 Task: Plan a trip to Federal, Argentina from 6th December, 2023 to 10th December, 2023 for 1 adult.1  bedroom having 1 bed and 1 bathroom. Property type can be hotel. Amenities needed are: heating. Booking option can be shelf check-in. Look for 5 properties as per requirement.
Action: Mouse moved to (442, 126)
Screenshot: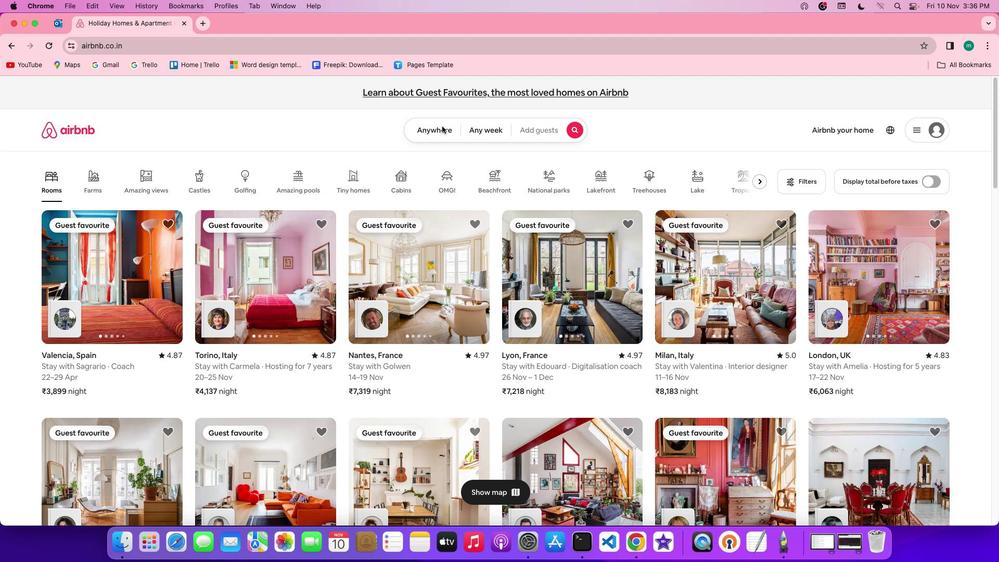 
Action: Mouse pressed left at (442, 126)
Screenshot: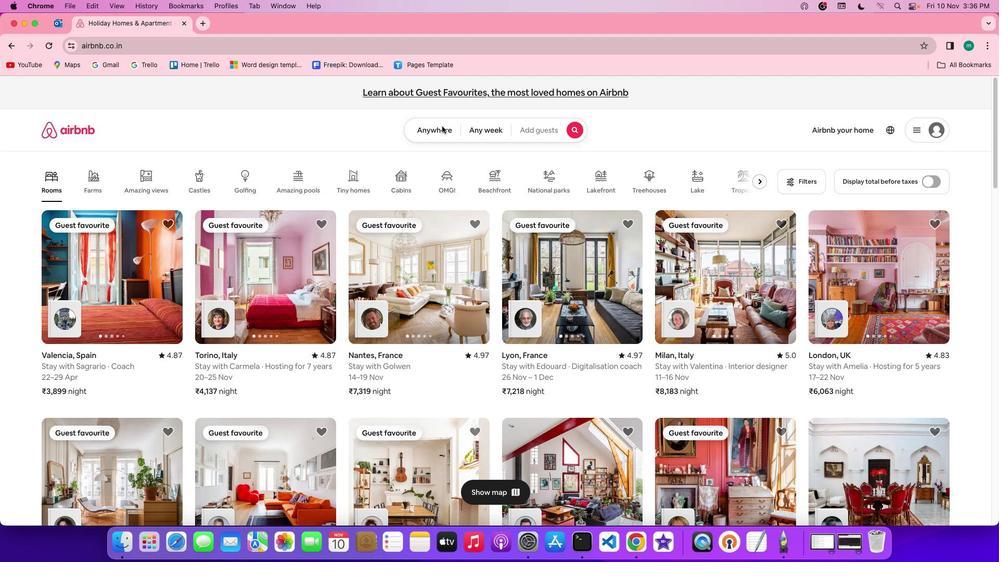 
Action: Mouse pressed left at (442, 126)
Screenshot: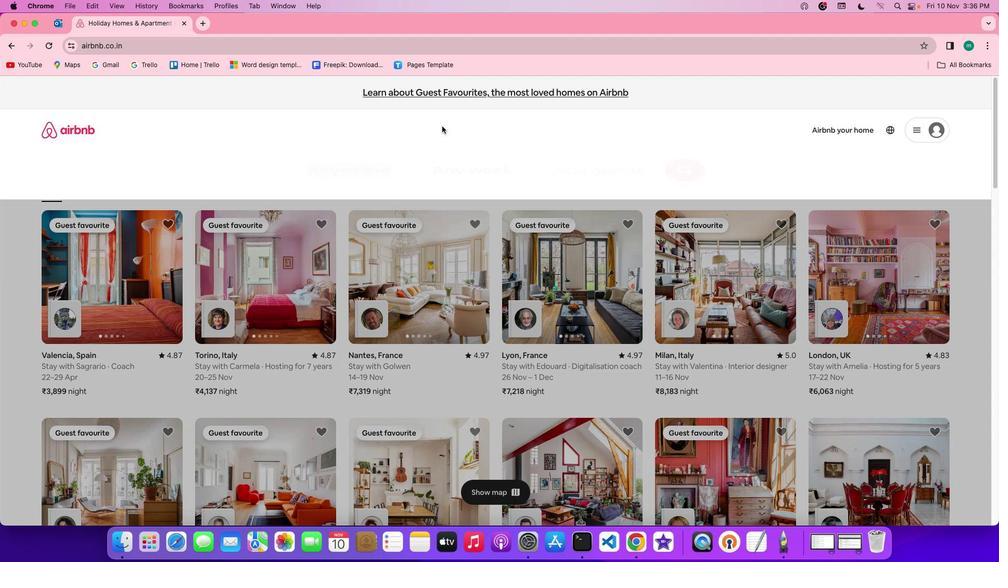 
Action: Mouse moved to (385, 169)
Screenshot: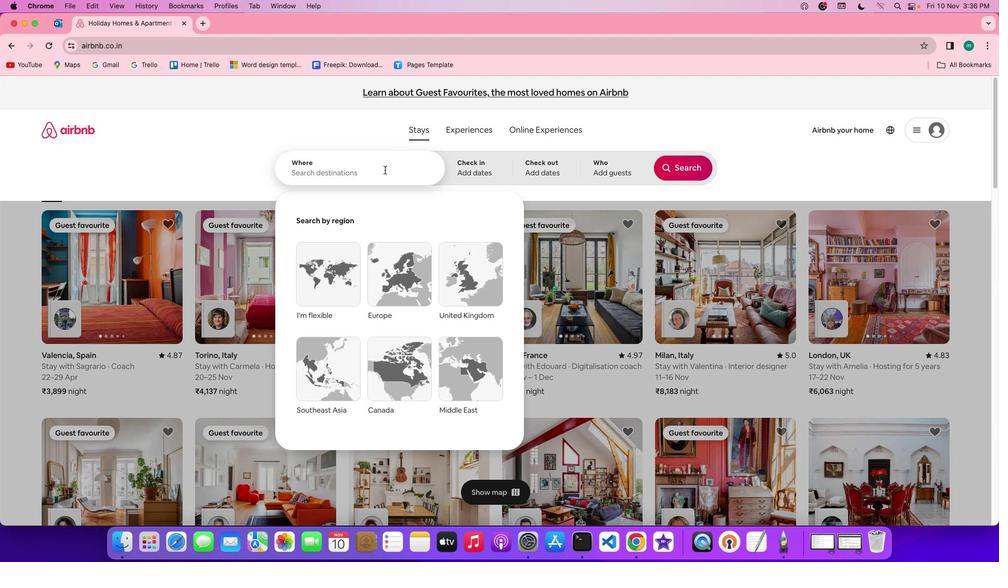 
Action: Mouse pressed left at (385, 169)
Screenshot: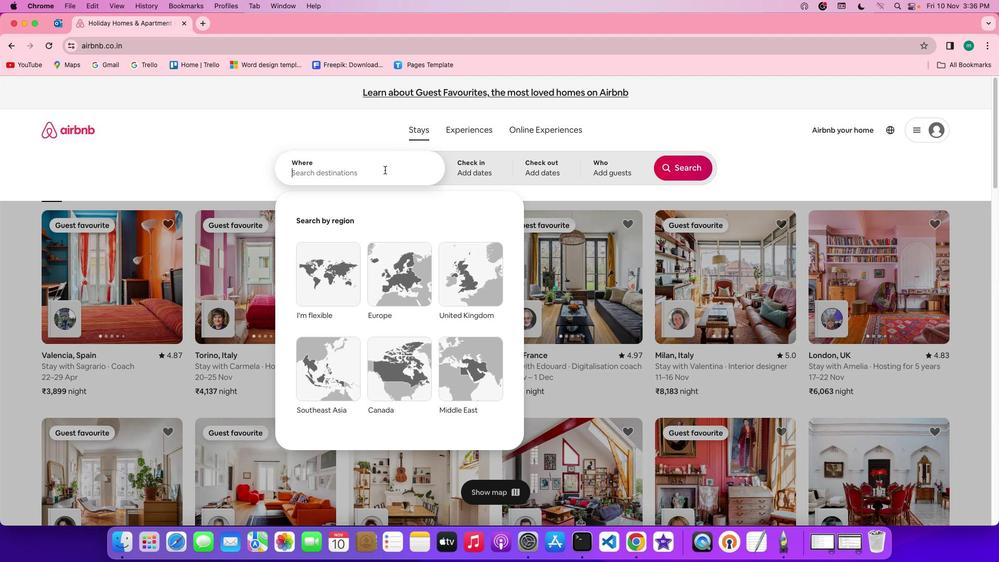 
Action: Mouse moved to (397, 157)
Screenshot: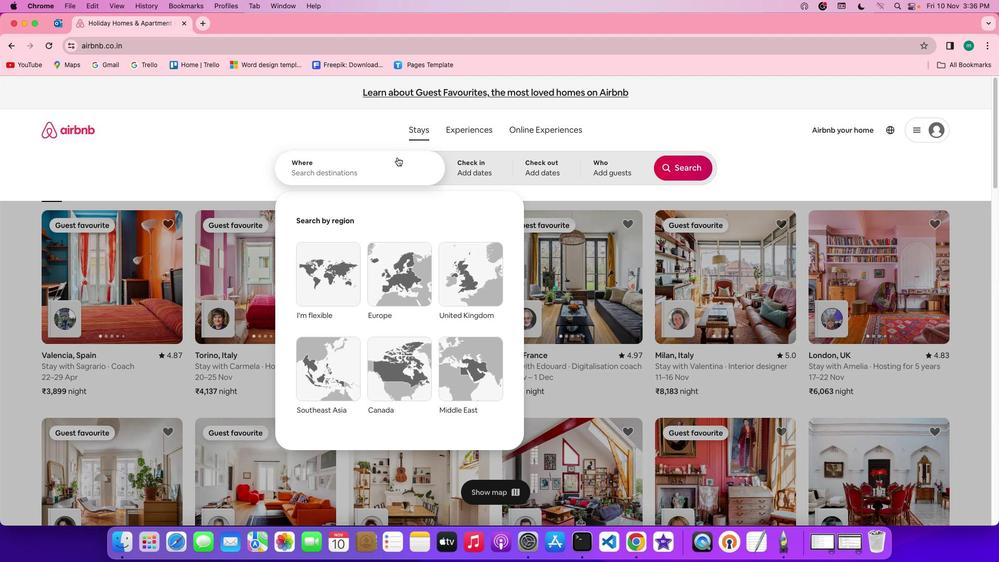 
Action: Key pressed Key.shift'F''e''d''e''r''a''l'','Key.spaceKey.shift'A''r''g''e''n''t''i''n''a'
Screenshot: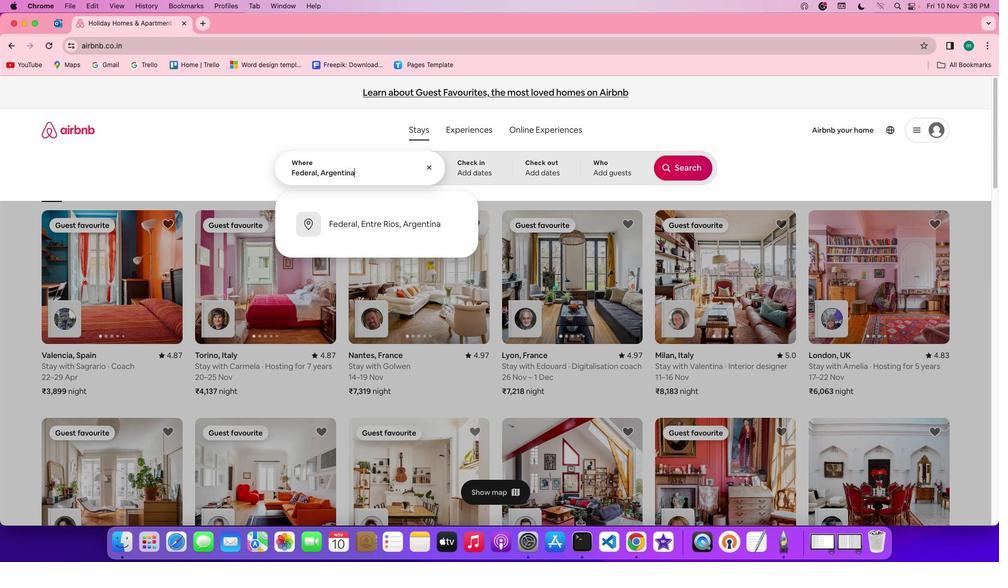 
Action: Mouse moved to (467, 168)
Screenshot: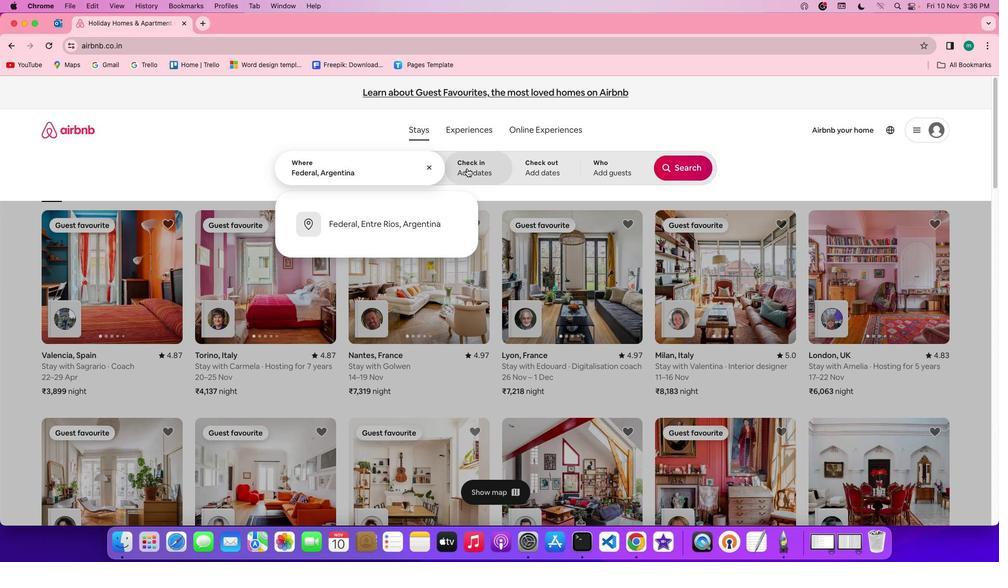 
Action: Mouse pressed left at (467, 168)
Screenshot: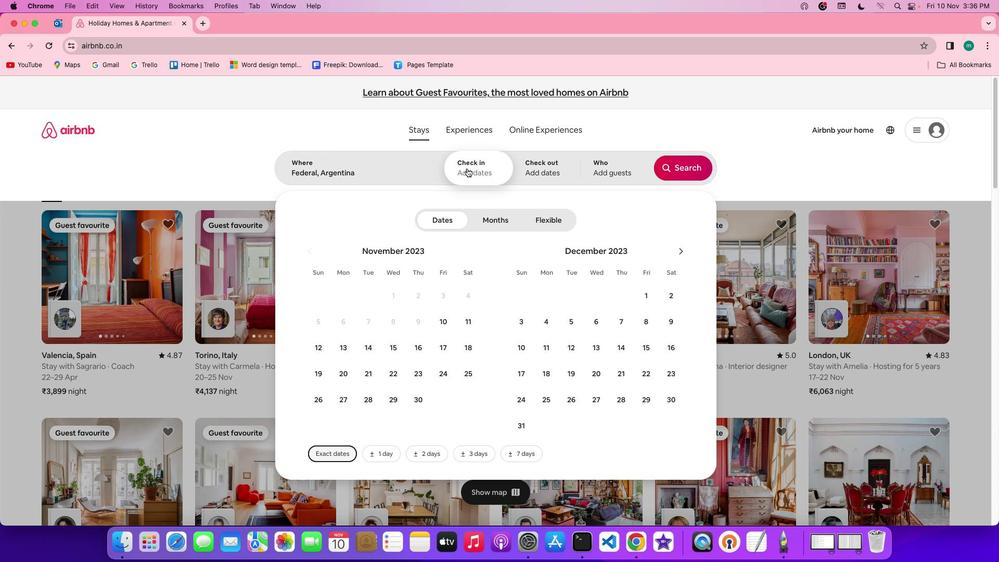 
Action: Mouse moved to (602, 319)
Screenshot: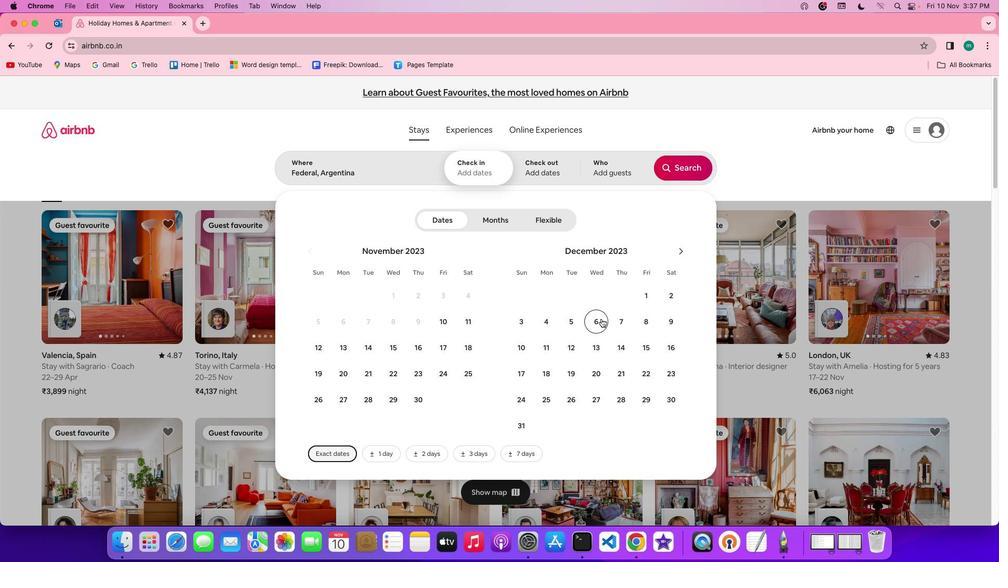 
Action: Mouse pressed left at (602, 319)
Screenshot: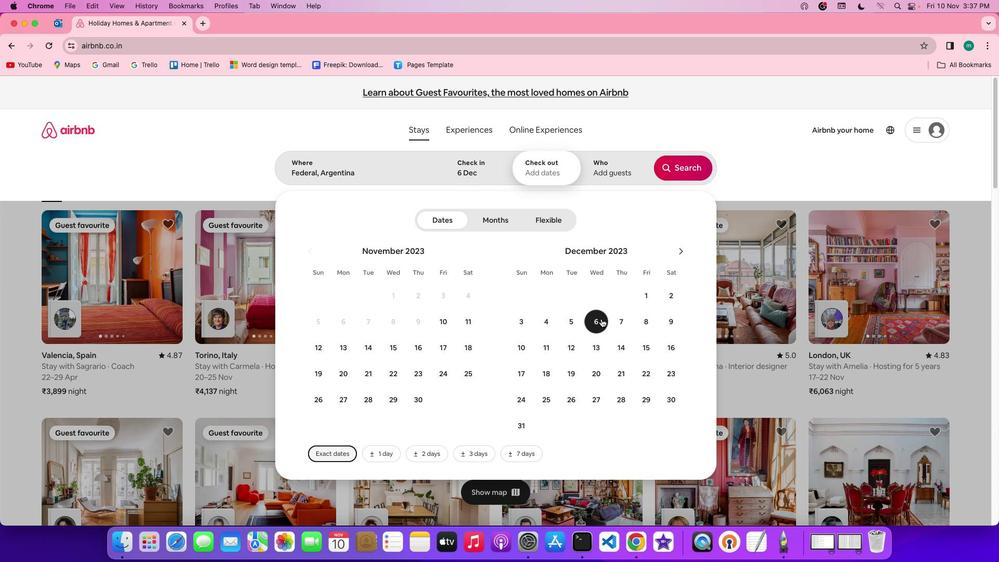 
Action: Mouse moved to (511, 351)
Screenshot: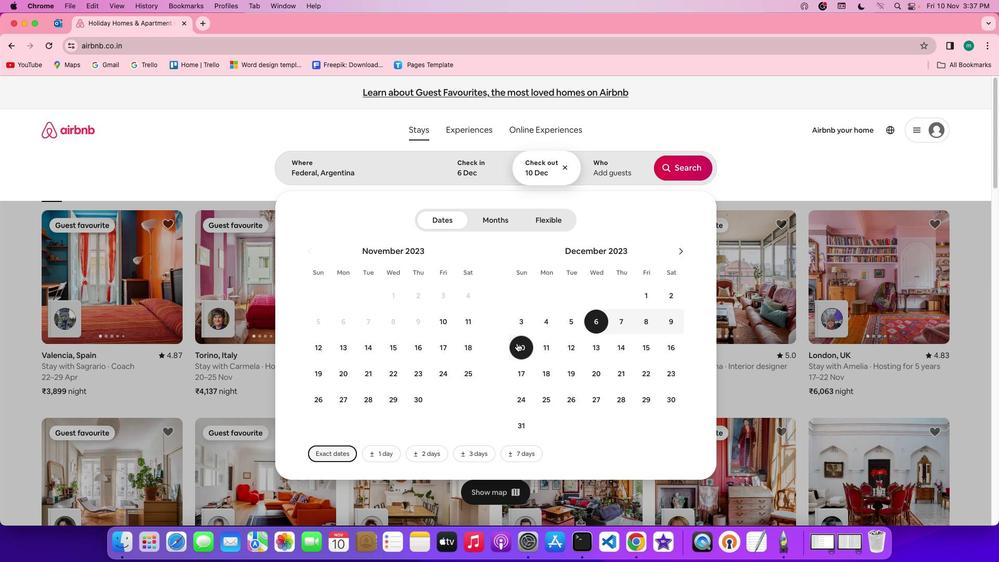 
Action: Mouse pressed left at (511, 351)
Screenshot: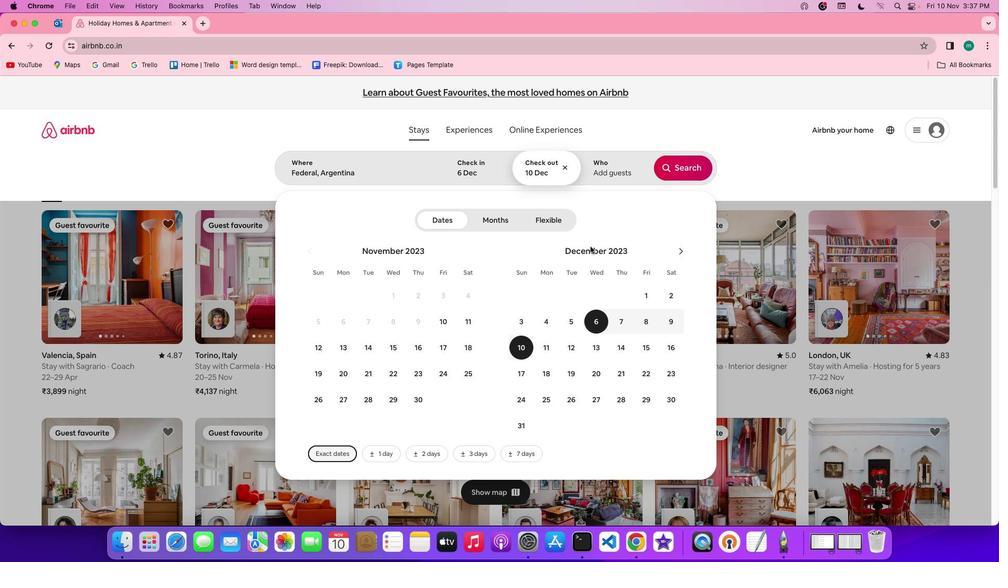 
Action: Mouse moved to (618, 168)
Screenshot: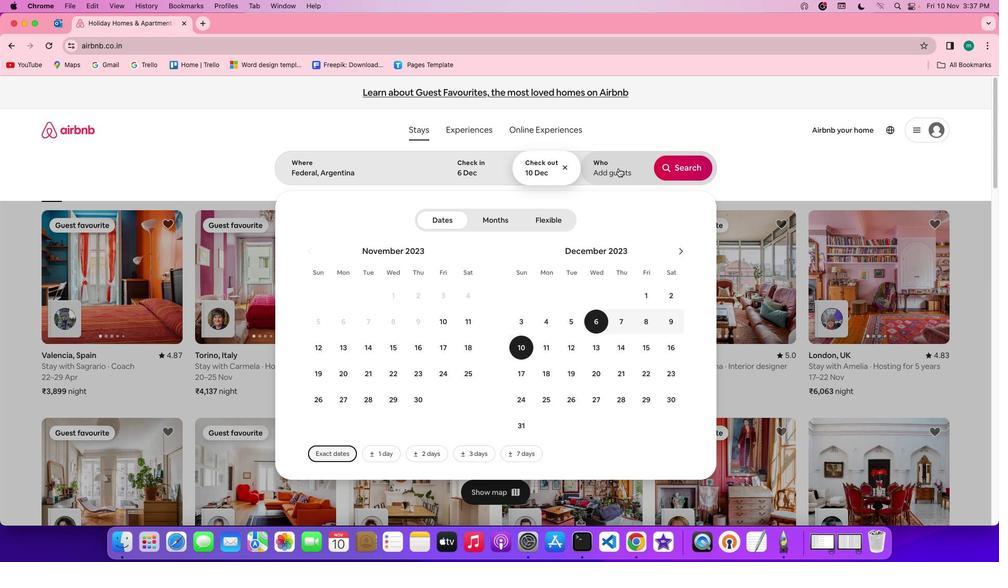 
Action: Mouse pressed left at (618, 168)
Screenshot: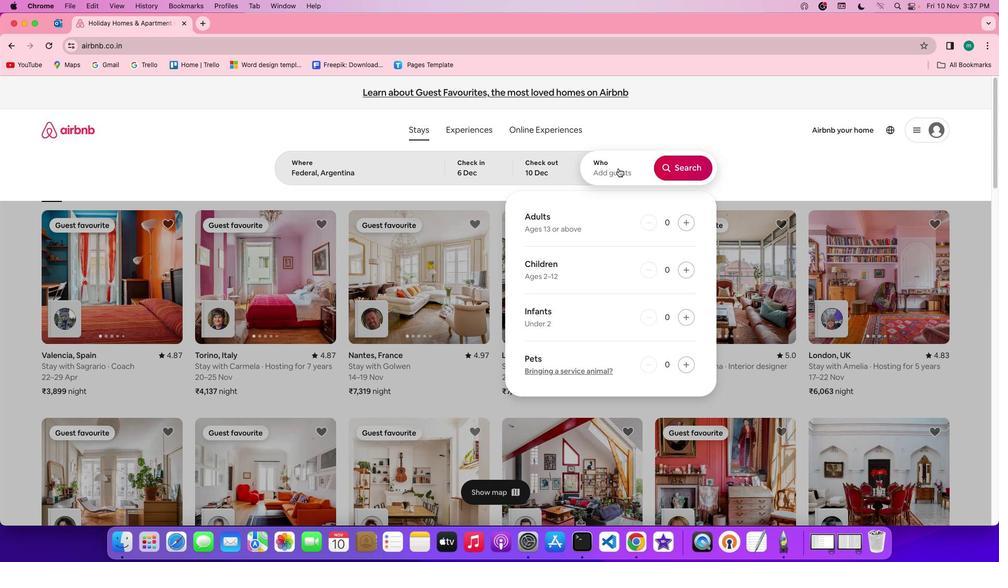 
Action: Mouse moved to (685, 221)
Screenshot: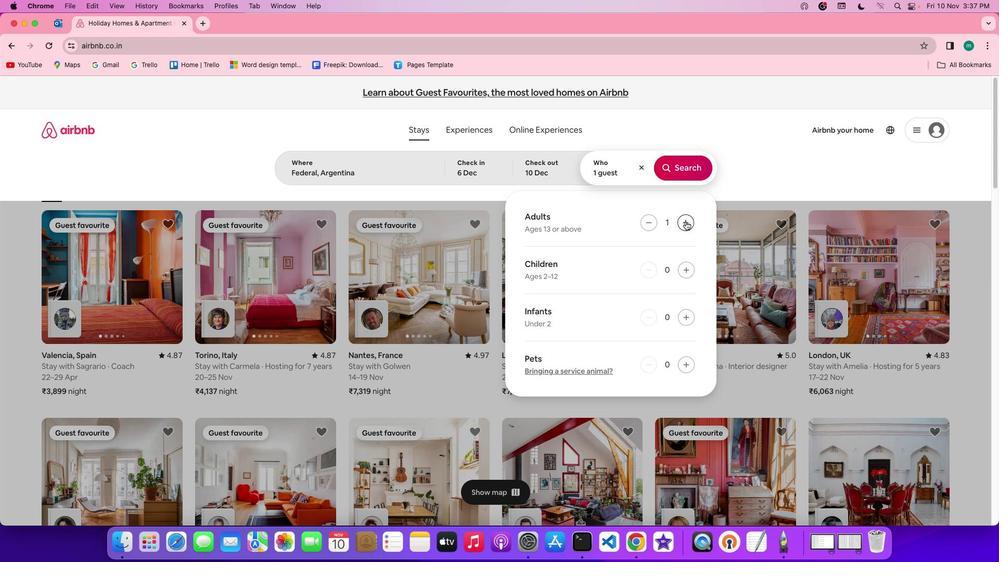 
Action: Mouse pressed left at (685, 221)
Screenshot: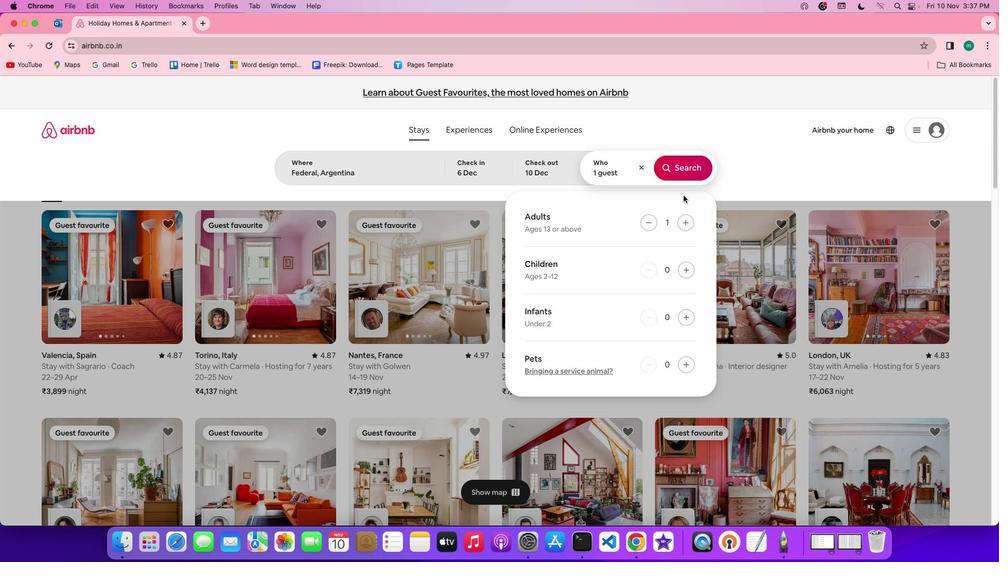 
Action: Mouse moved to (685, 170)
Screenshot: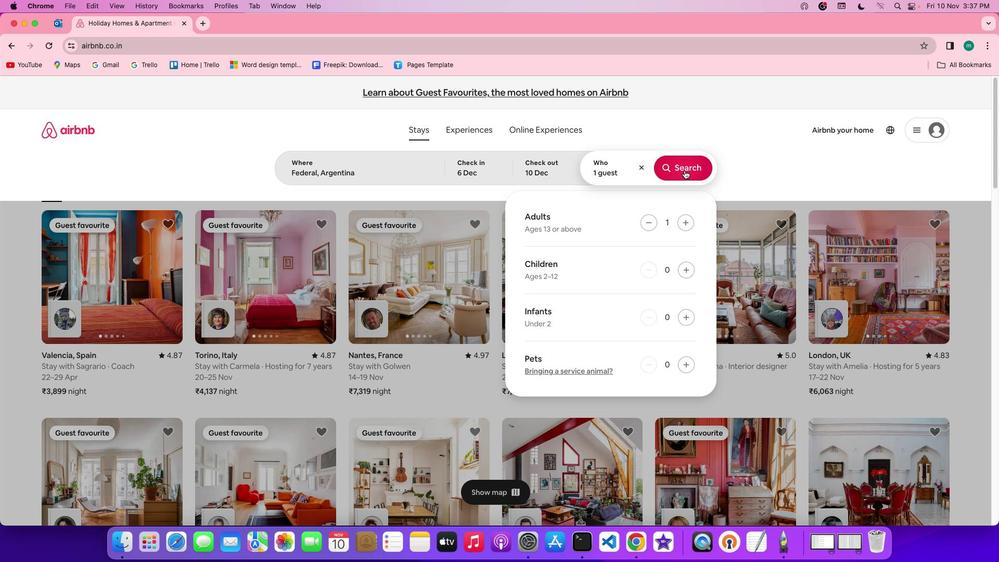 
Action: Mouse pressed left at (685, 170)
Screenshot: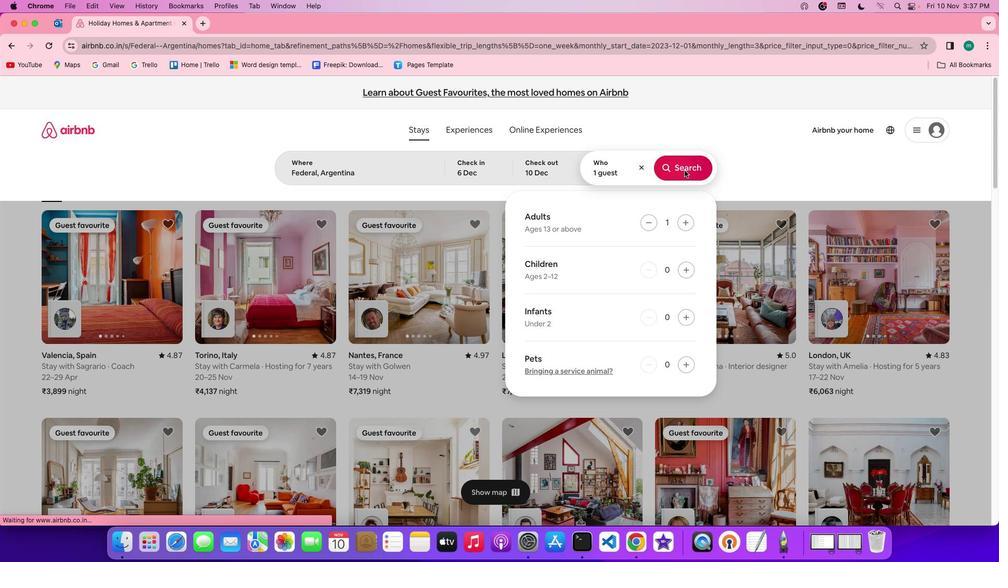 
Action: Mouse moved to (834, 143)
Screenshot: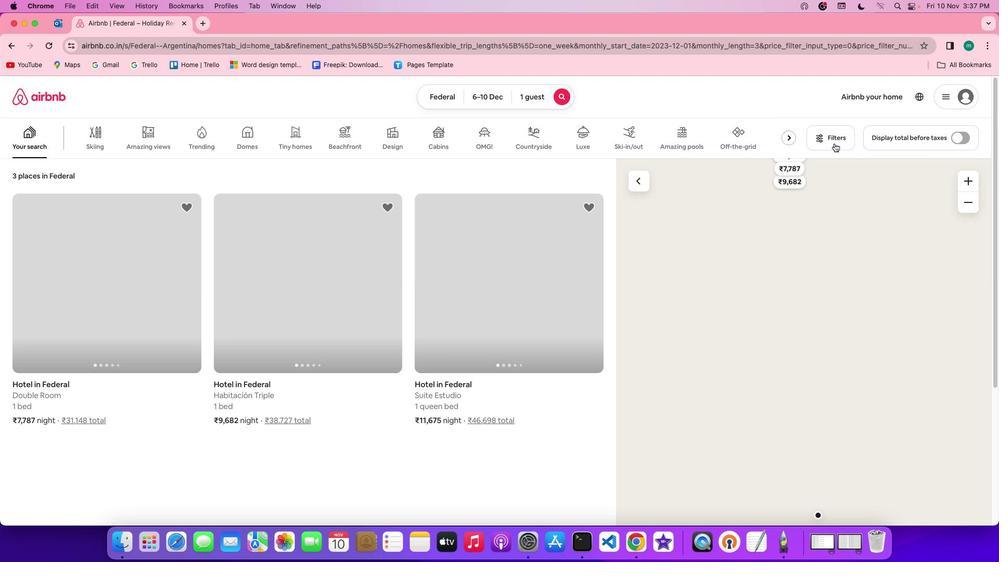 
Action: Mouse pressed left at (834, 143)
Screenshot: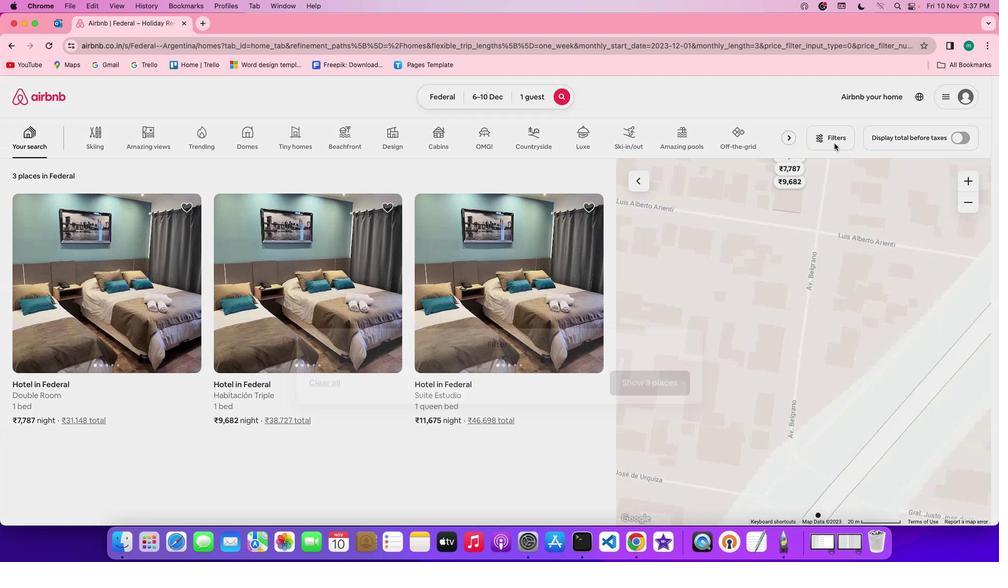 
Action: Mouse moved to (569, 293)
Screenshot: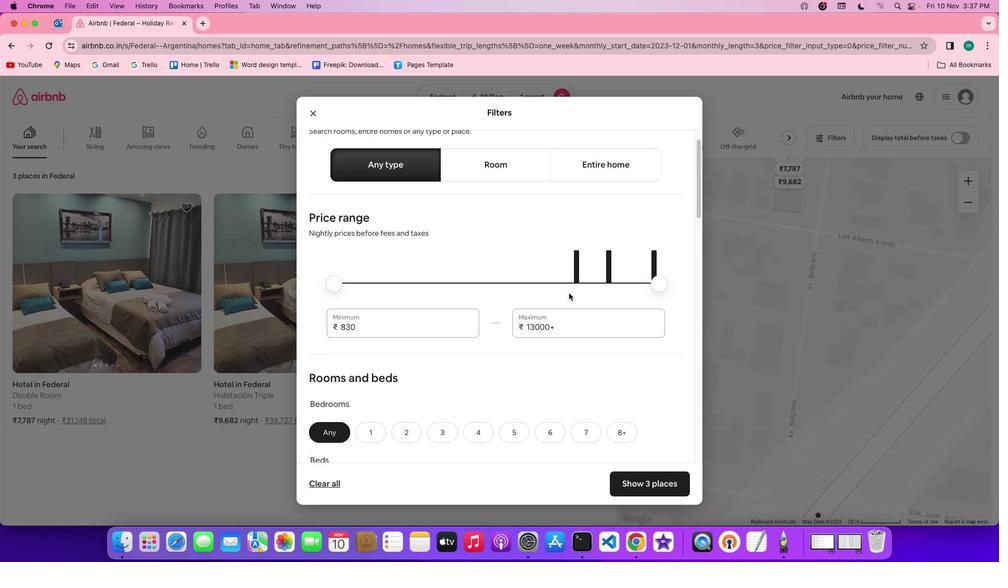 
Action: Mouse scrolled (569, 293) with delta (0, 0)
Screenshot: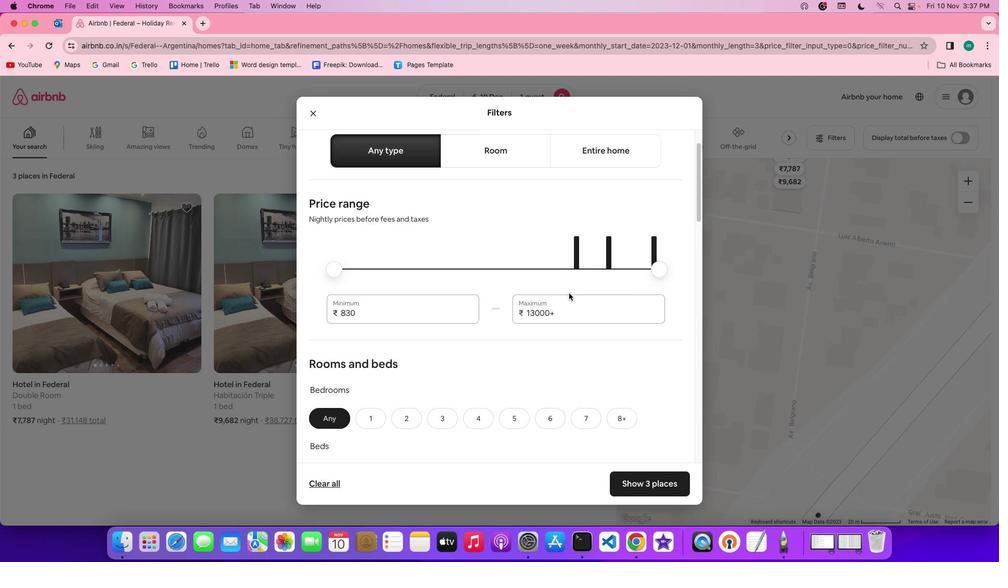 
Action: Mouse scrolled (569, 293) with delta (0, 0)
Screenshot: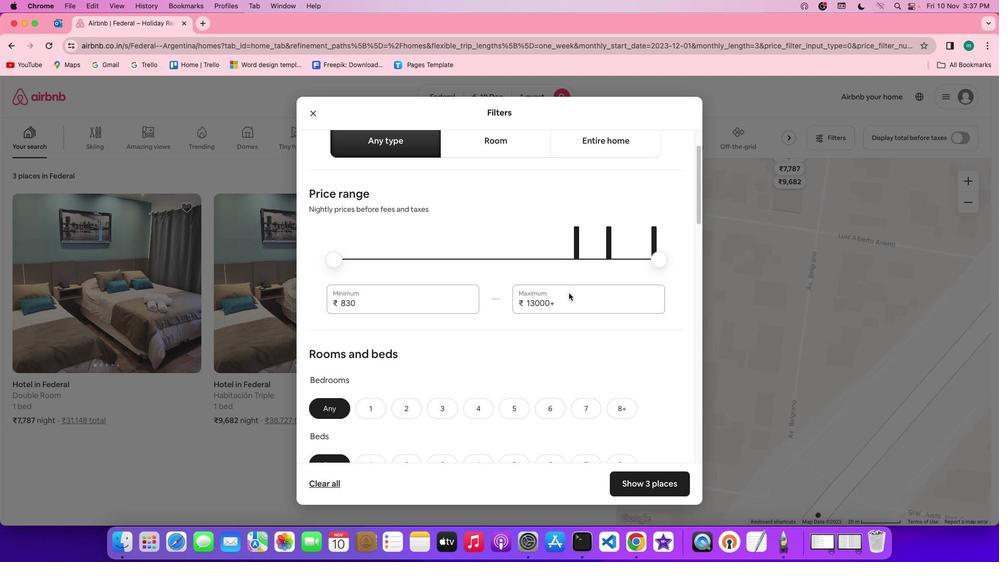 
Action: Mouse scrolled (569, 293) with delta (0, -1)
Screenshot: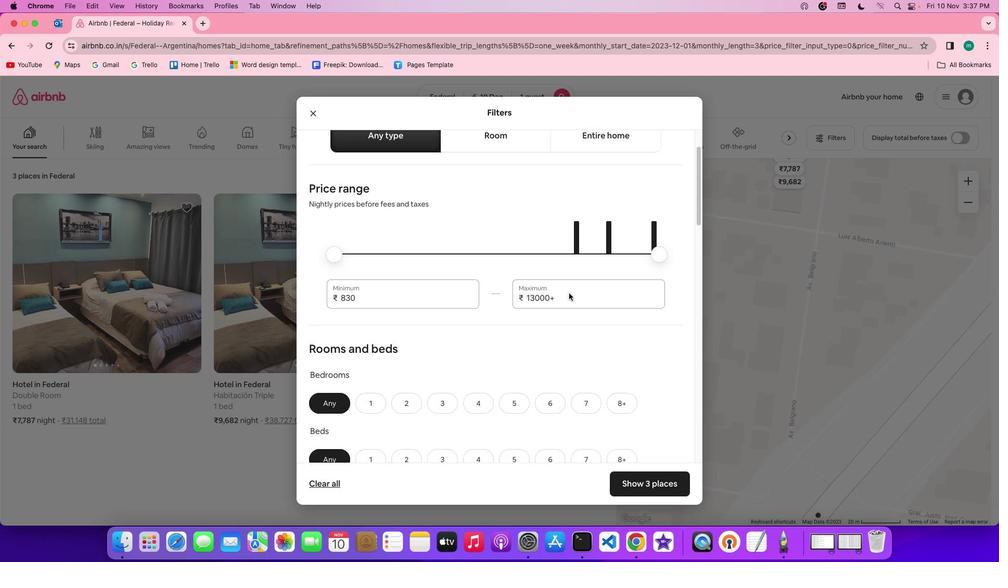 
Action: Mouse moved to (570, 292)
Screenshot: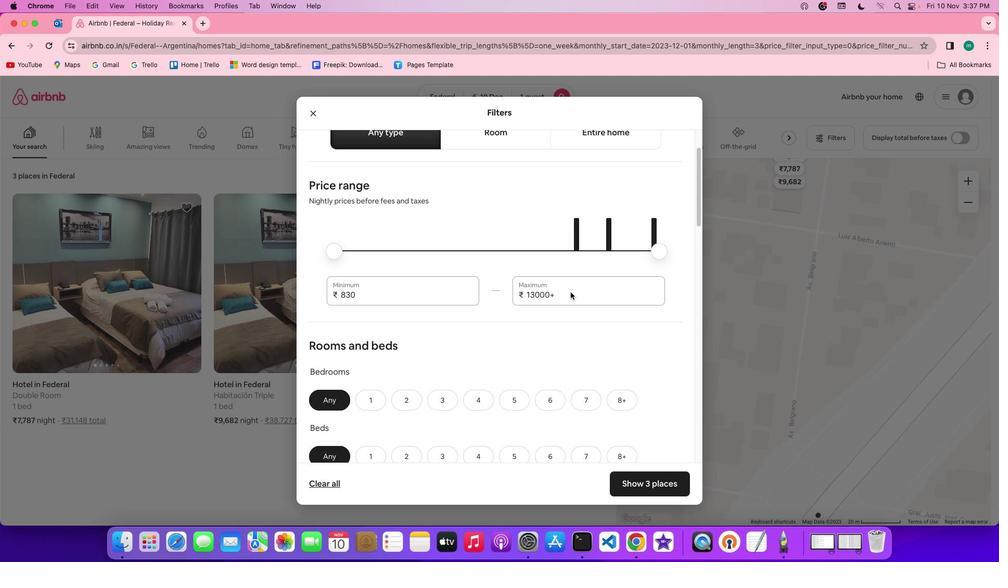 
Action: Mouse scrolled (570, 292) with delta (0, 0)
Screenshot: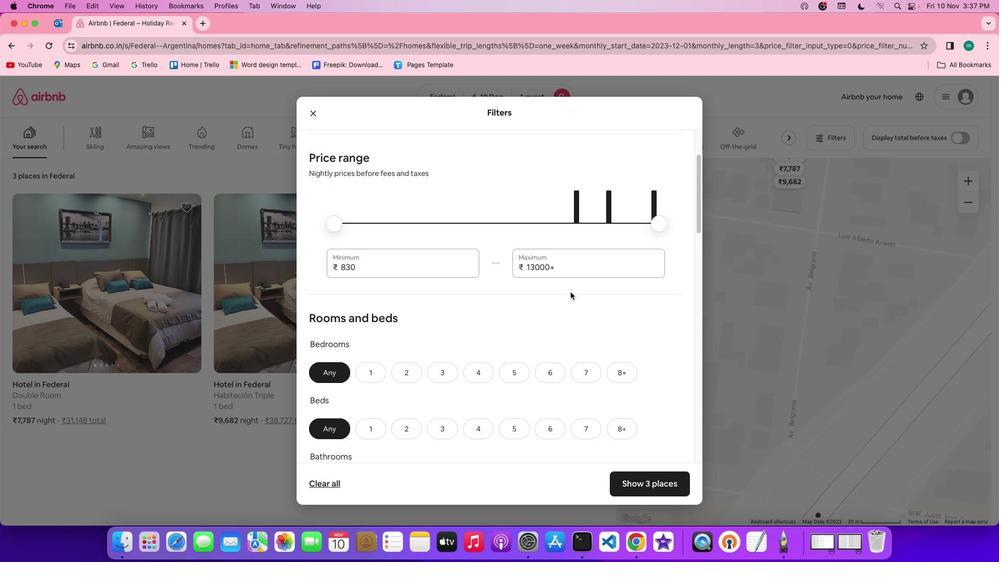
Action: Mouse scrolled (570, 292) with delta (0, 0)
Screenshot: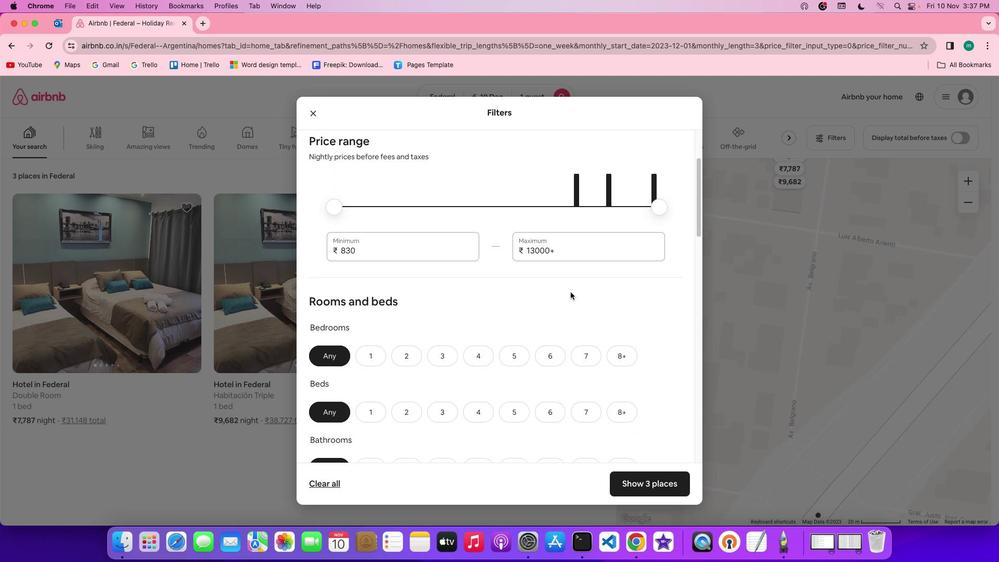 
Action: Mouse scrolled (570, 292) with delta (0, 0)
Screenshot: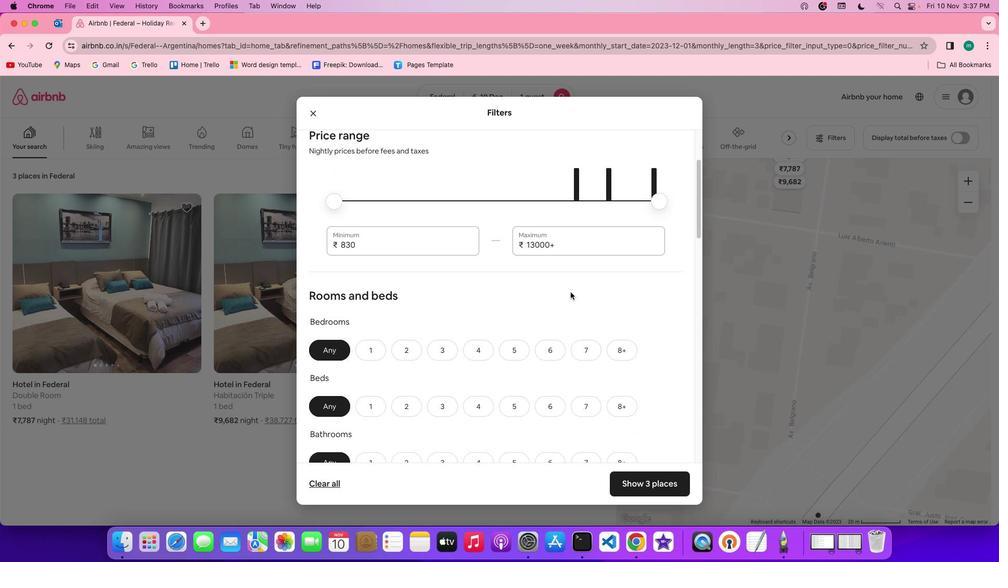 
Action: Mouse scrolled (570, 292) with delta (0, 0)
Screenshot: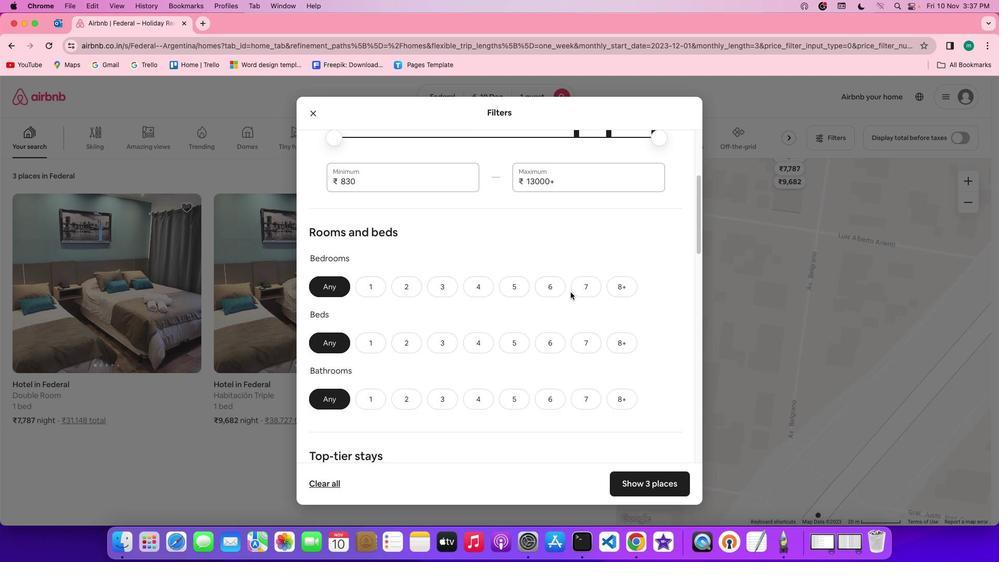 
Action: Mouse scrolled (570, 292) with delta (0, 0)
Screenshot: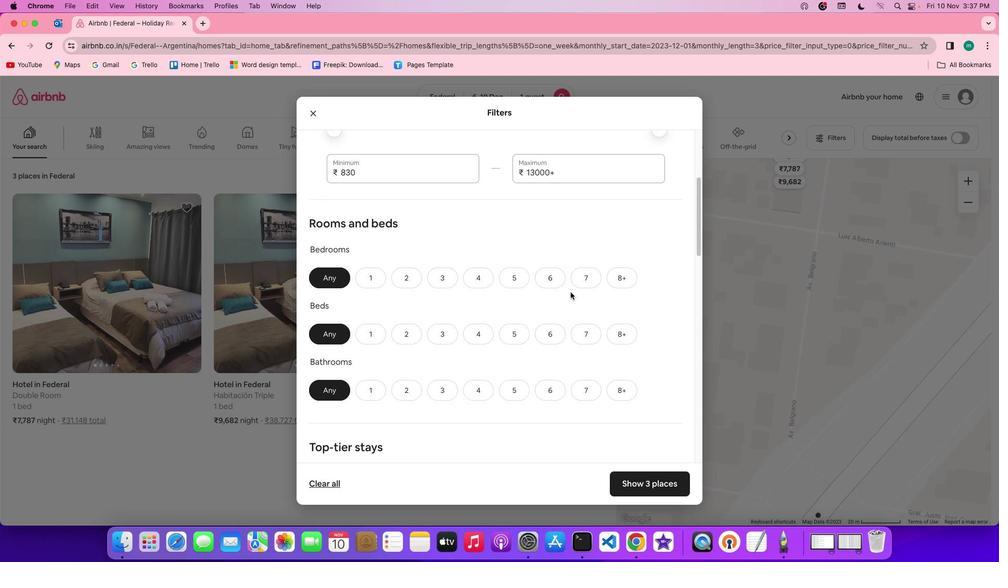 
Action: Mouse scrolled (570, 292) with delta (0, -1)
Screenshot: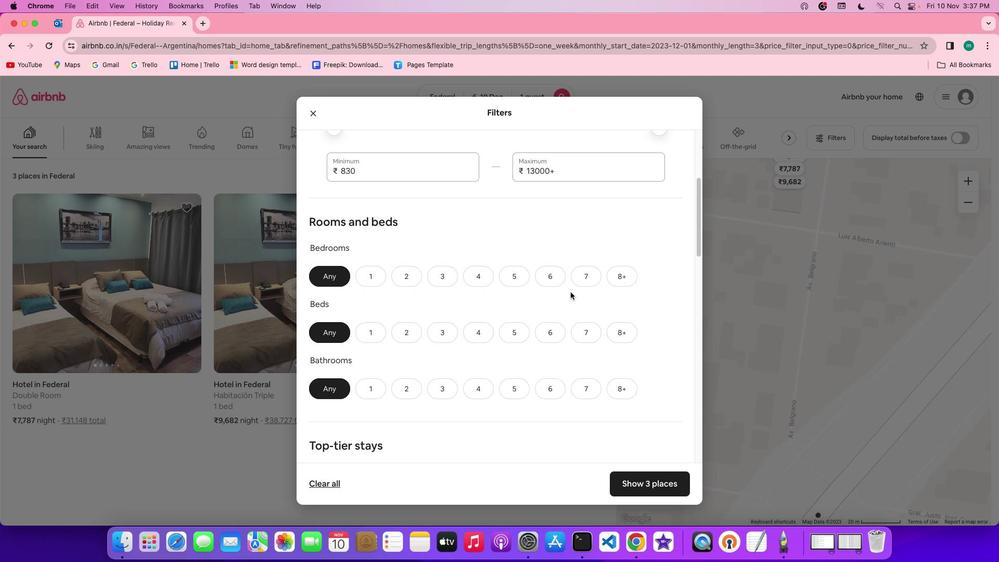 
Action: Mouse scrolled (570, 292) with delta (0, 0)
Screenshot: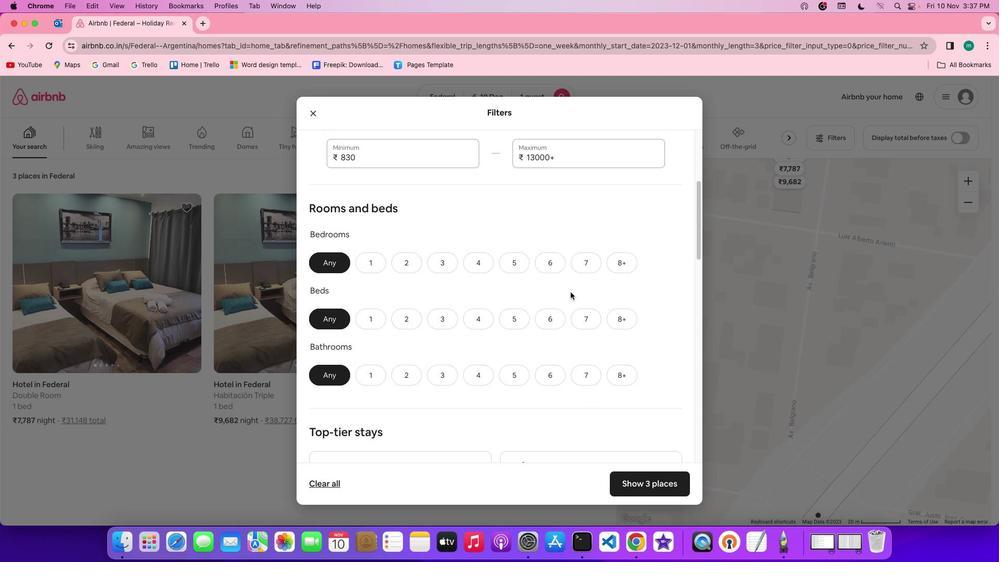 
Action: Mouse scrolled (570, 292) with delta (0, 0)
Screenshot: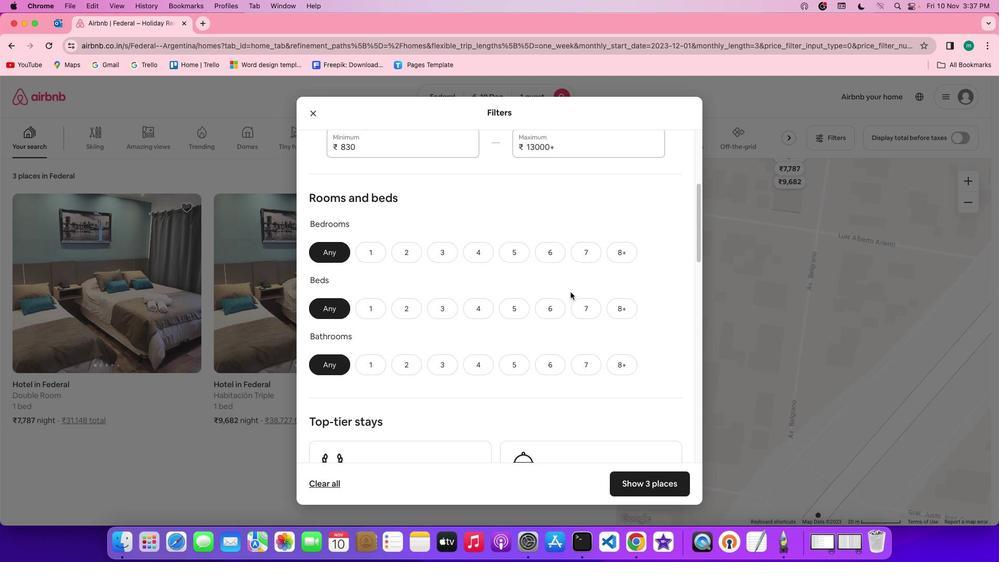 
Action: Mouse scrolled (570, 292) with delta (0, 0)
Screenshot: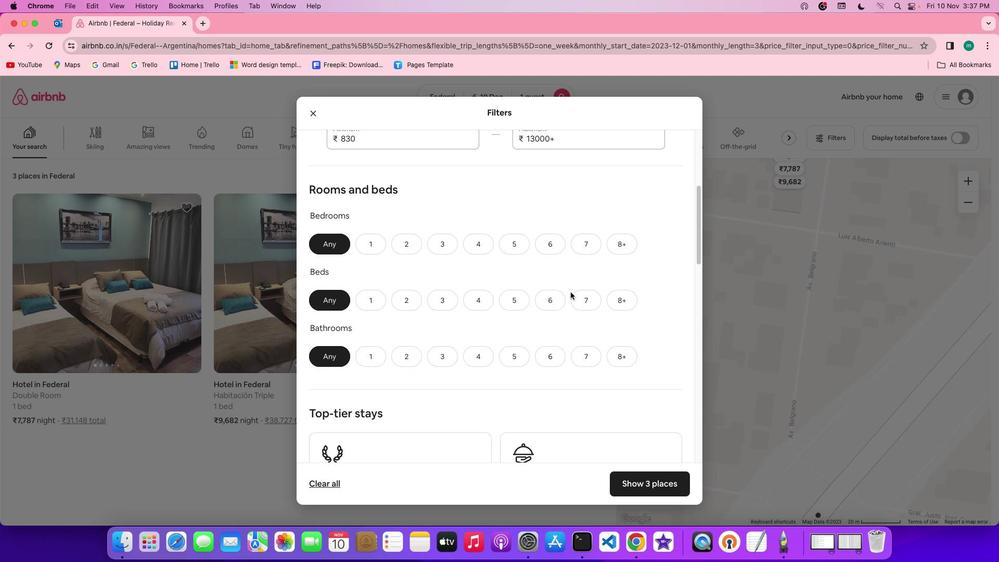 
Action: Mouse scrolled (570, 292) with delta (0, 0)
Screenshot: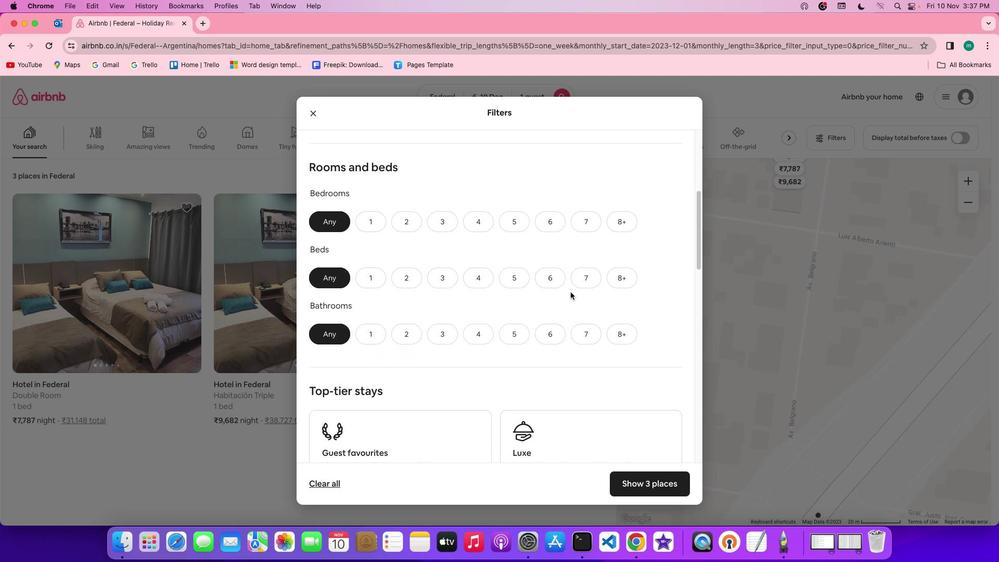 
Action: Mouse scrolled (570, 292) with delta (0, 0)
Screenshot: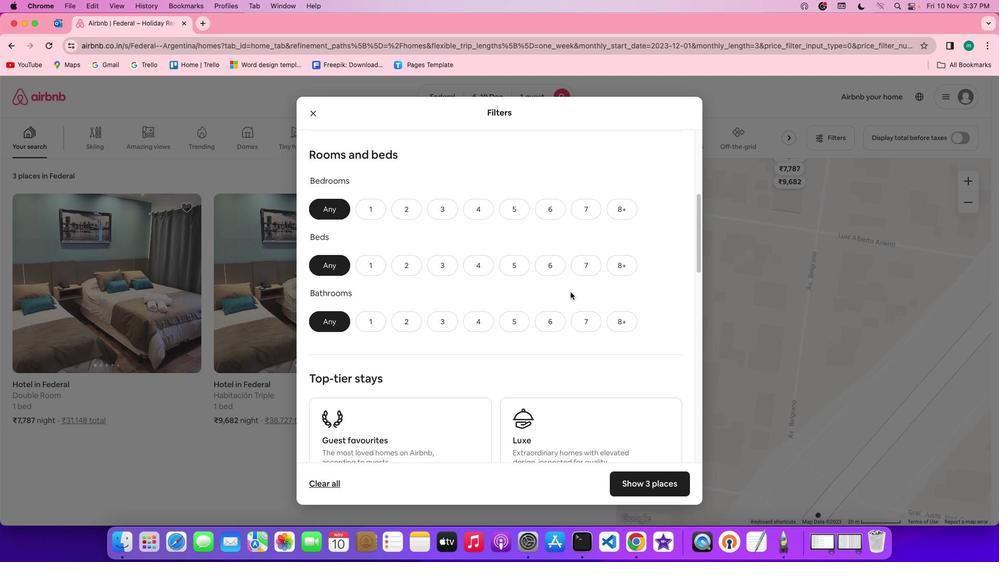
Action: Mouse scrolled (570, 292) with delta (0, 0)
Screenshot: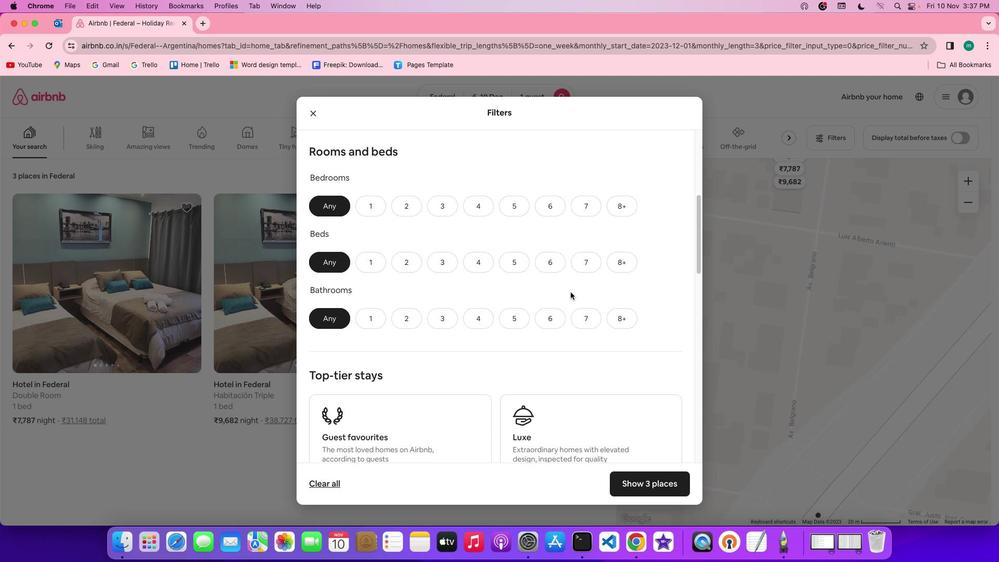 
Action: Mouse scrolled (570, 292) with delta (0, 0)
Screenshot: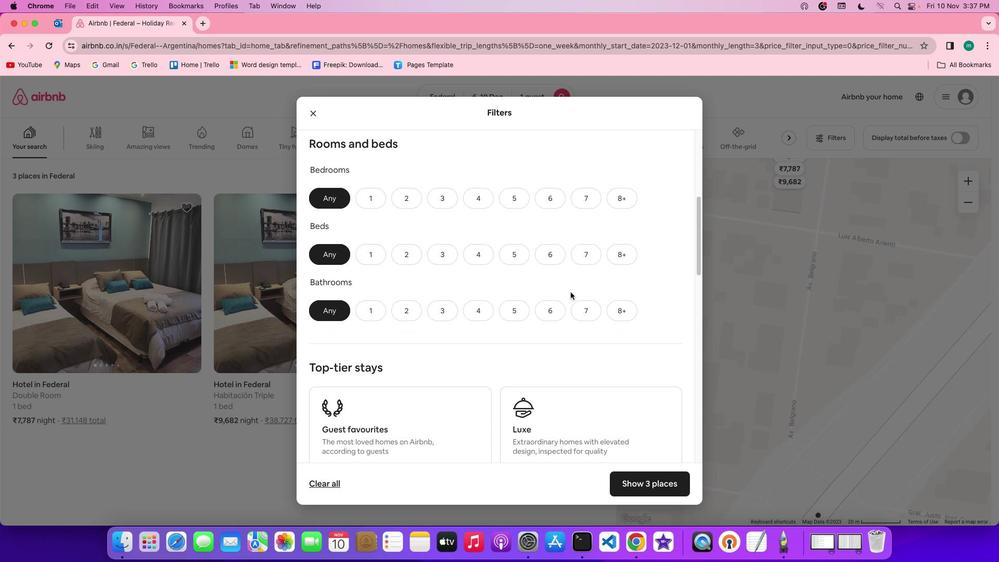 
Action: Mouse scrolled (570, 292) with delta (0, 0)
Screenshot: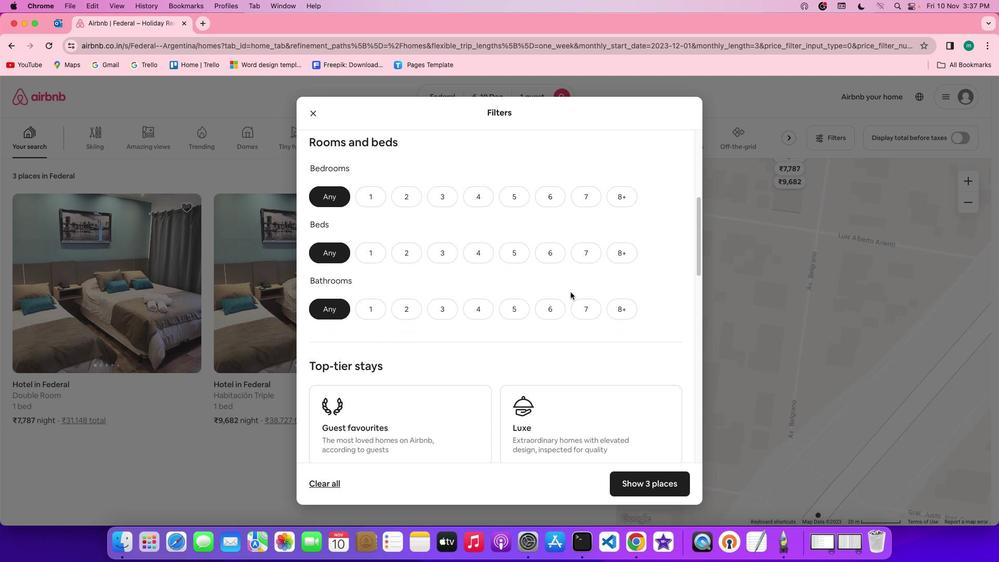 
Action: Mouse scrolled (570, 292) with delta (0, 0)
Screenshot: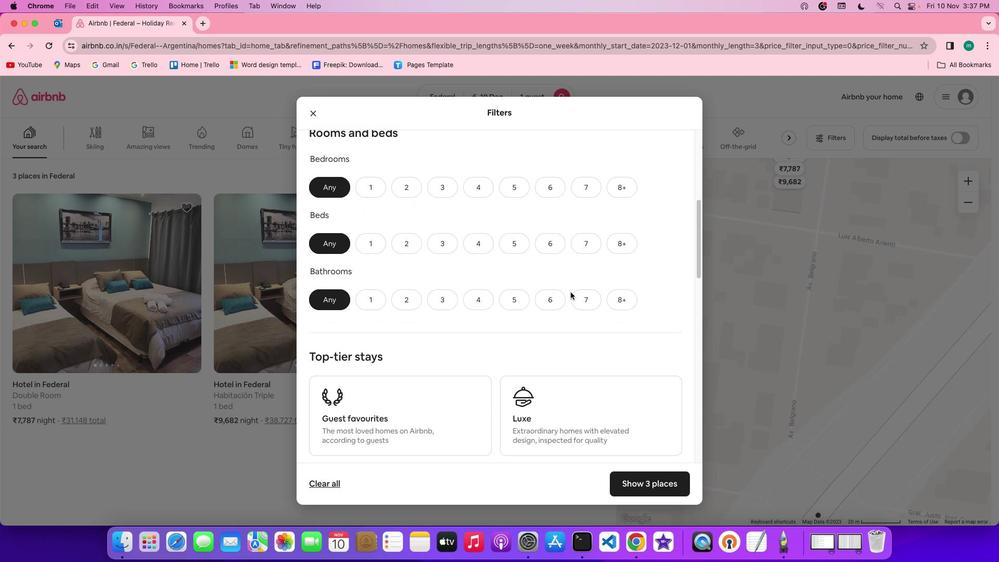 
Action: Mouse scrolled (570, 292) with delta (0, 0)
Screenshot: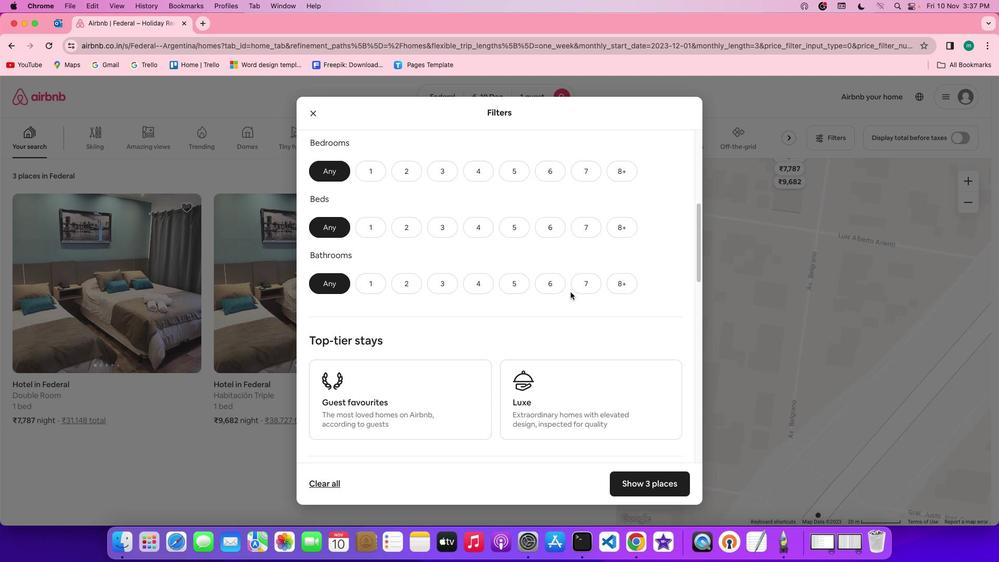 
Action: Mouse scrolled (570, 292) with delta (0, 0)
Screenshot: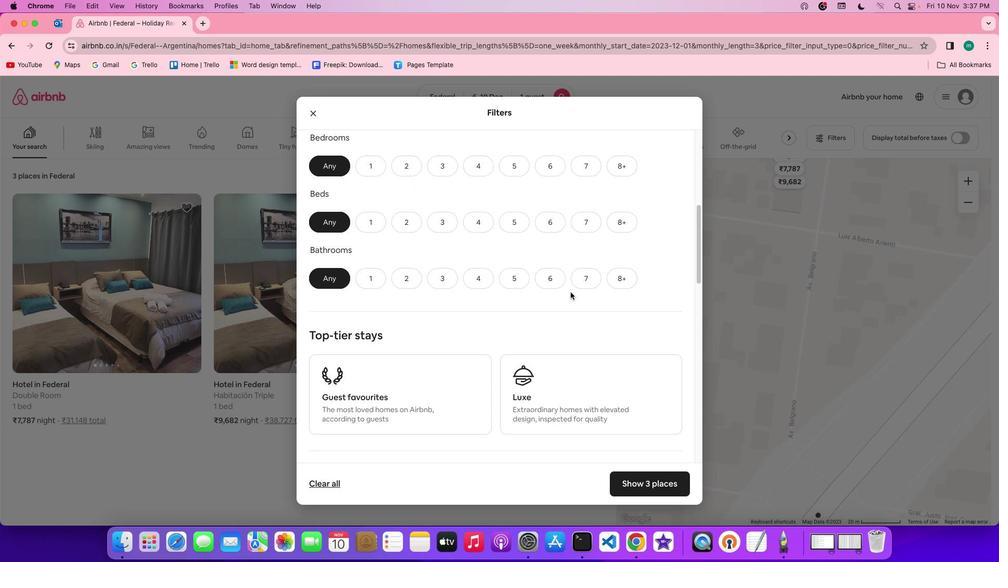 
Action: Mouse moved to (492, 248)
Screenshot: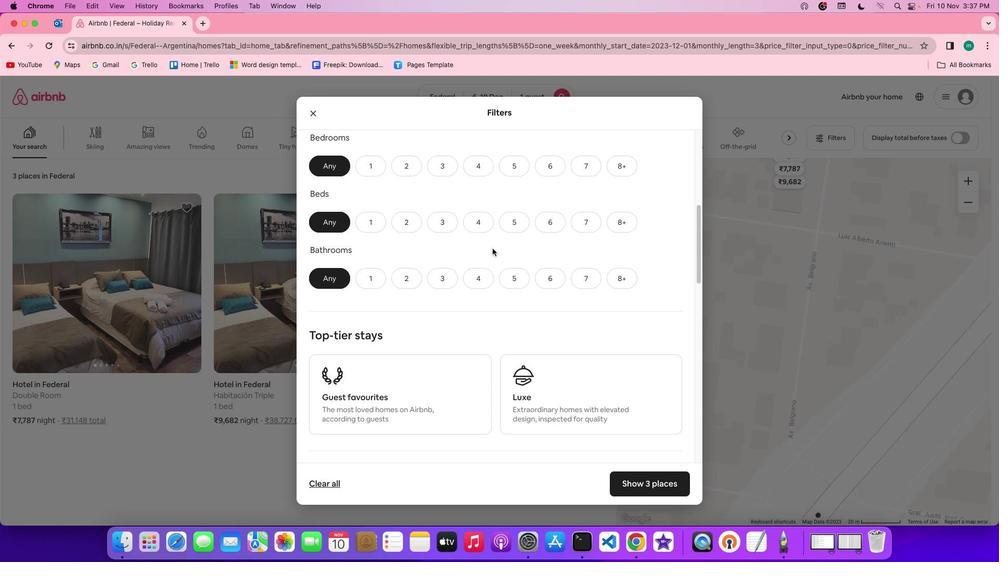 
Action: Mouse scrolled (492, 248) with delta (0, 0)
Screenshot: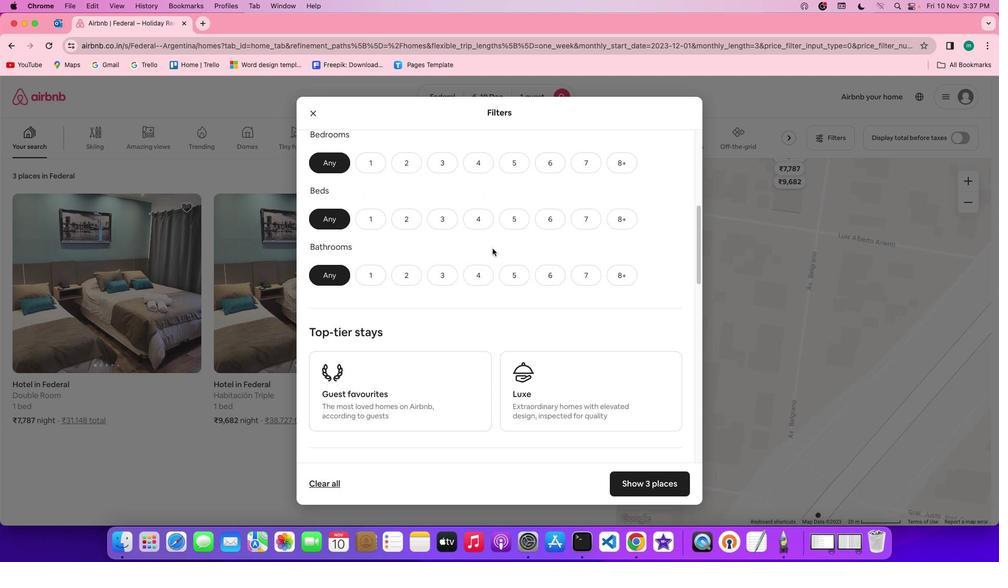 
Action: Mouse scrolled (492, 248) with delta (0, 0)
Screenshot: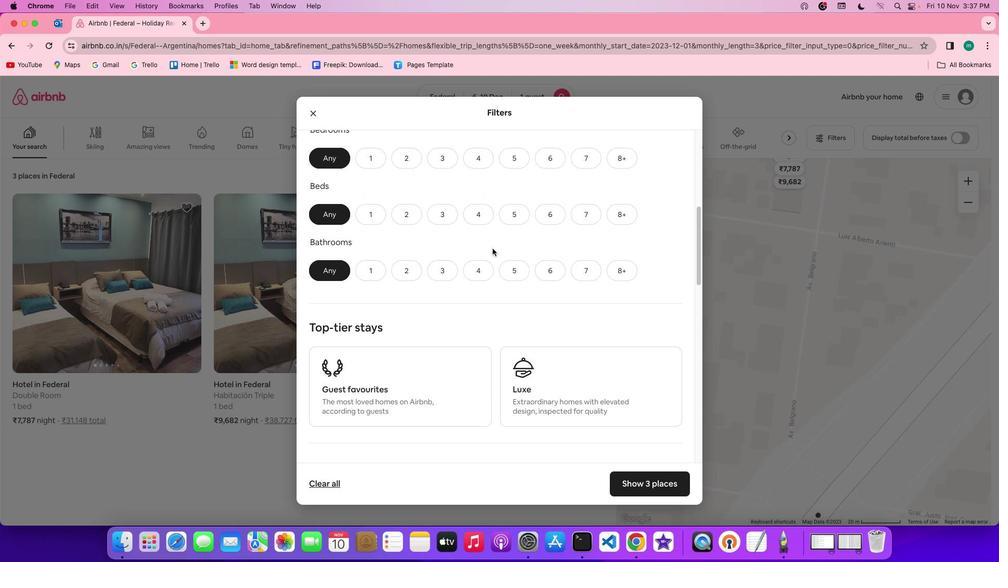 
Action: Mouse scrolled (492, 248) with delta (0, 0)
Screenshot: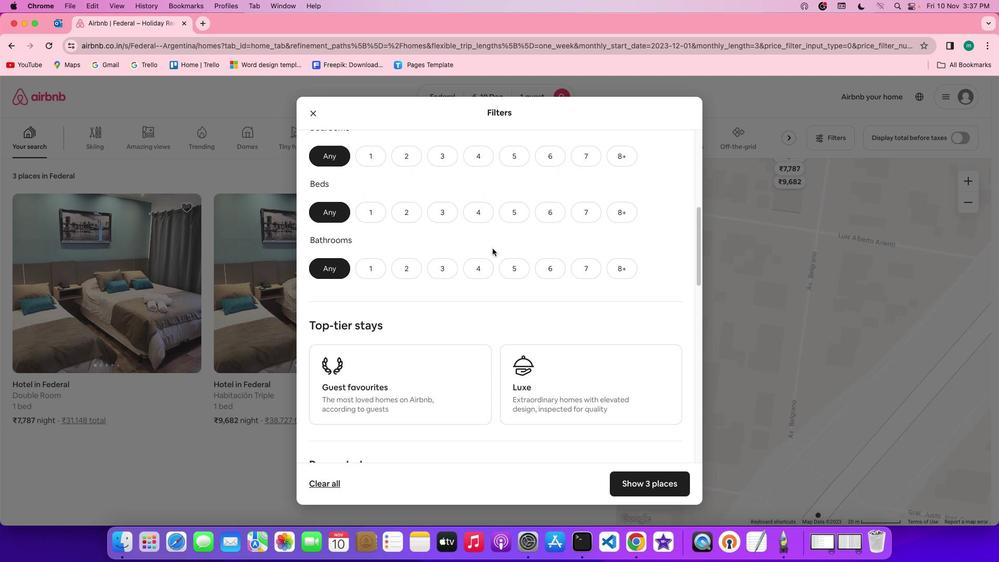 
Action: Mouse scrolled (492, 248) with delta (0, 0)
Screenshot: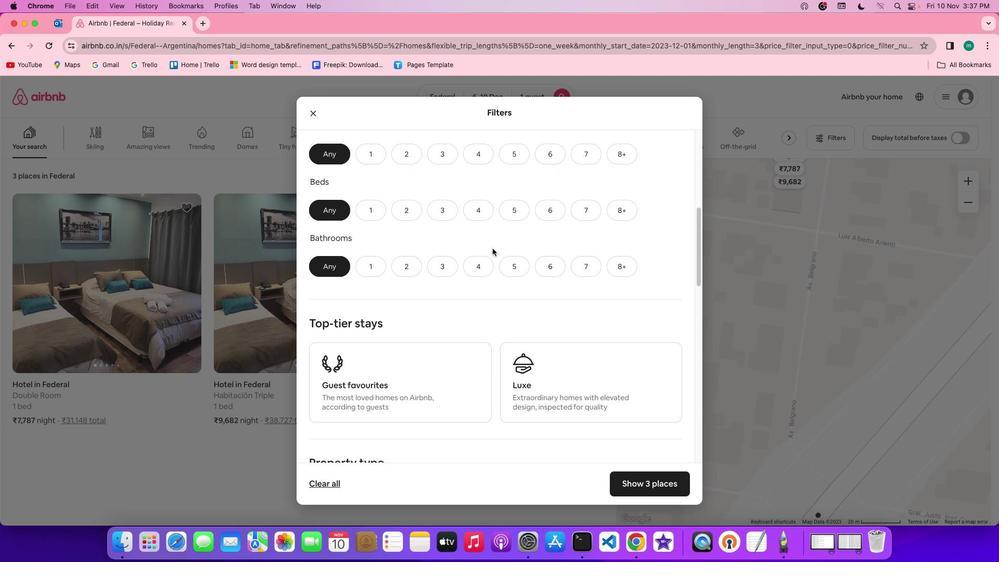 
Action: Mouse moved to (367, 160)
Screenshot: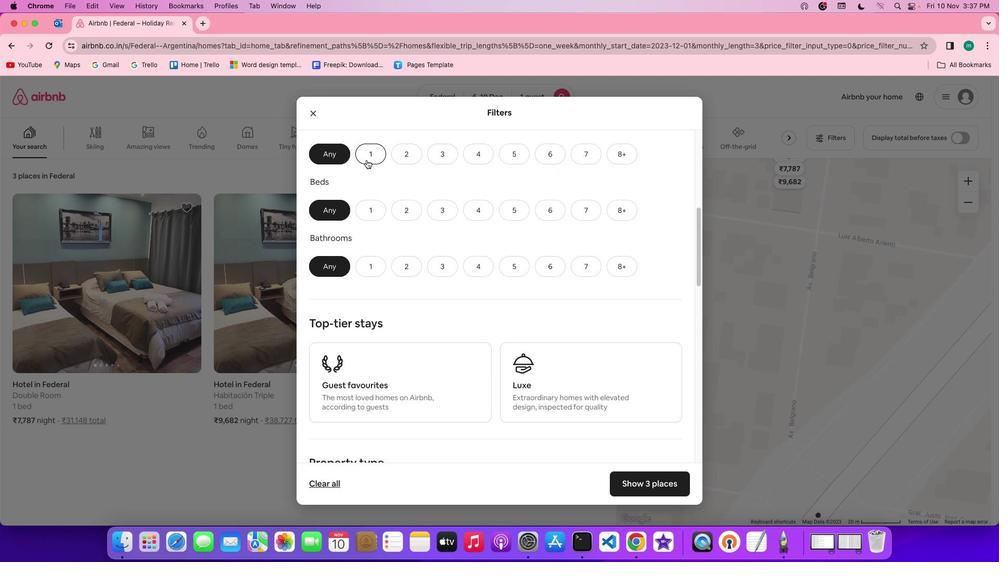 
Action: Mouse pressed left at (367, 160)
Screenshot: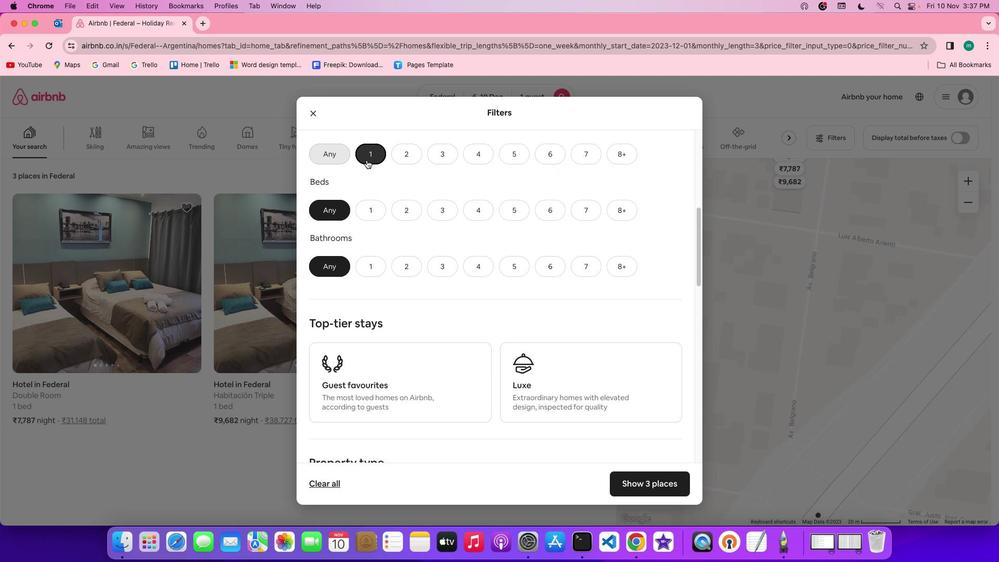 
Action: Mouse moved to (381, 217)
Screenshot: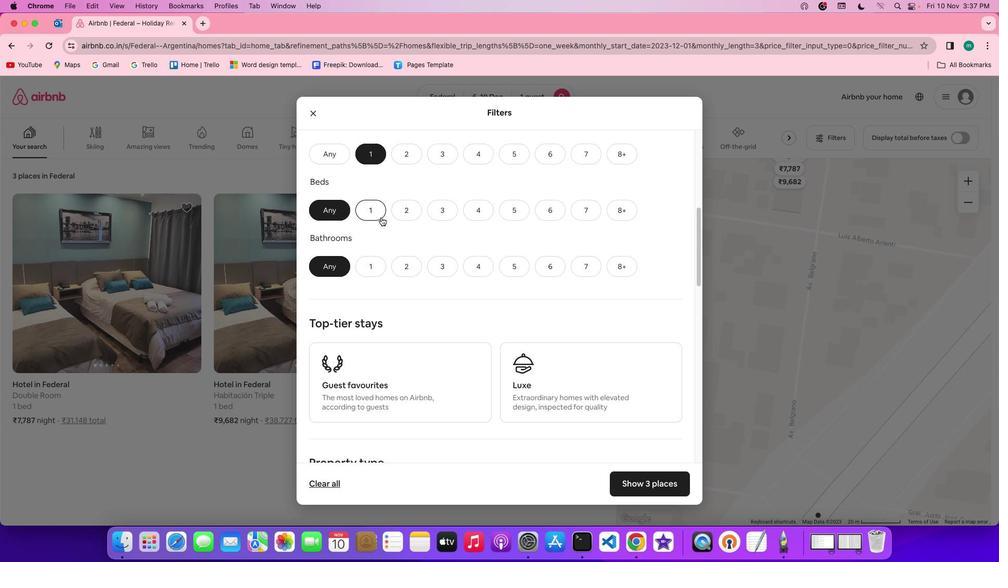 
Action: Mouse pressed left at (381, 217)
Screenshot: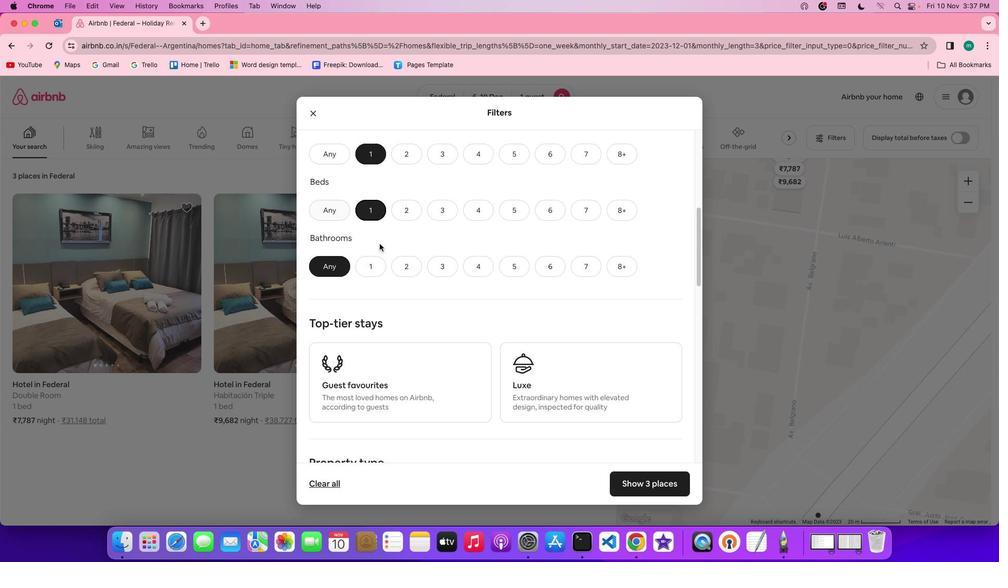 
Action: Mouse moved to (379, 261)
Screenshot: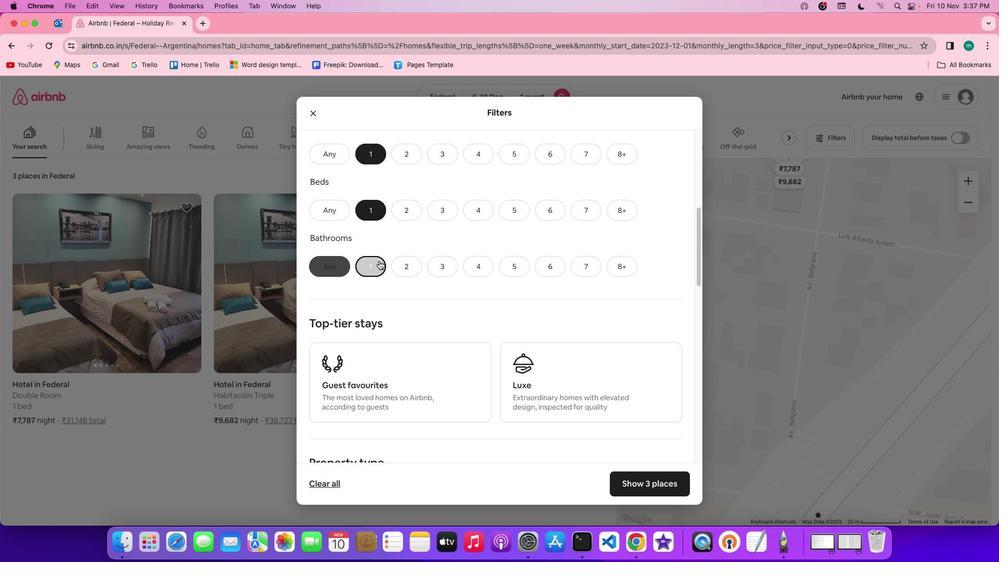 
Action: Mouse pressed left at (379, 261)
Screenshot: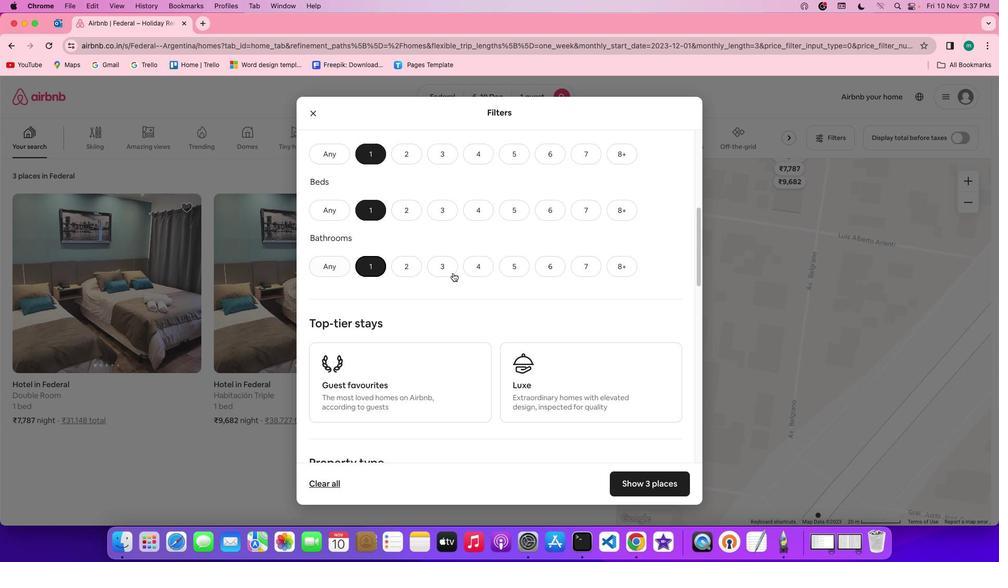 
Action: Mouse moved to (520, 278)
Screenshot: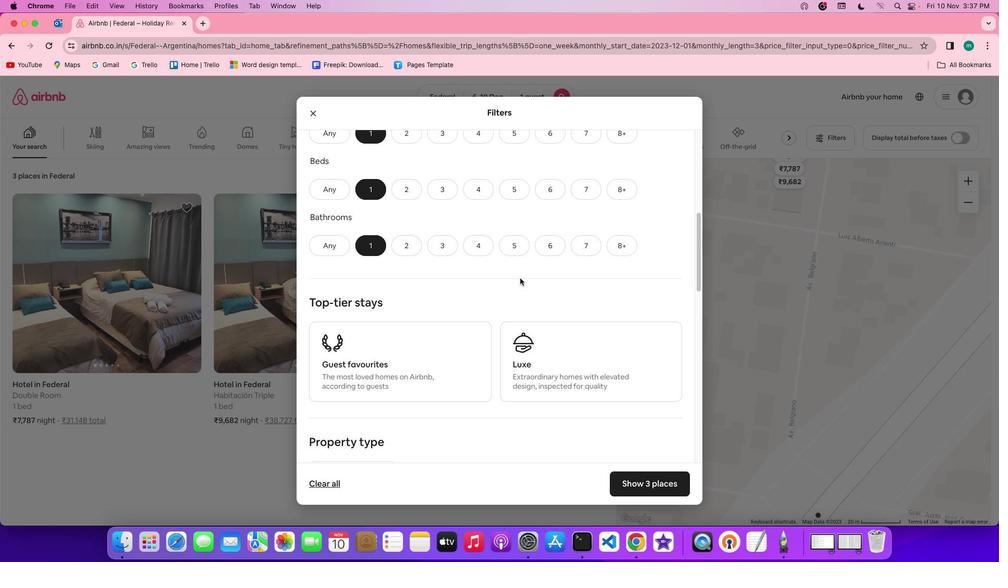 
Action: Mouse scrolled (520, 278) with delta (0, 0)
Screenshot: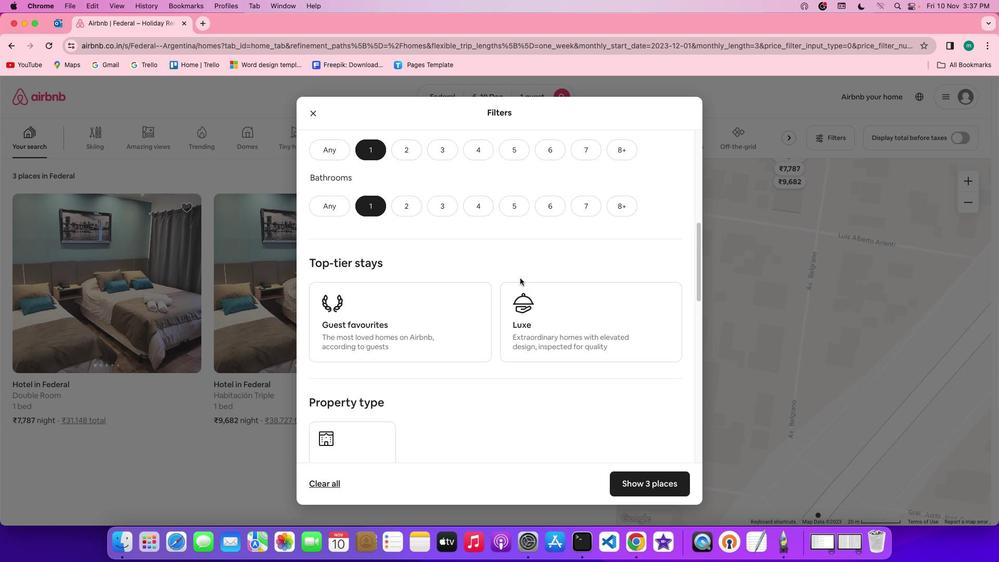 
Action: Mouse scrolled (520, 278) with delta (0, 0)
Screenshot: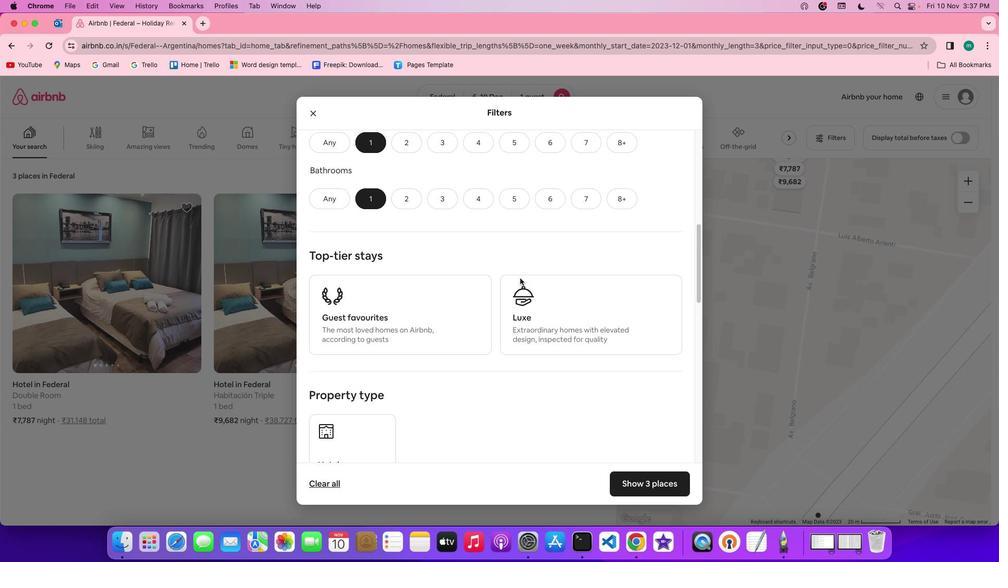 
Action: Mouse scrolled (520, 278) with delta (0, -1)
Screenshot: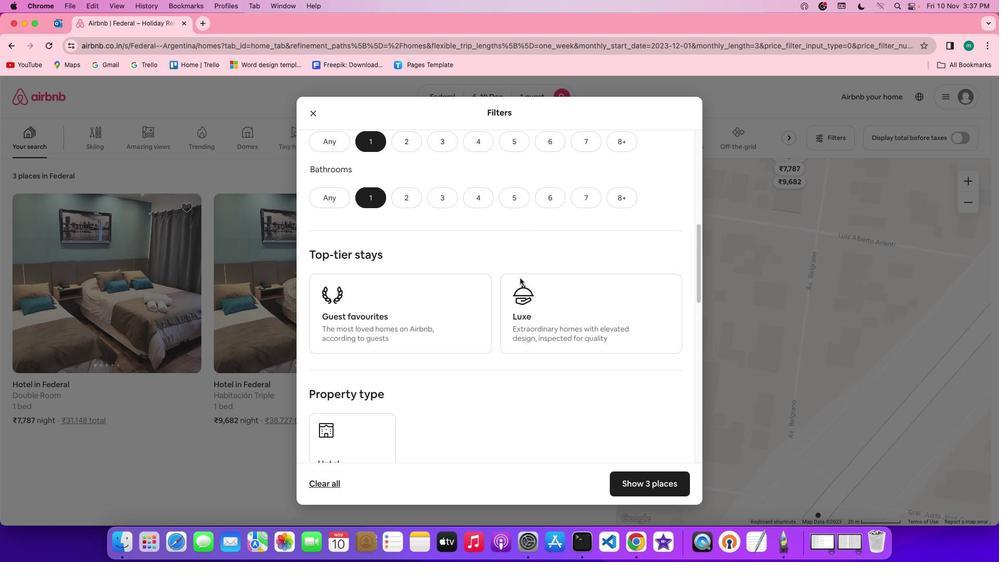 
Action: Mouse scrolled (520, 278) with delta (0, 0)
Screenshot: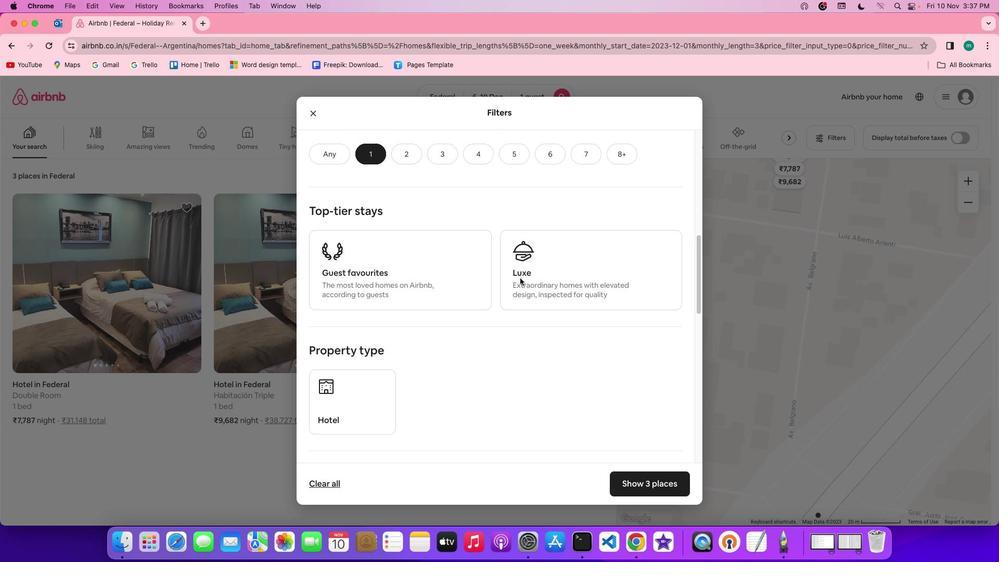 
Action: Mouse scrolled (520, 278) with delta (0, 0)
Screenshot: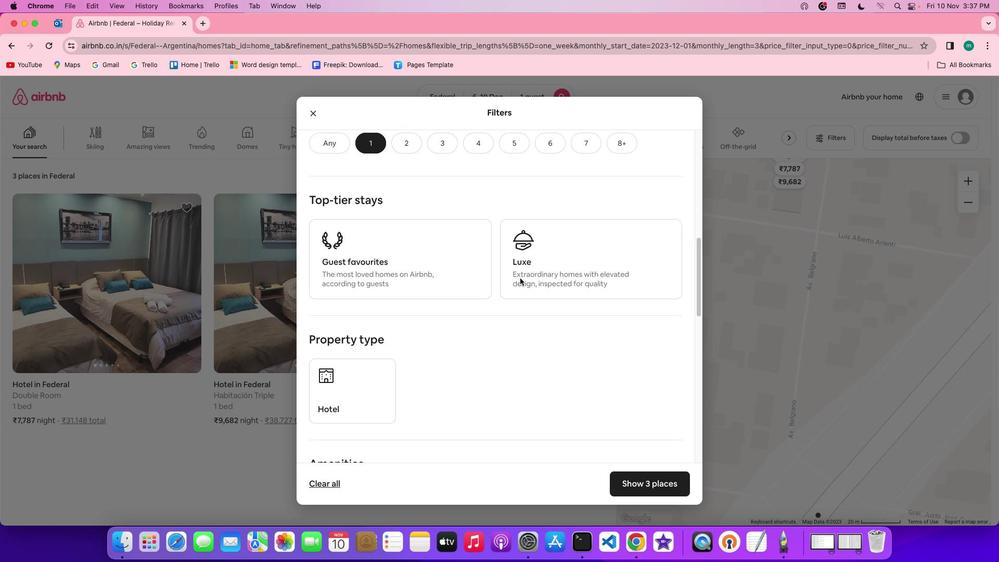 
Action: Mouse scrolled (520, 278) with delta (0, -1)
Screenshot: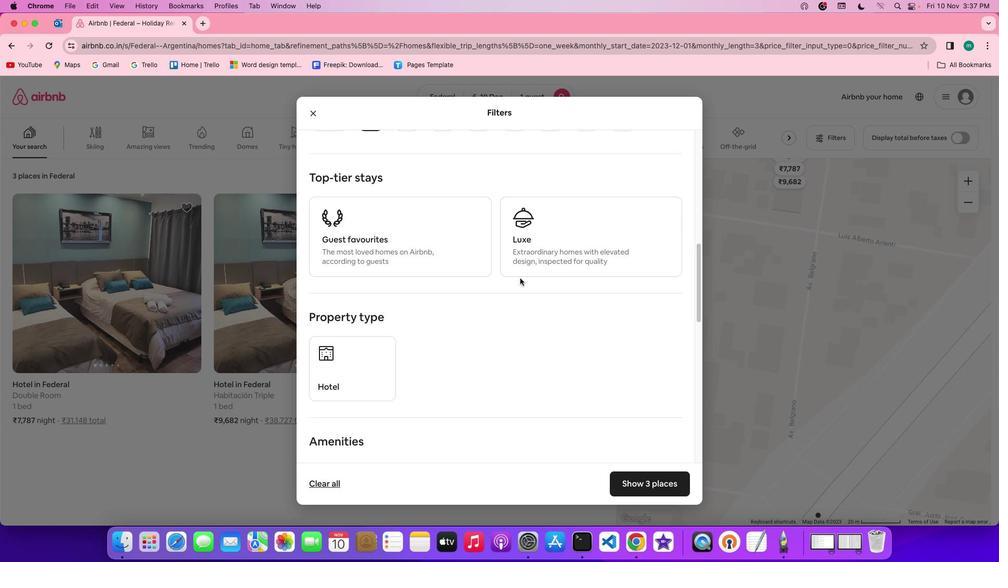 
Action: Mouse scrolled (520, 278) with delta (0, 0)
Screenshot: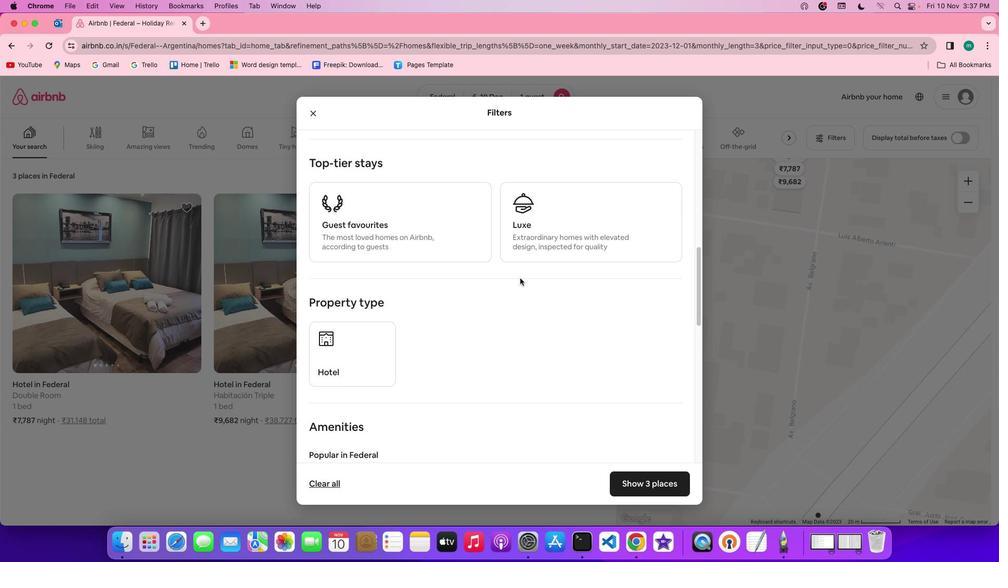 
Action: Mouse scrolled (520, 278) with delta (0, 0)
Screenshot: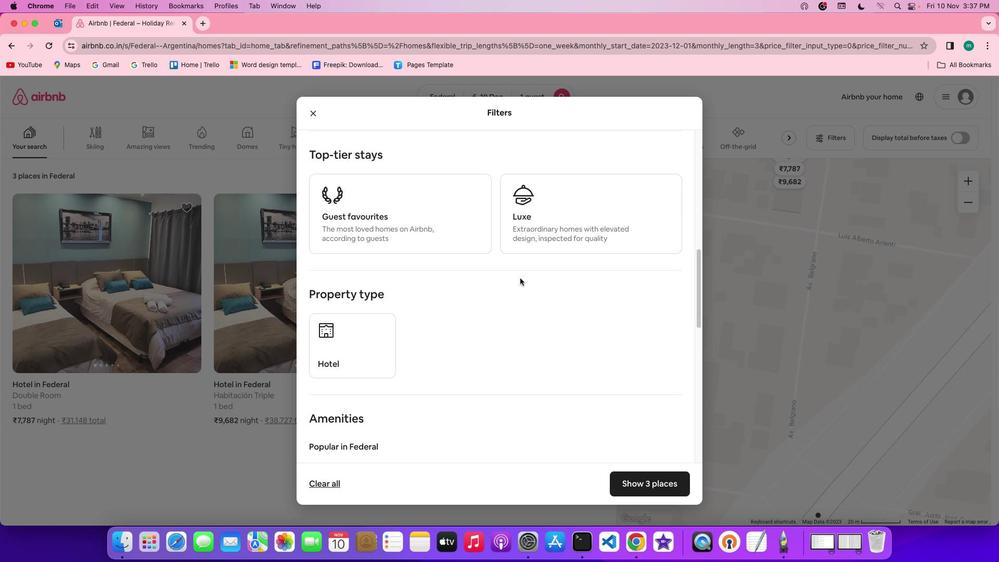 
Action: Mouse scrolled (520, 278) with delta (0, 0)
Screenshot: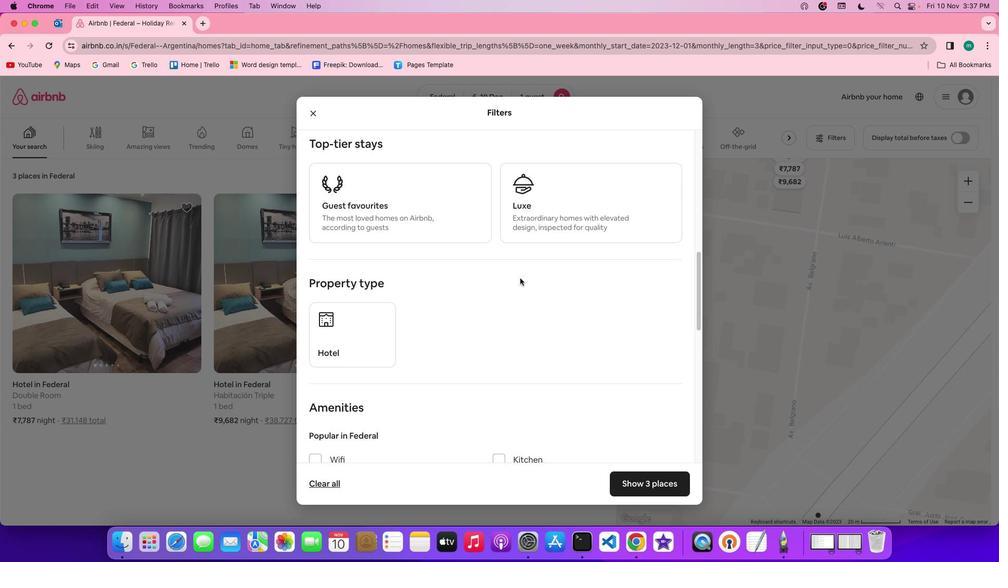 
Action: Mouse scrolled (520, 278) with delta (0, 0)
Screenshot: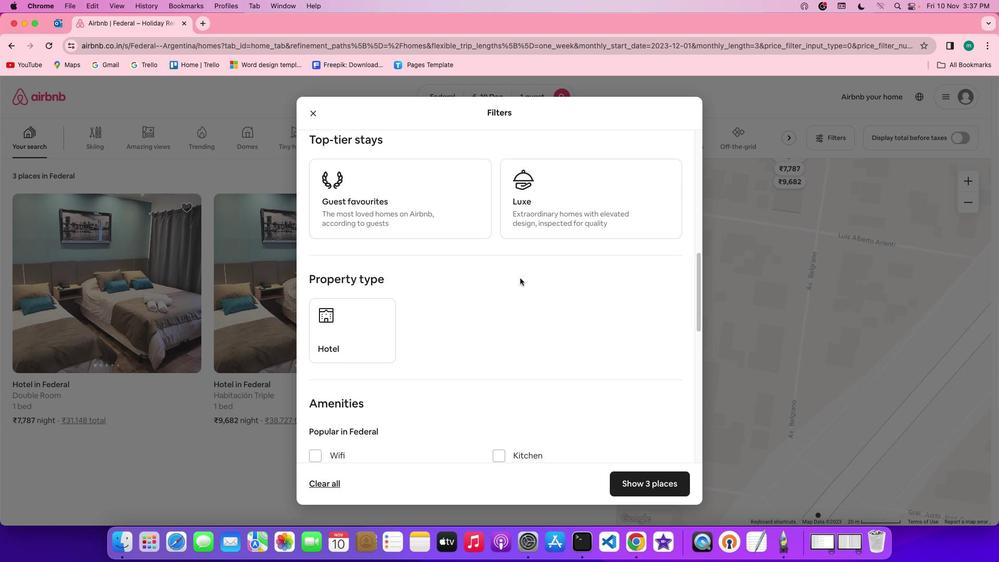 
Action: Mouse scrolled (520, 278) with delta (0, 0)
Screenshot: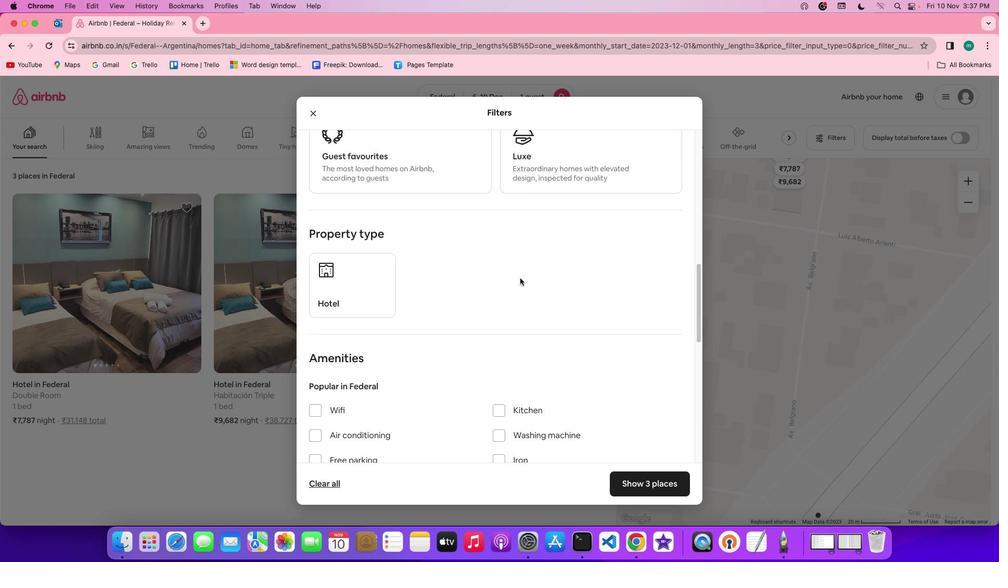 
Action: Mouse scrolled (520, 278) with delta (0, 0)
Screenshot: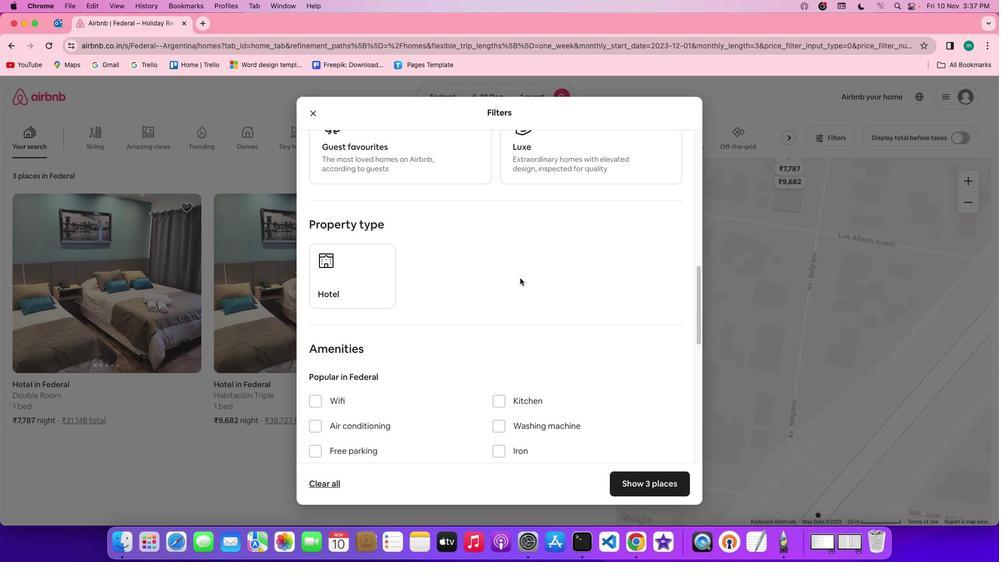 
Action: Mouse scrolled (520, 278) with delta (0, -1)
Screenshot: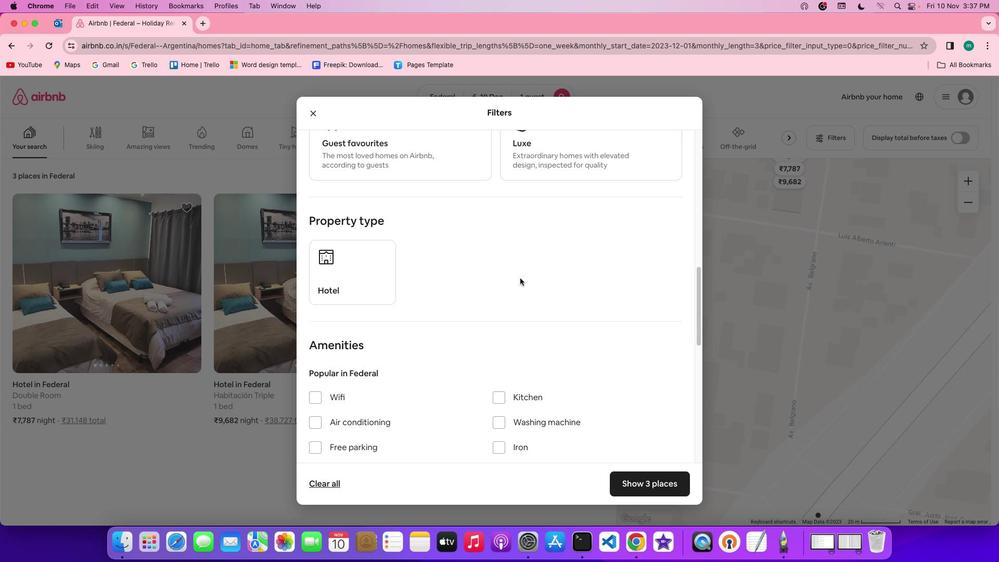 
Action: Mouse scrolled (520, 278) with delta (0, 0)
Screenshot: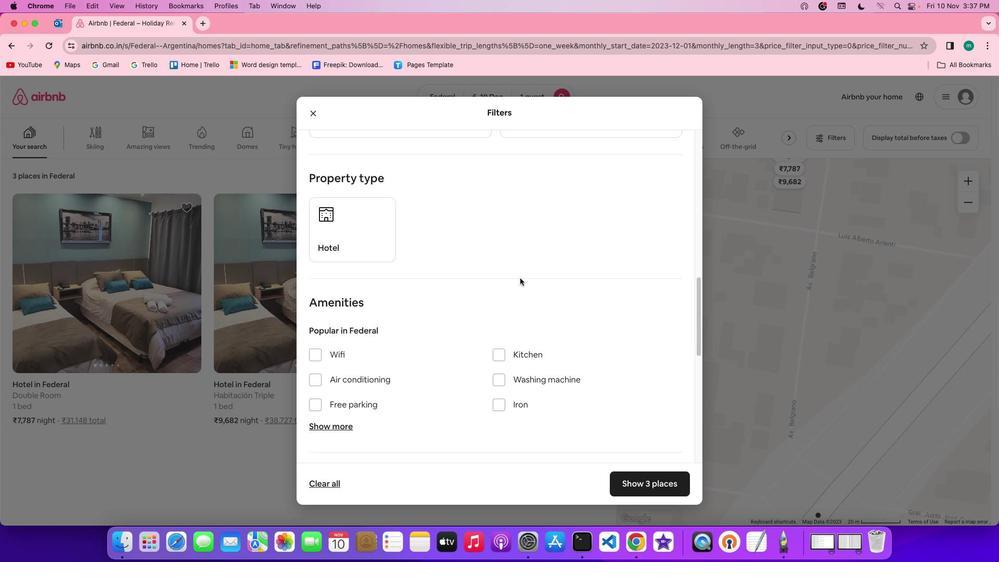 
Action: Mouse scrolled (520, 278) with delta (0, 0)
Screenshot: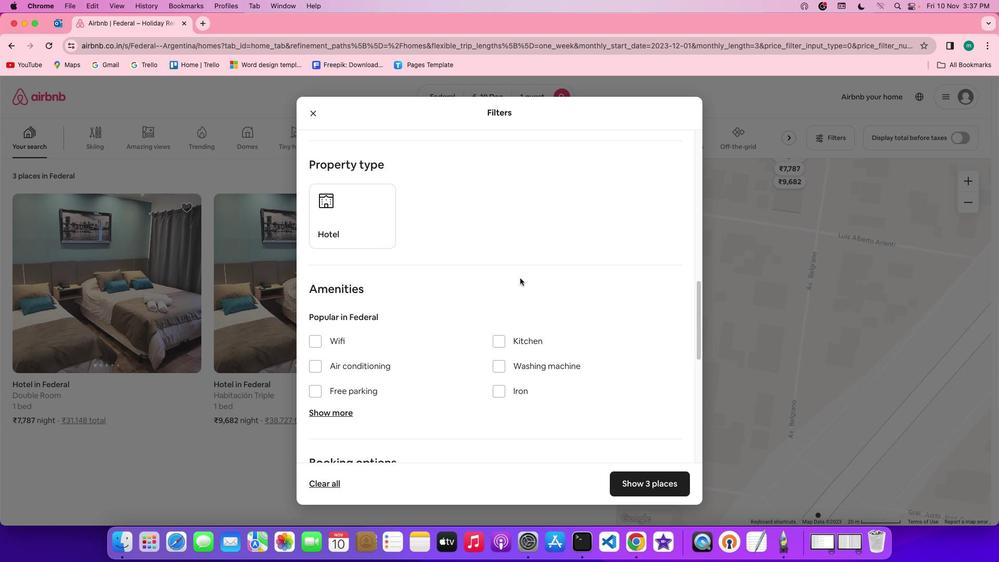 
Action: Mouse scrolled (520, 278) with delta (0, -1)
Screenshot: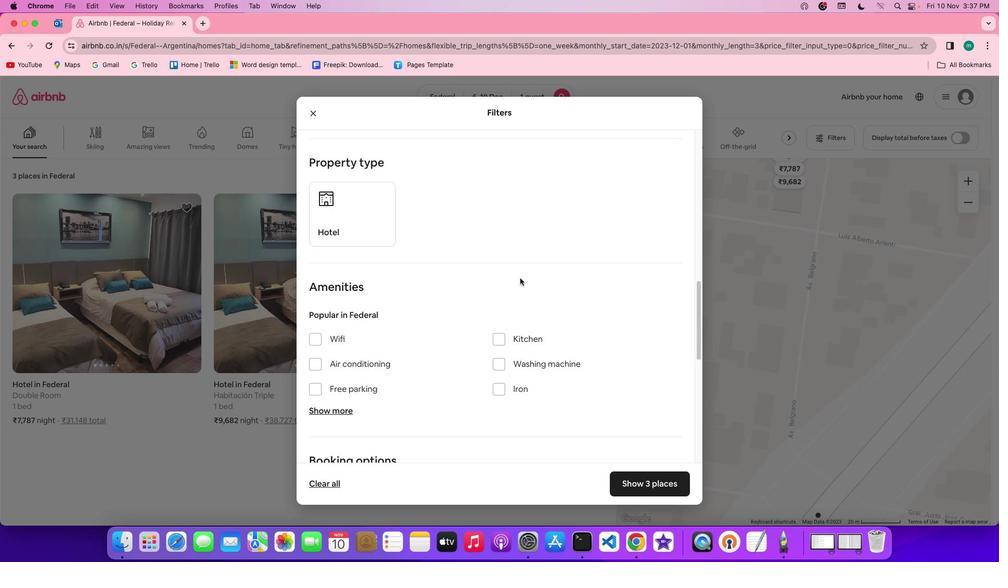
Action: Mouse scrolled (520, 278) with delta (0, 0)
Screenshot: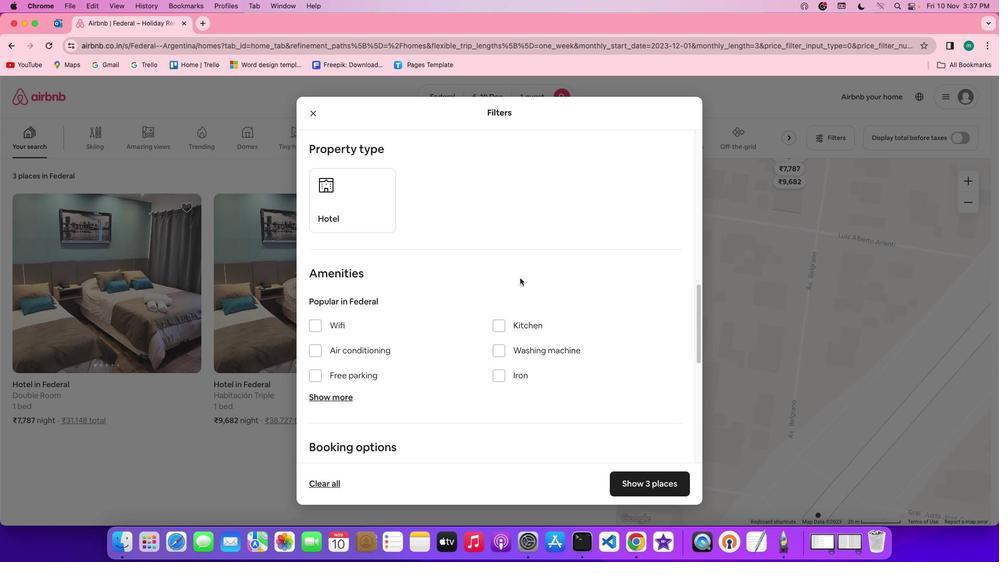 
Action: Mouse scrolled (520, 278) with delta (0, 0)
Screenshot: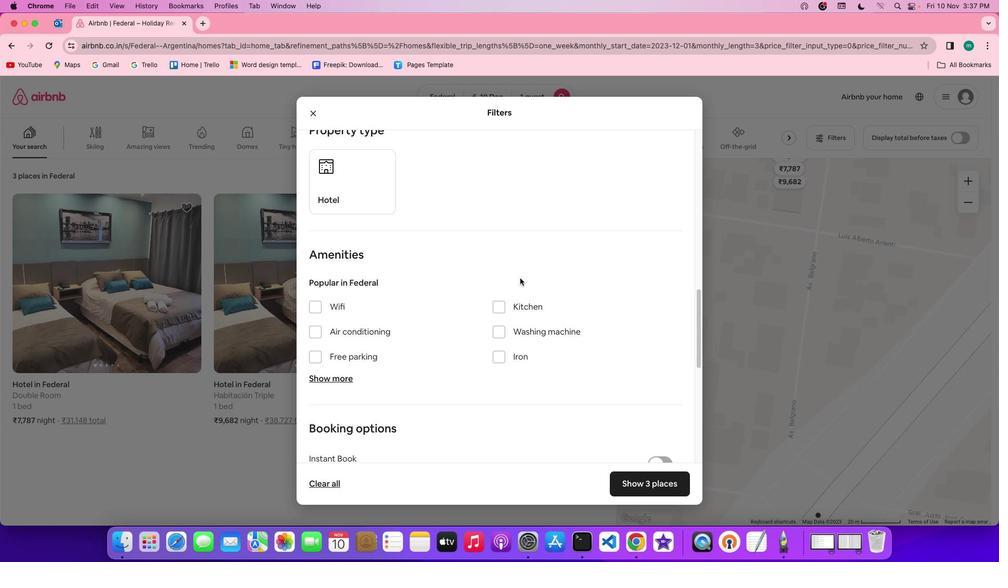 
Action: Mouse scrolled (520, 278) with delta (0, 0)
Screenshot: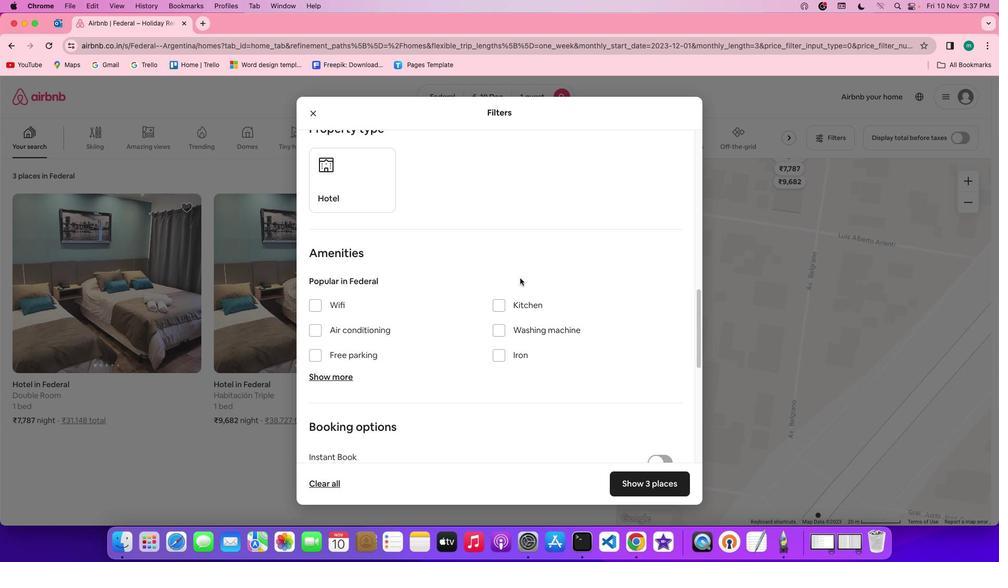 
Action: Mouse scrolled (520, 278) with delta (0, 0)
Screenshot: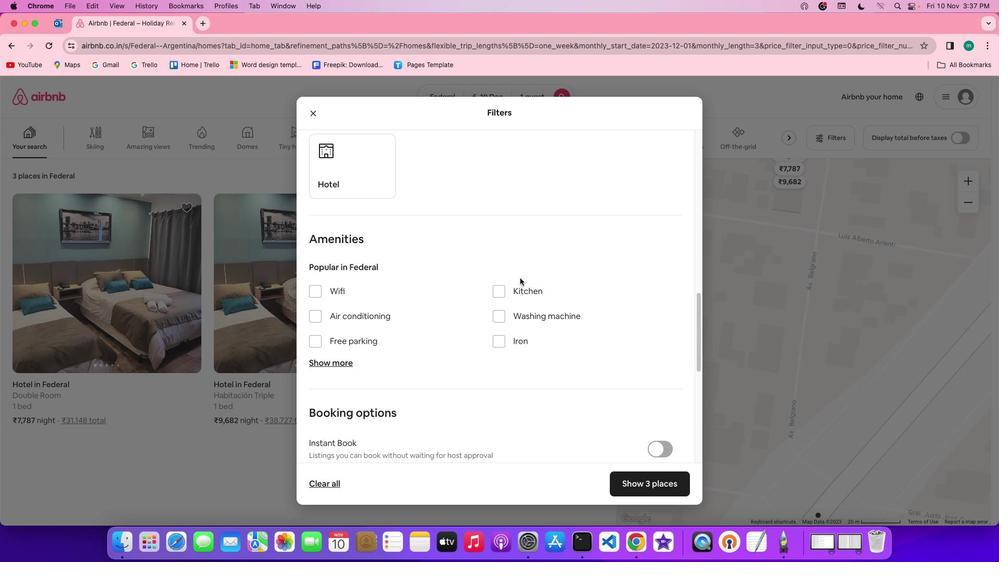 
Action: Mouse scrolled (520, 278) with delta (0, 0)
Screenshot: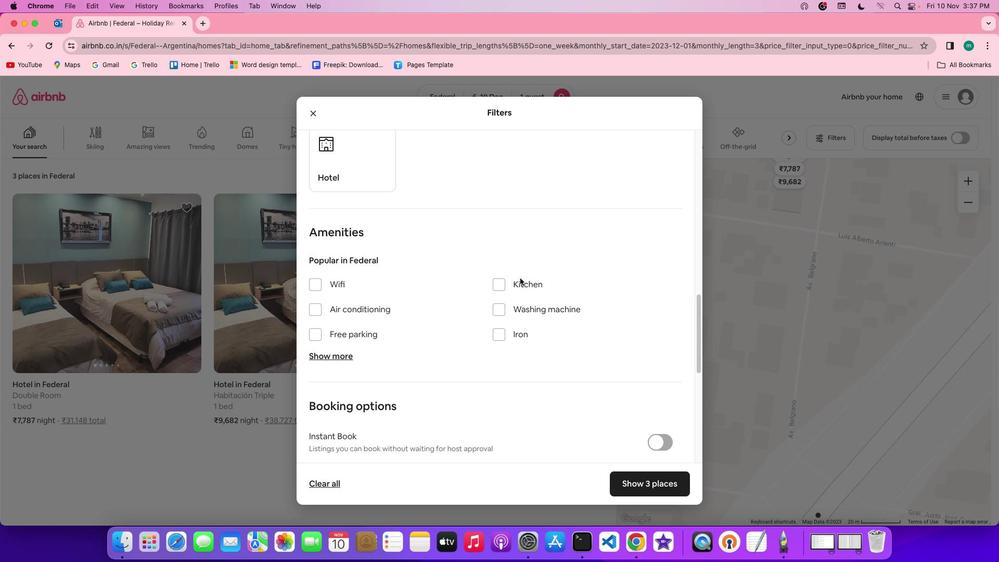 
Action: Mouse scrolled (520, 278) with delta (0, 0)
Screenshot: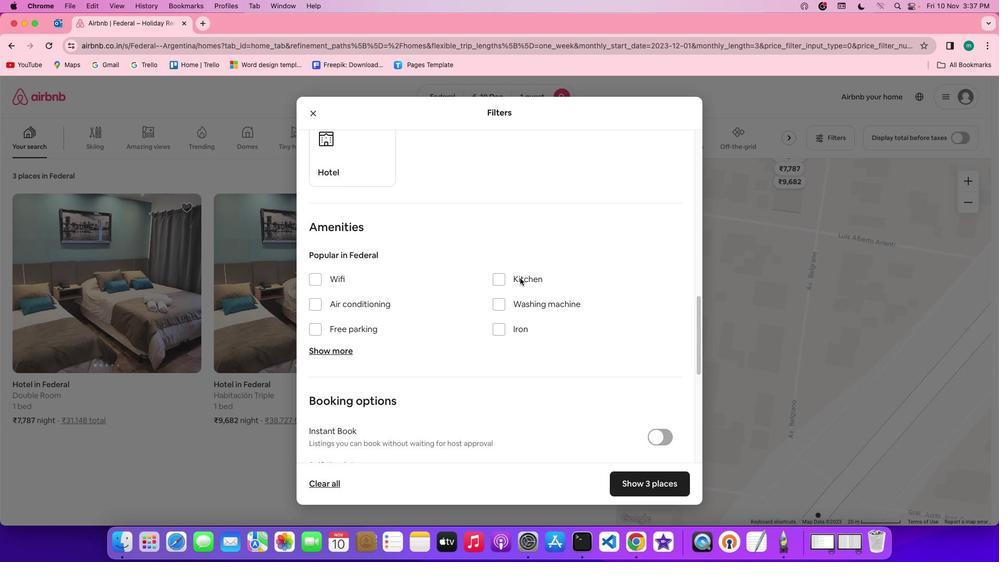 
Action: Mouse moved to (343, 137)
Screenshot: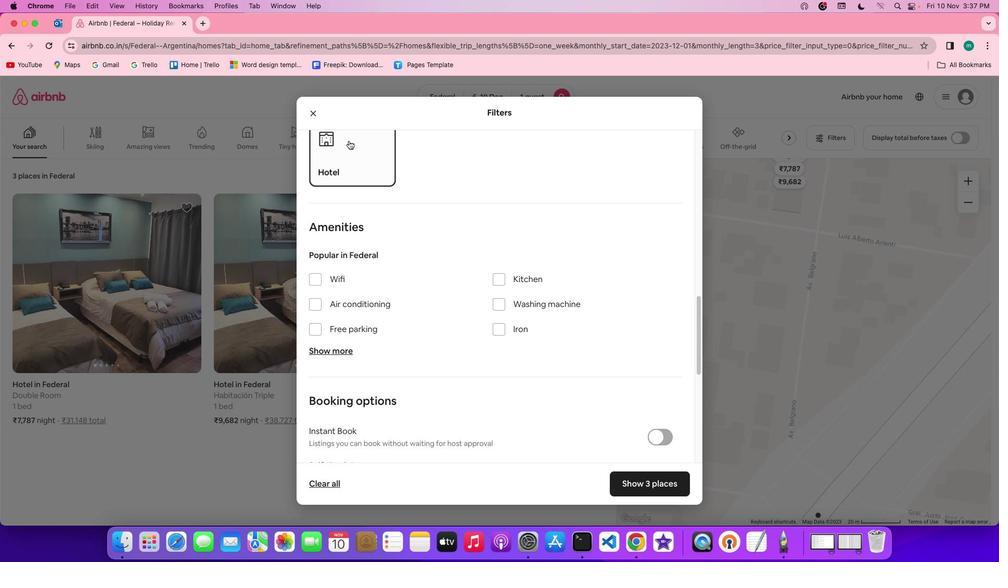 
Action: Mouse pressed left at (343, 137)
Screenshot: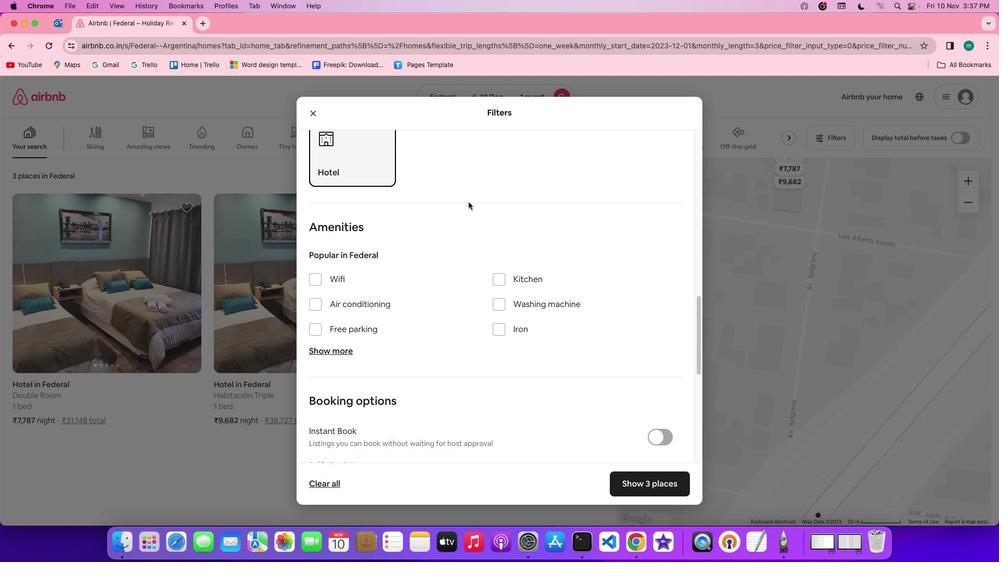 
Action: Mouse moved to (510, 224)
Screenshot: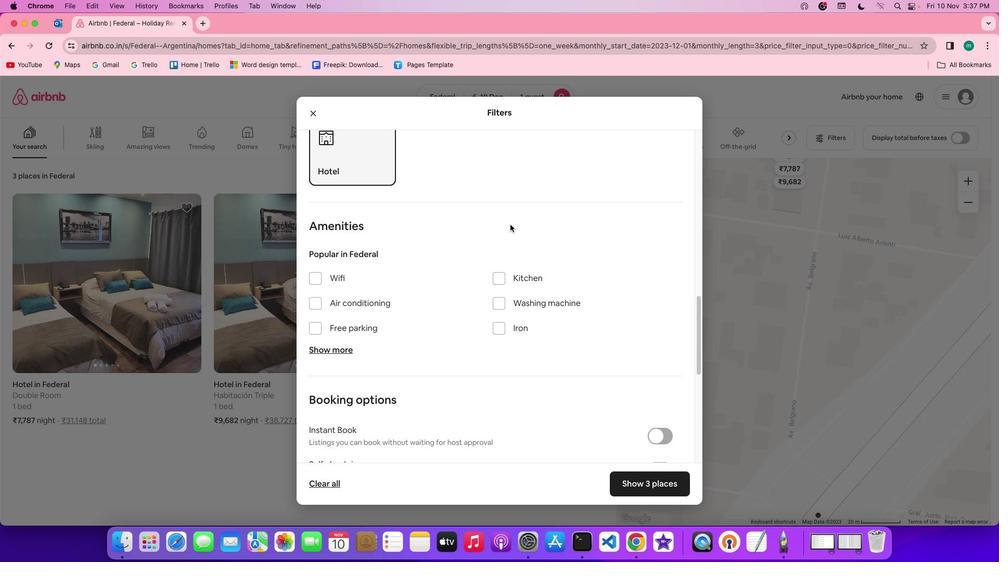 
Action: Mouse scrolled (510, 224) with delta (0, 0)
Screenshot: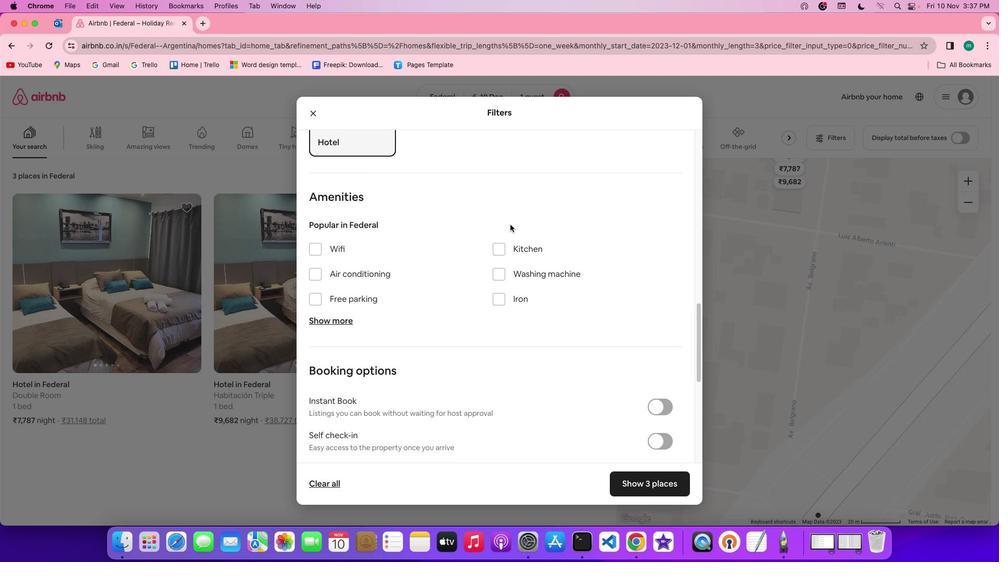 
Action: Mouse scrolled (510, 224) with delta (0, 0)
Screenshot: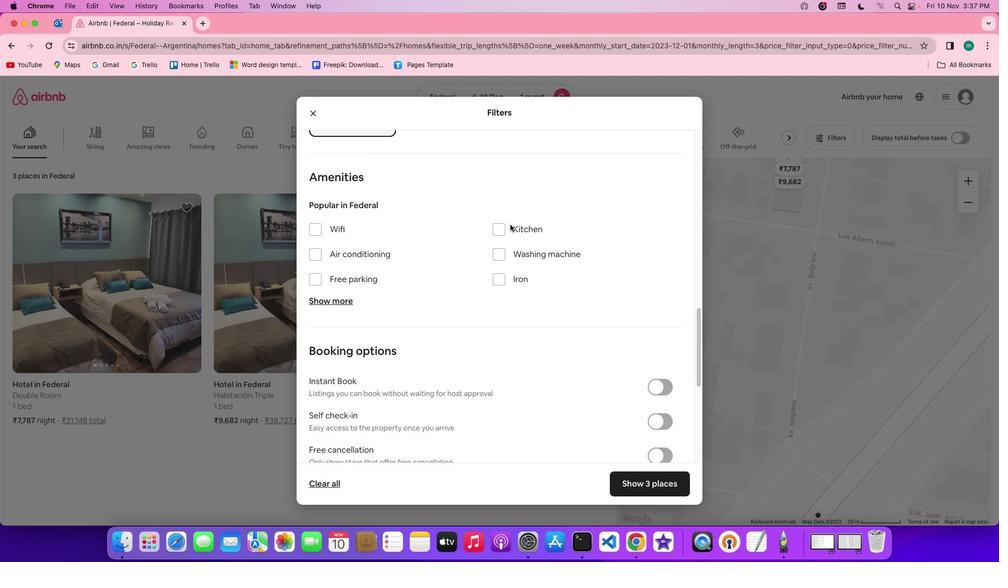 
Action: Mouse scrolled (510, 224) with delta (0, 0)
Screenshot: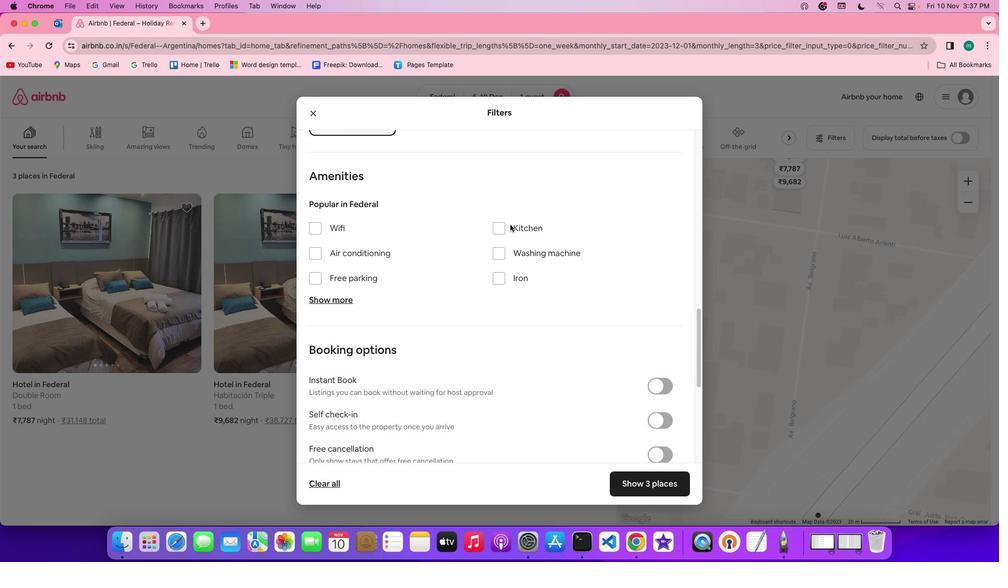 
Action: Mouse scrolled (510, 224) with delta (0, 0)
Screenshot: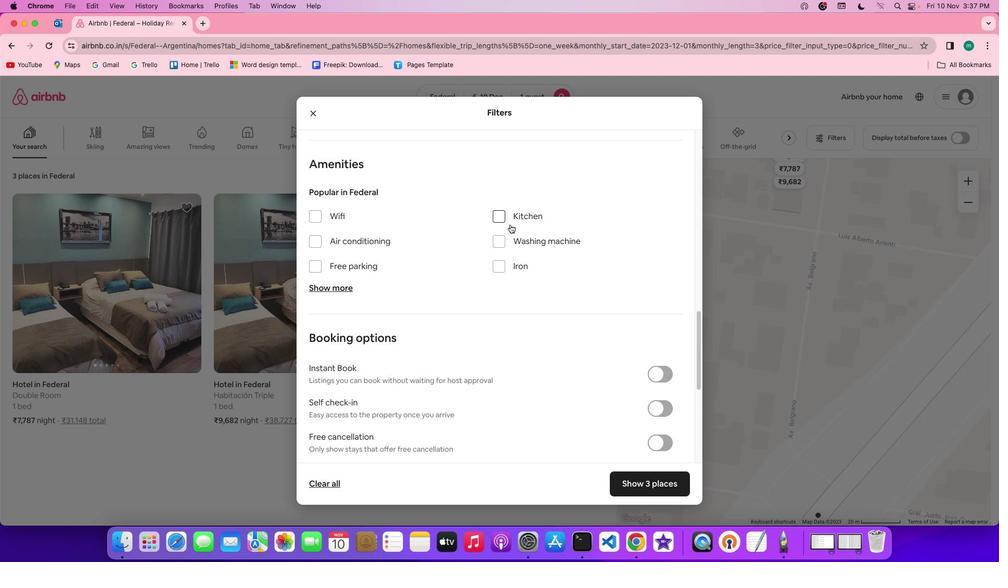 
Action: Mouse scrolled (510, 224) with delta (0, 0)
Screenshot: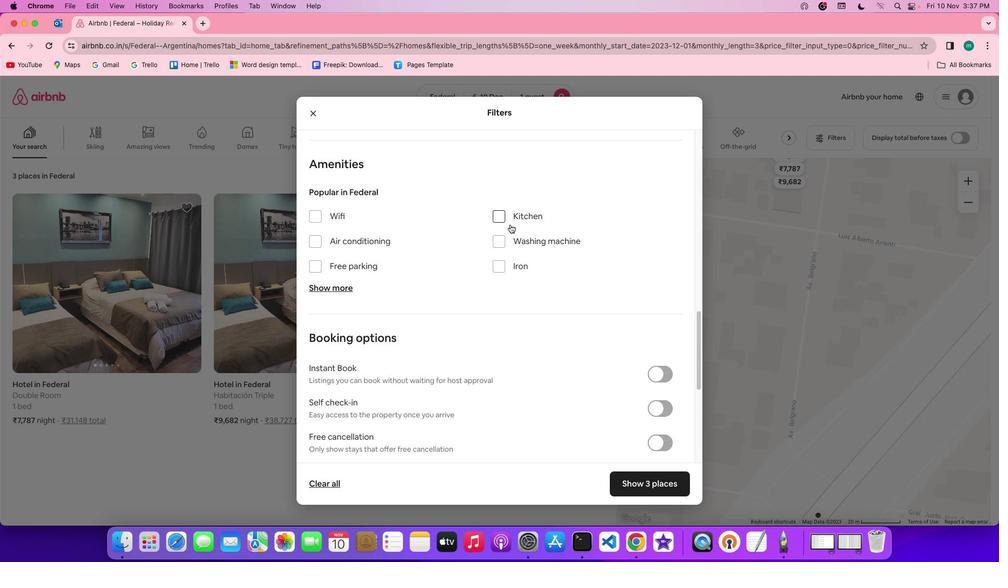 
Action: Mouse scrolled (510, 224) with delta (0, 0)
Screenshot: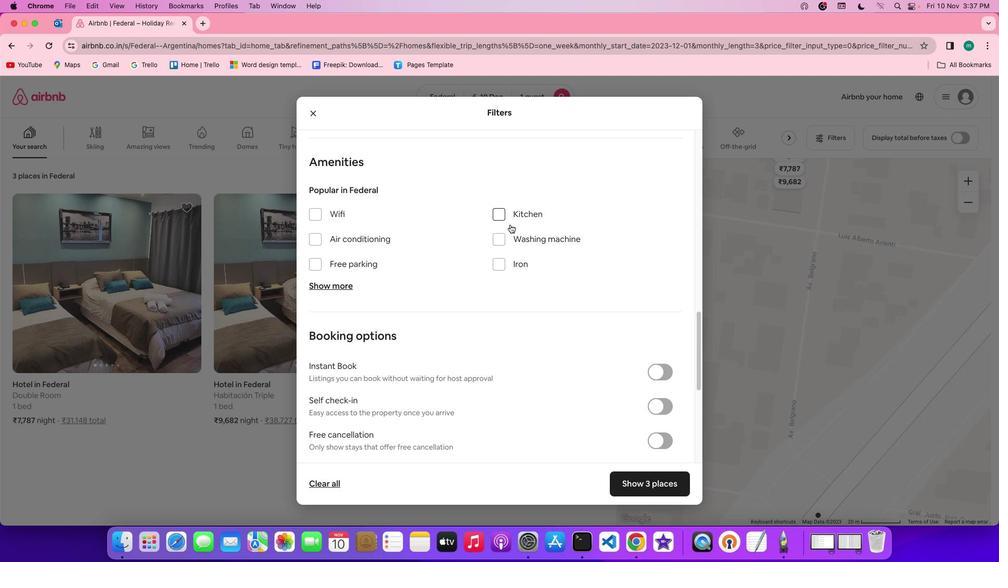 
Action: Mouse scrolled (510, 224) with delta (0, 0)
Screenshot: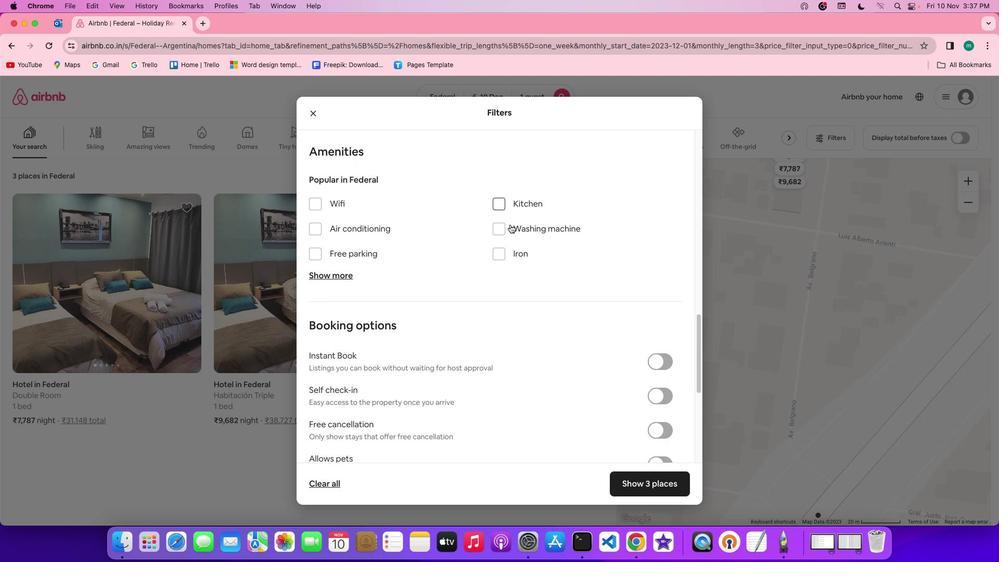 
Action: Mouse scrolled (510, 224) with delta (0, 0)
Screenshot: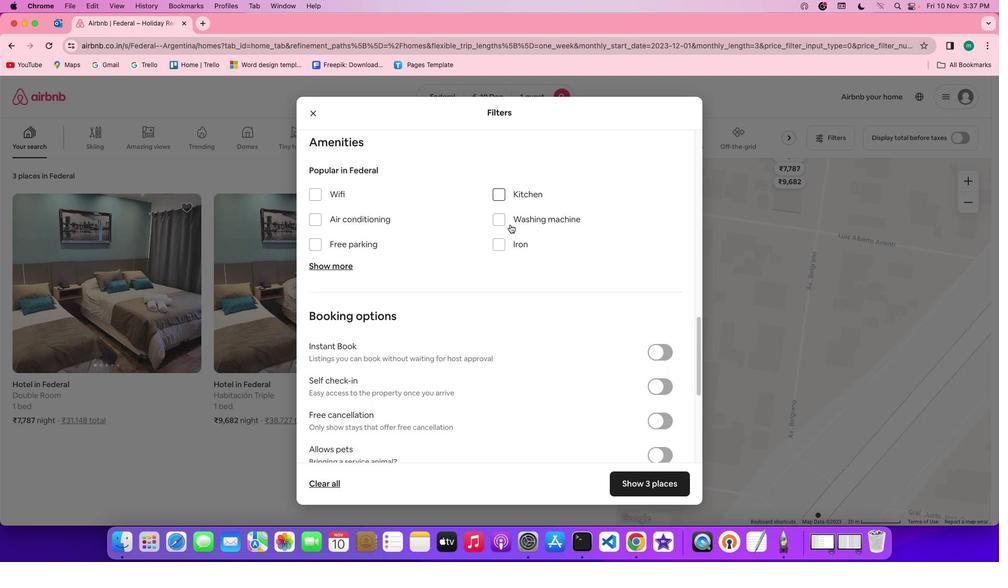 
Action: Mouse scrolled (510, 224) with delta (0, 0)
Screenshot: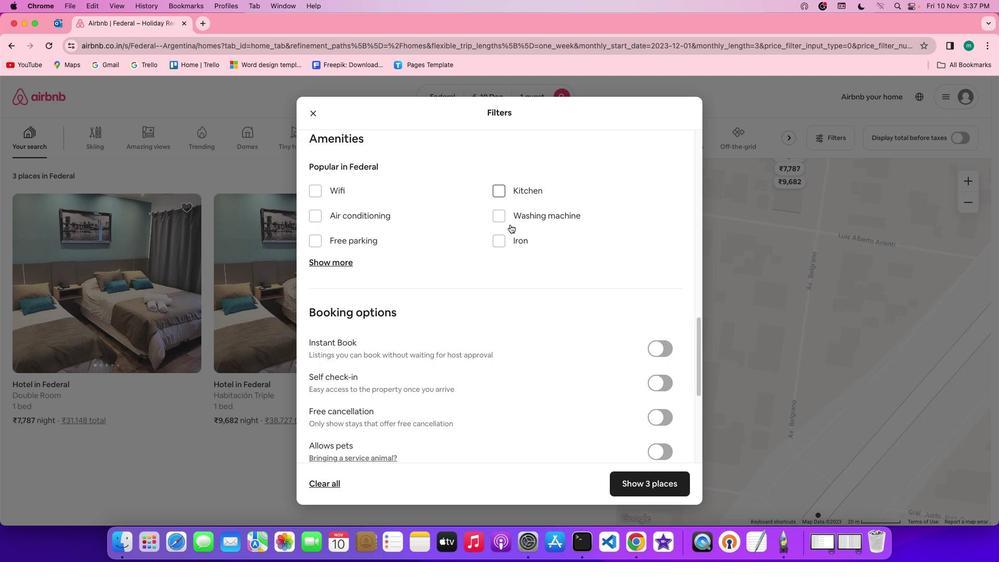 
Action: Mouse scrolled (510, 224) with delta (0, 0)
Screenshot: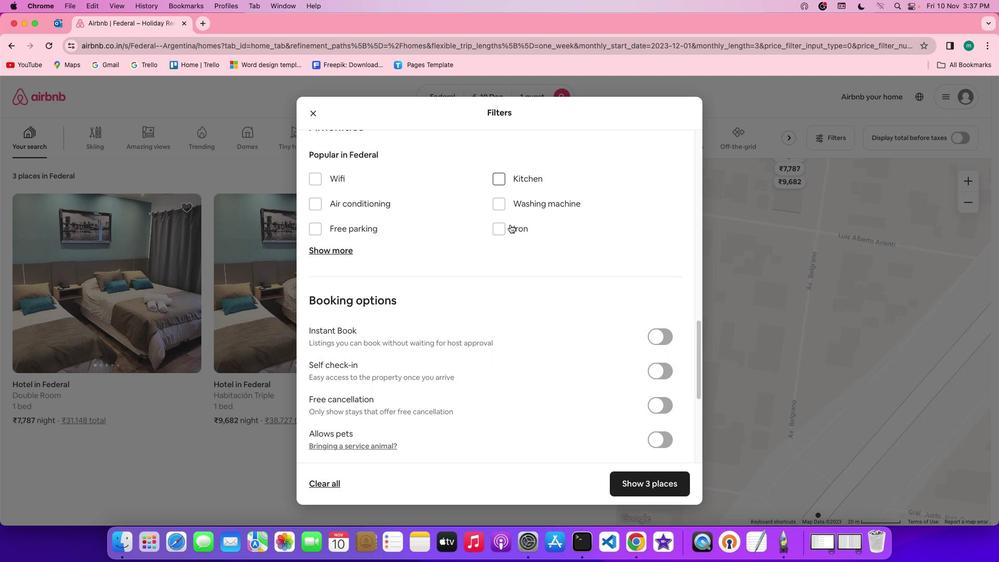 
Action: Mouse scrolled (510, 224) with delta (0, 0)
Screenshot: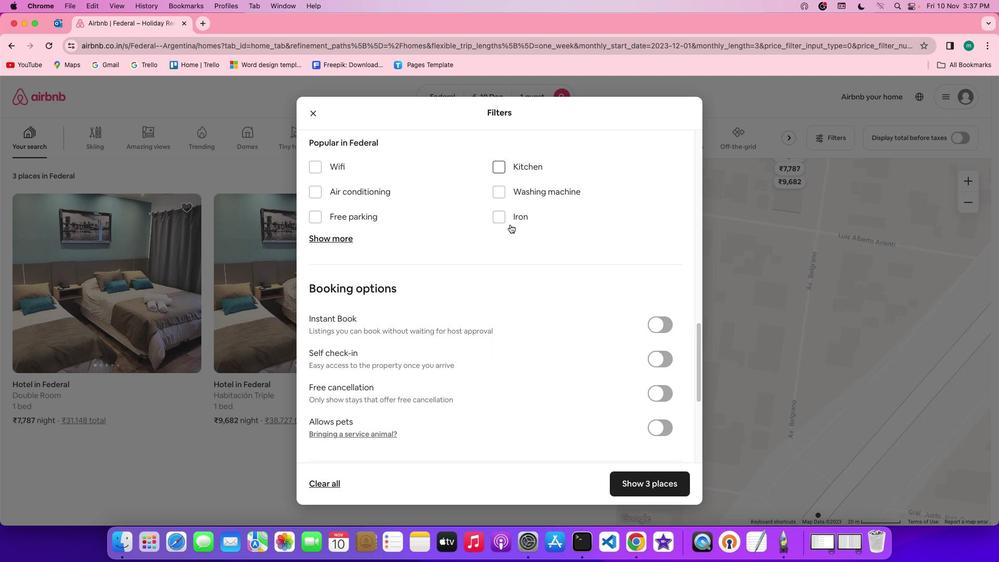 
Action: Mouse scrolled (510, 224) with delta (0, 0)
Screenshot: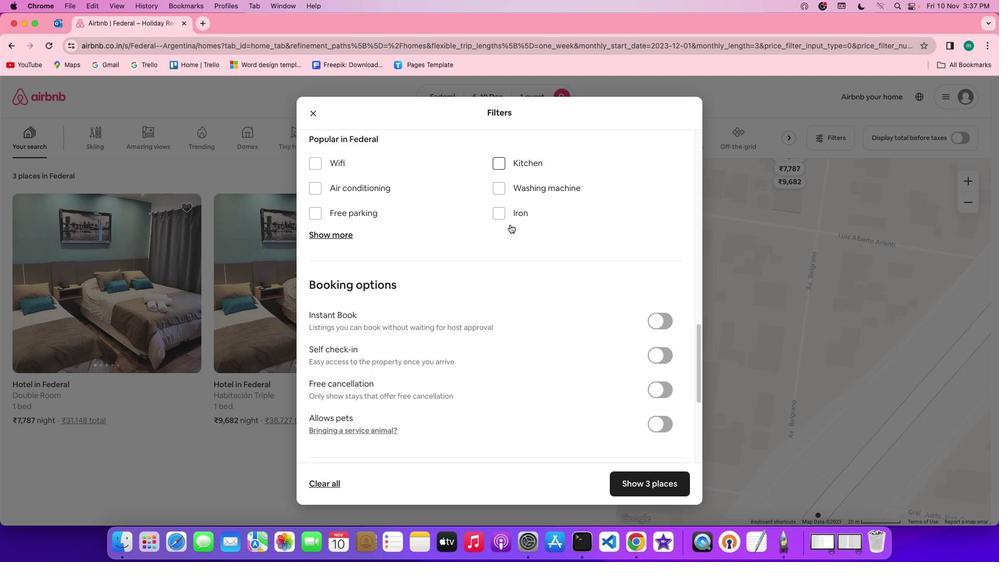 
Action: Mouse scrolled (510, 224) with delta (0, 0)
Screenshot: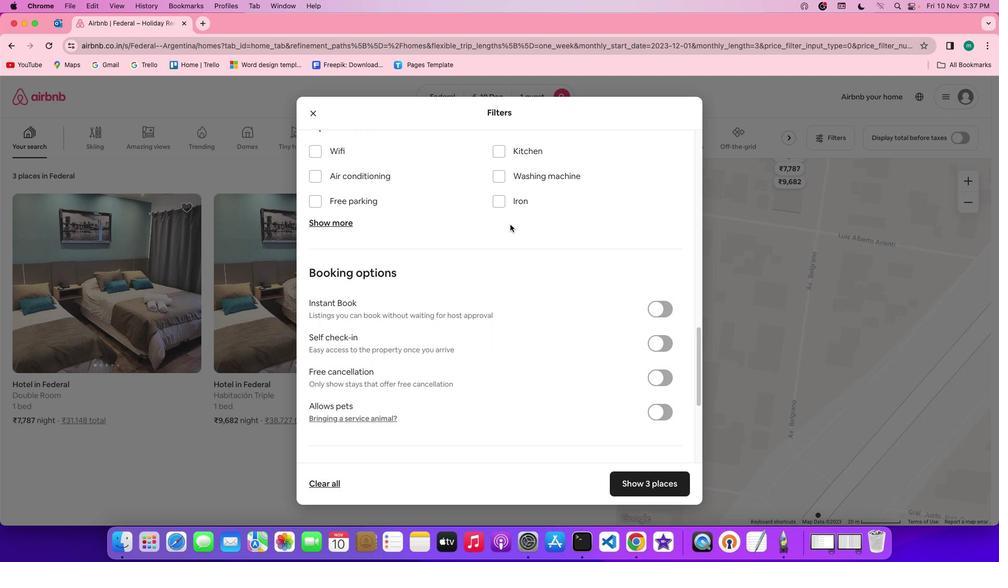 
Action: Mouse scrolled (510, 224) with delta (0, 0)
Screenshot: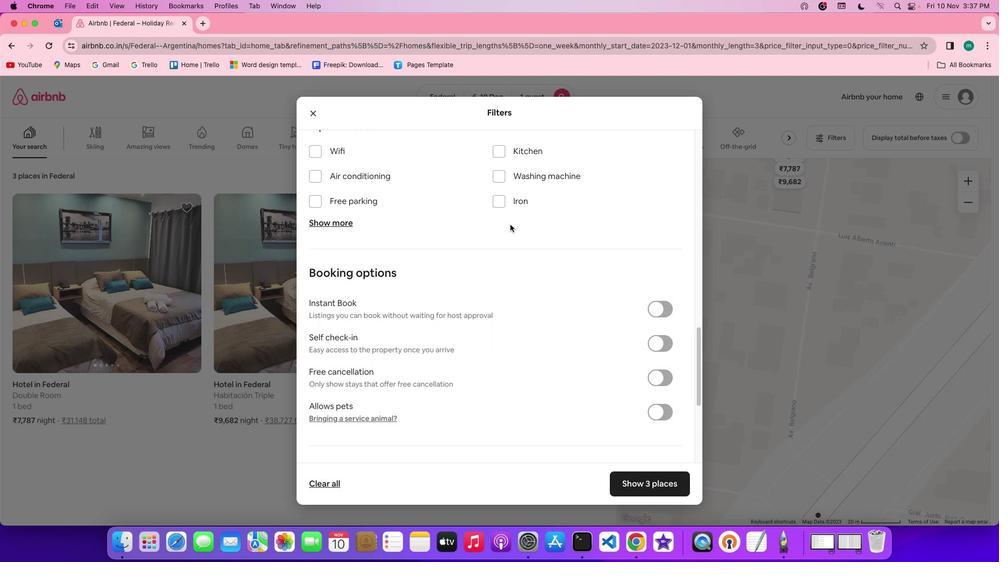 
Action: Mouse scrolled (510, 224) with delta (0, 0)
Screenshot: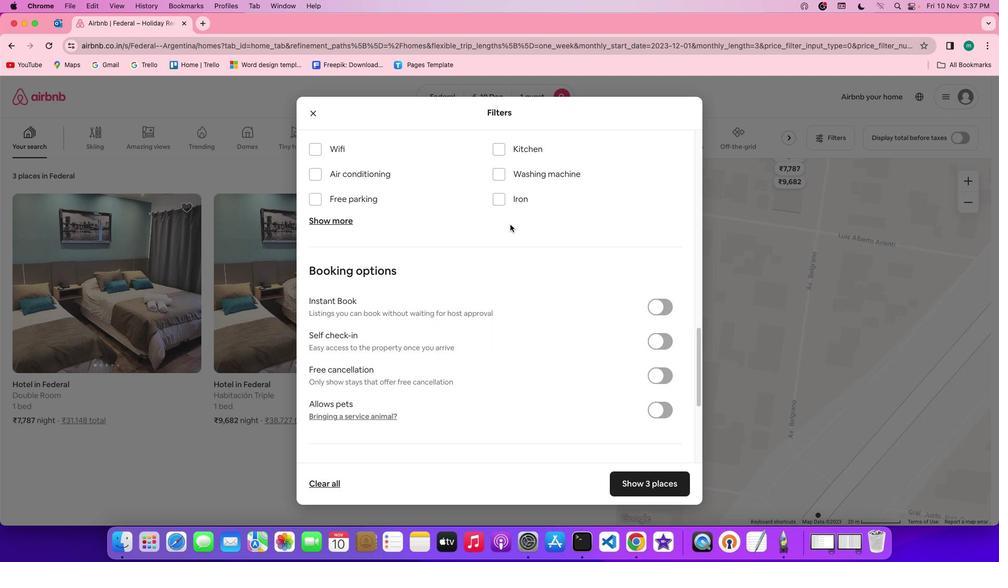
Action: Mouse scrolled (510, 224) with delta (0, 0)
Screenshot: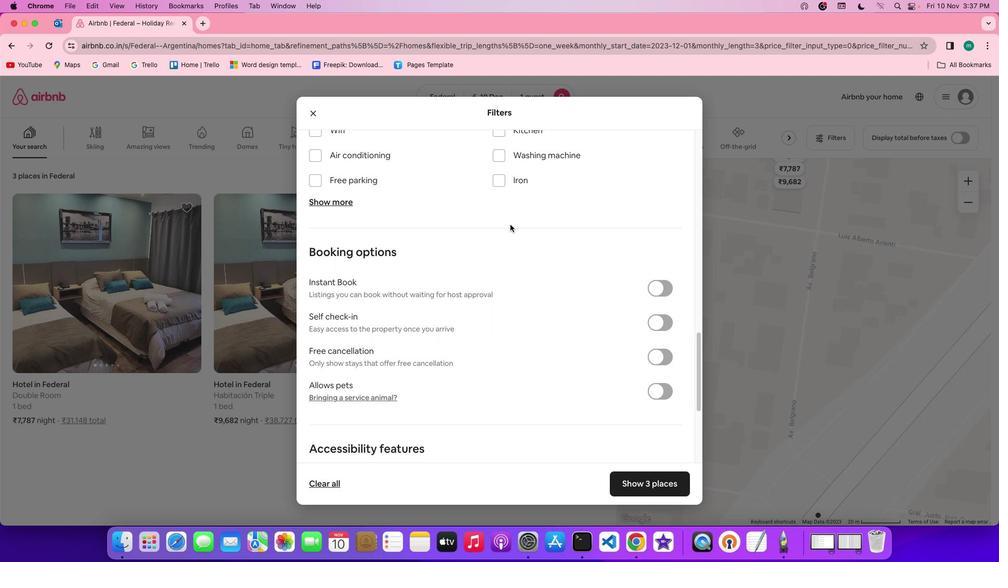 
Action: Mouse scrolled (510, 224) with delta (0, 0)
Screenshot: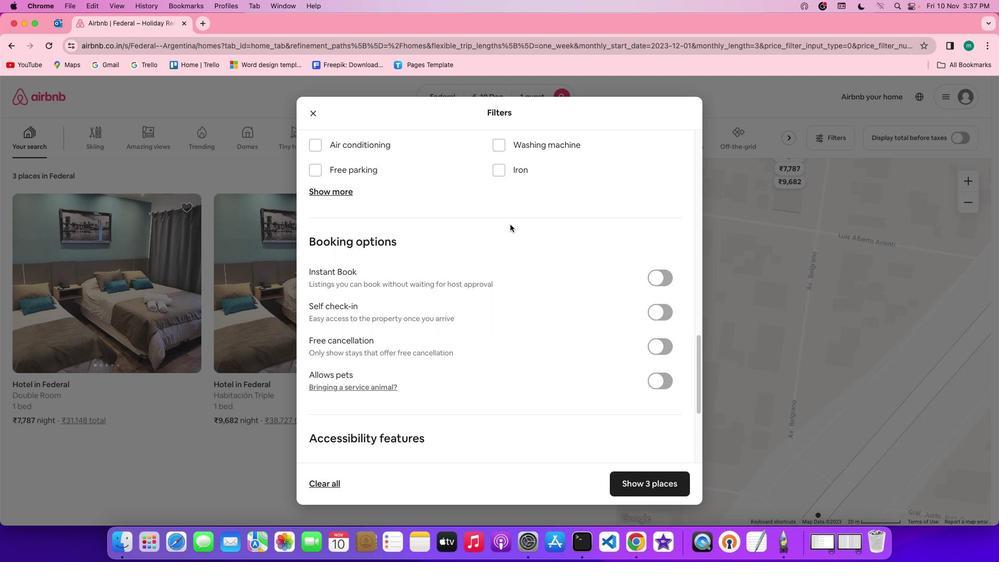 
Action: Mouse scrolled (510, 224) with delta (0, 0)
Screenshot: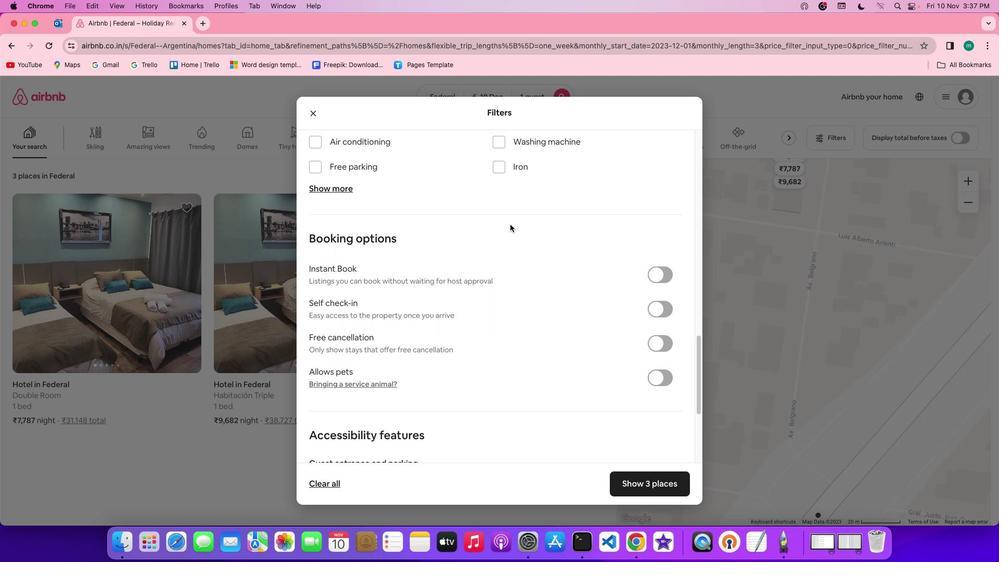 
Action: Mouse scrolled (510, 224) with delta (0, 0)
Screenshot: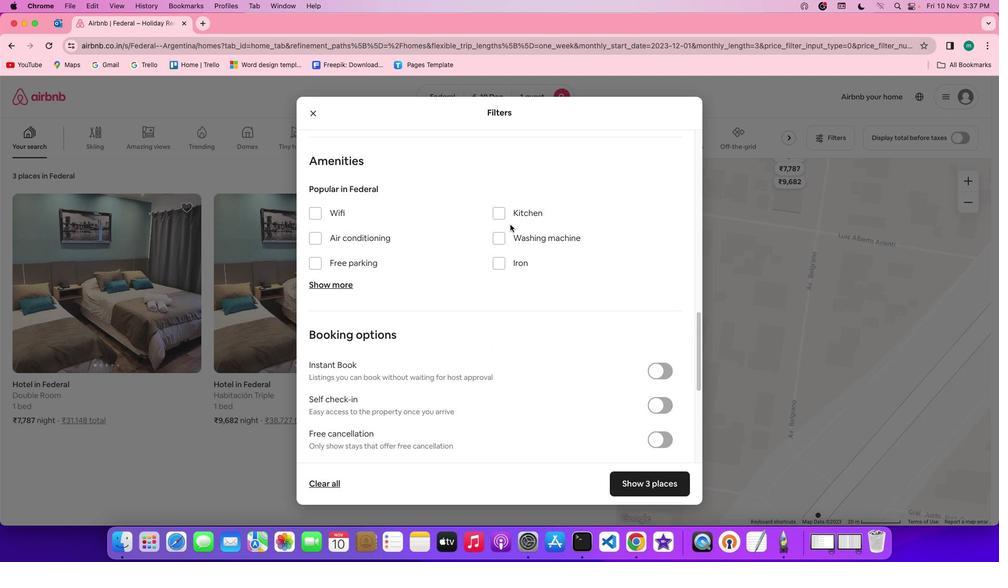 
Action: Mouse scrolled (510, 224) with delta (0, 0)
Screenshot: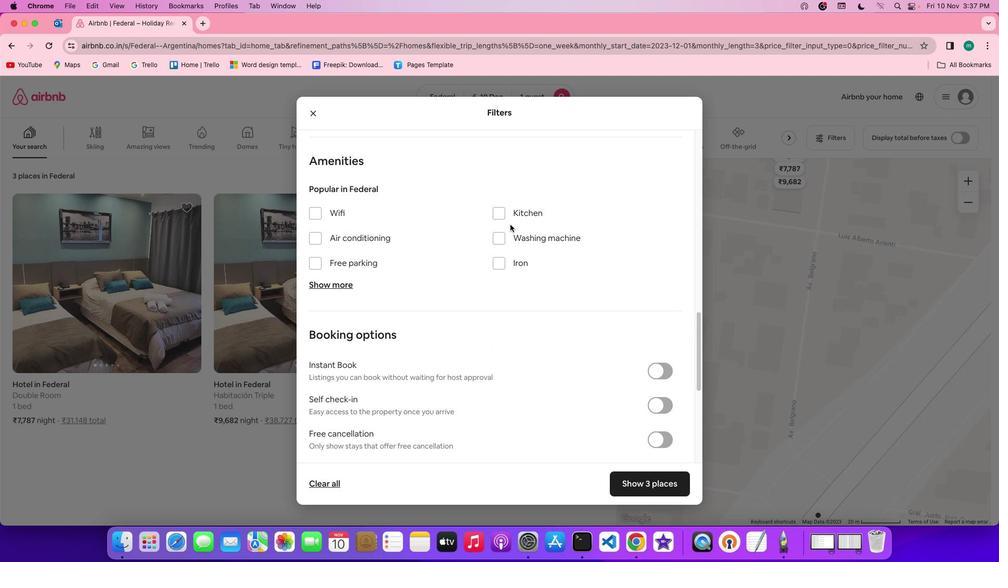 
Action: Mouse scrolled (510, 224) with delta (0, 1)
Screenshot: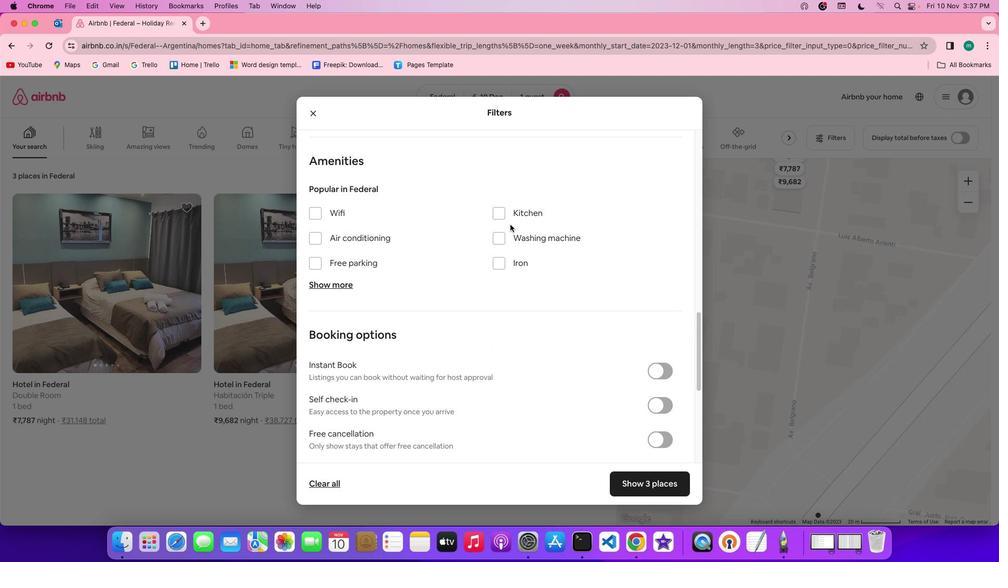 
Action: Mouse moved to (508, 259)
Screenshot: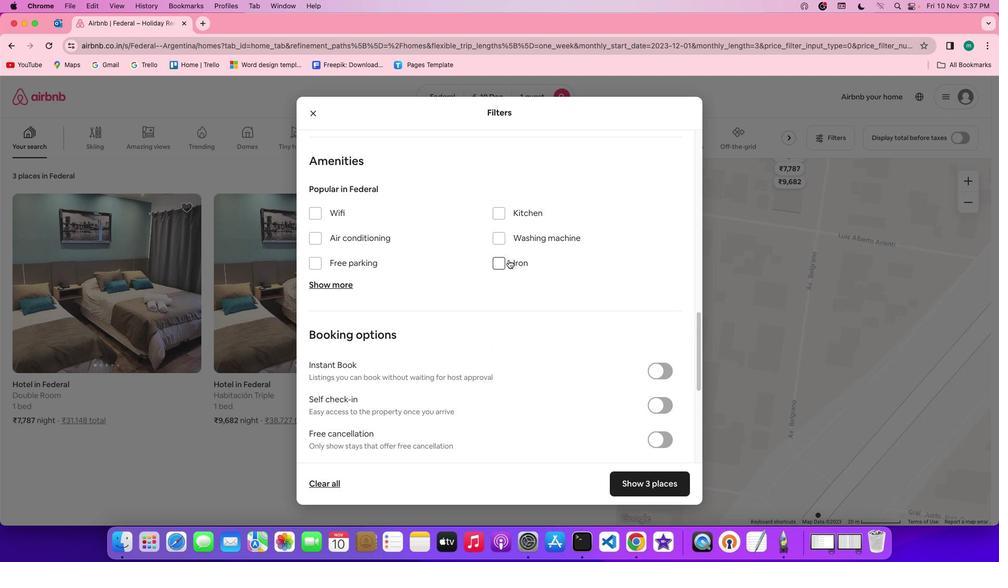 
Action: Mouse scrolled (508, 259) with delta (0, 0)
Screenshot: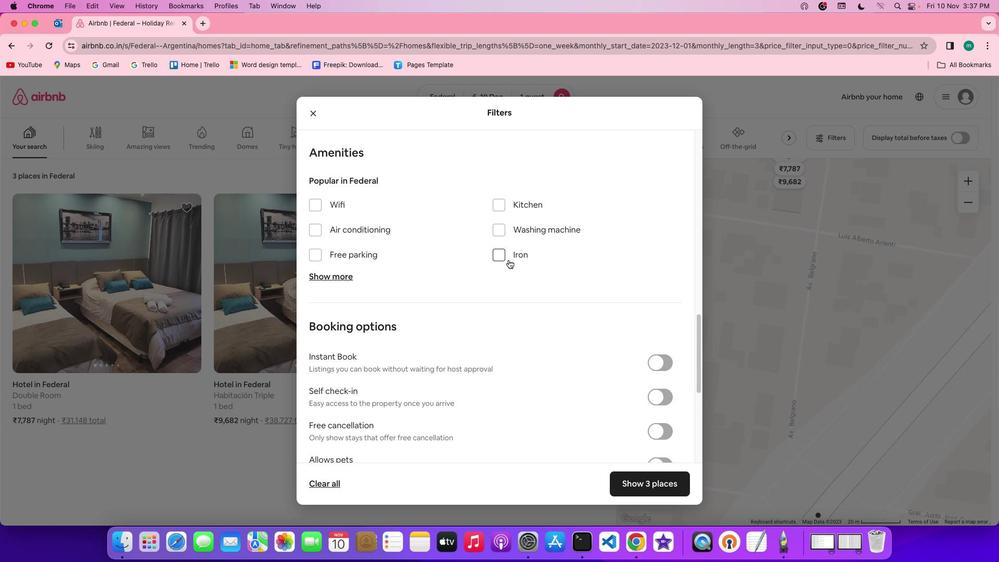 
Action: Mouse scrolled (508, 259) with delta (0, 0)
Screenshot: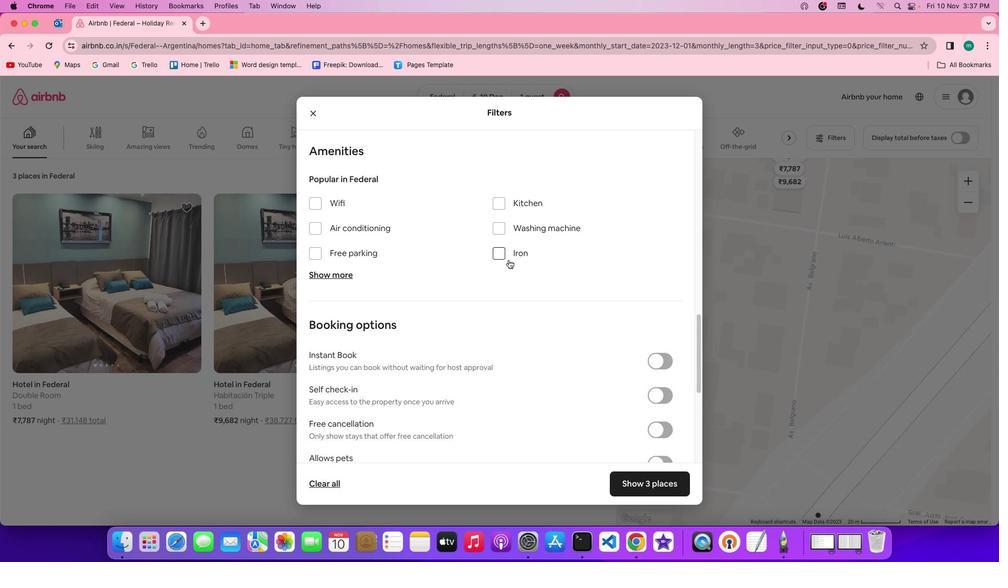 
Action: Mouse moved to (327, 279)
Screenshot: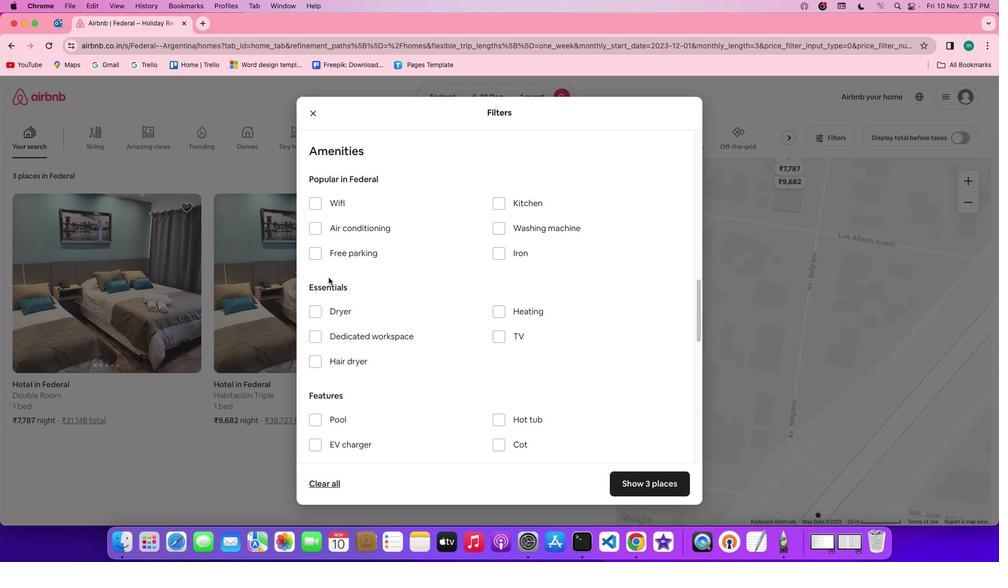 
Action: Mouse pressed left at (327, 279)
Screenshot: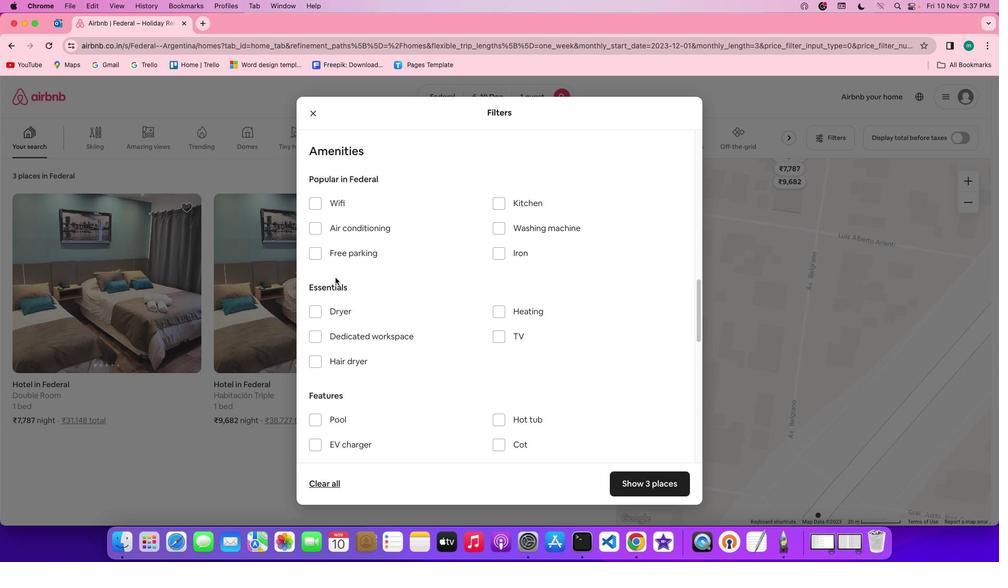 
Action: Mouse moved to (551, 293)
Screenshot: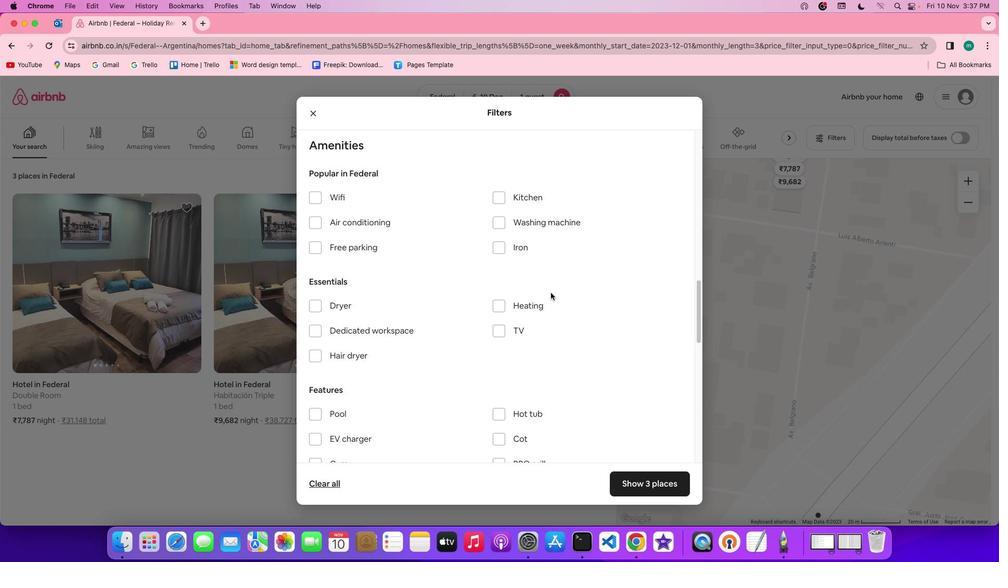 
Action: Mouse scrolled (551, 293) with delta (0, 0)
Screenshot: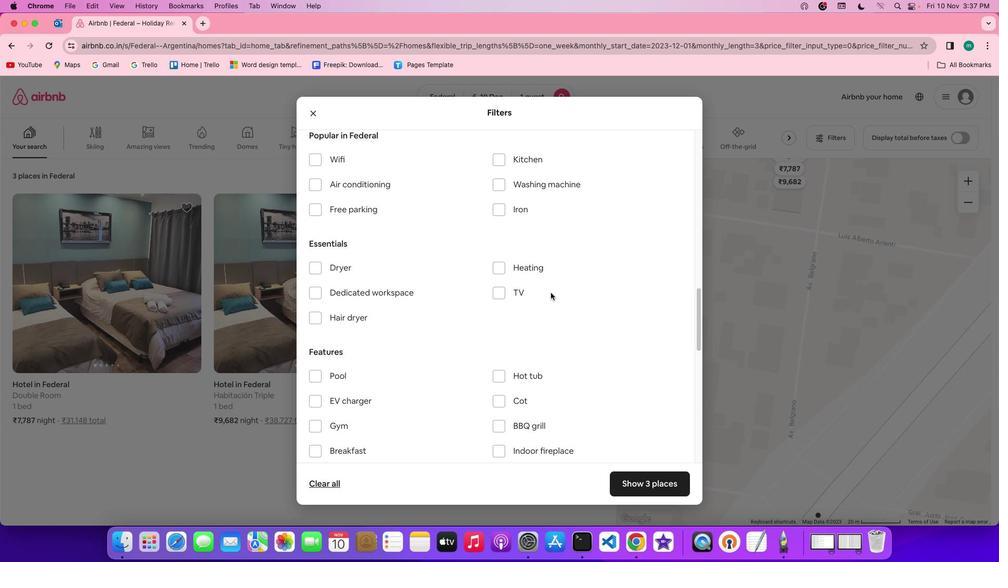 
Action: Mouse scrolled (551, 293) with delta (0, 0)
Screenshot: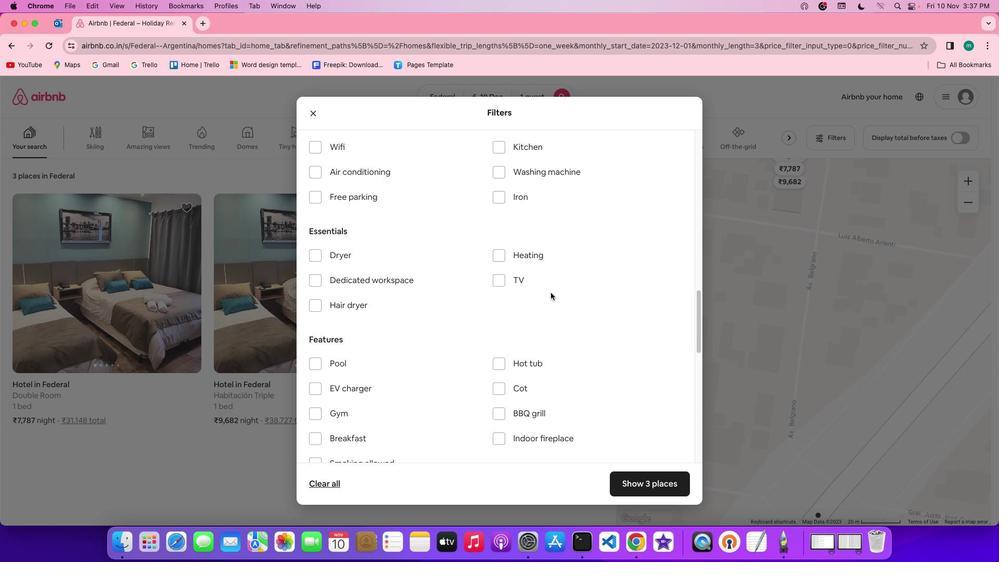 
Action: Mouse scrolled (551, 293) with delta (0, -1)
Screenshot: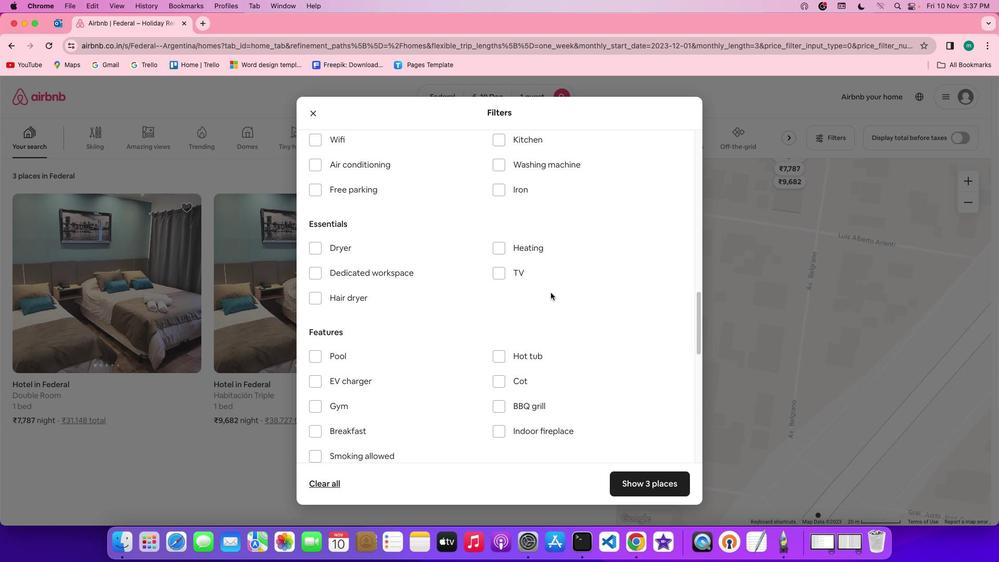 
Action: Mouse scrolled (551, 293) with delta (0, 0)
Screenshot: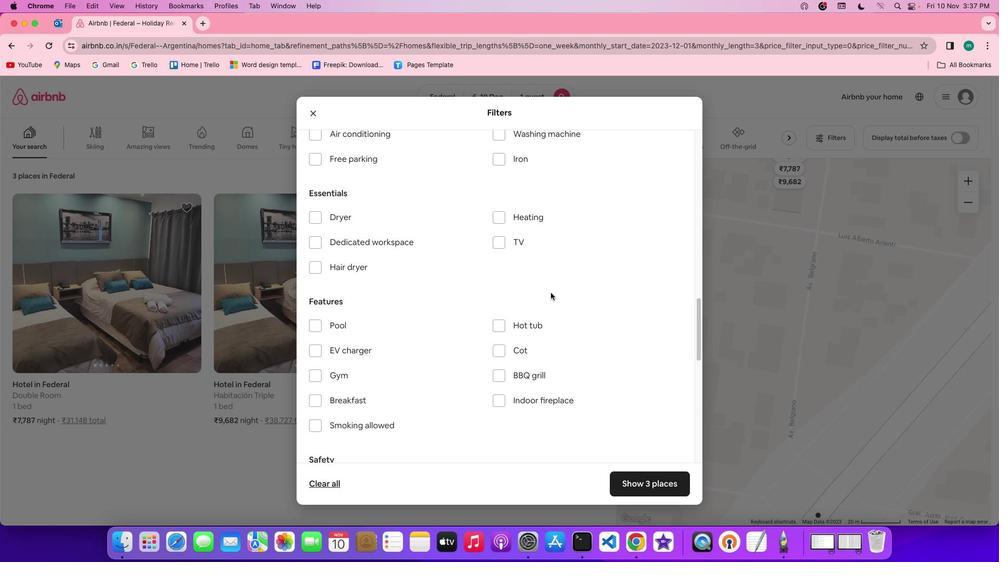 
Action: Mouse scrolled (551, 293) with delta (0, 0)
Screenshot: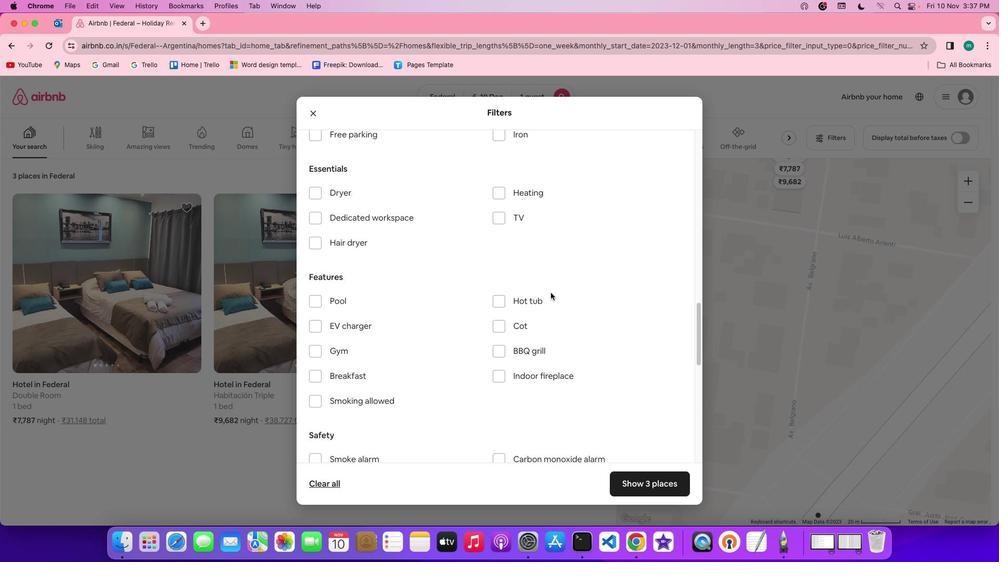 
Action: Mouse scrolled (551, 293) with delta (0, -1)
Screenshot: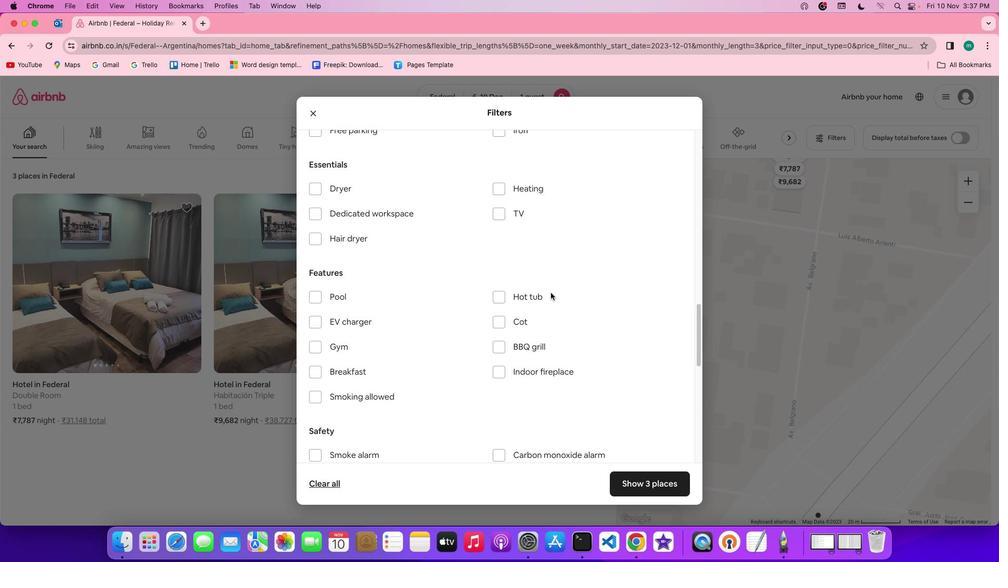 
Action: Mouse scrolled (551, 293) with delta (0, 0)
Screenshot: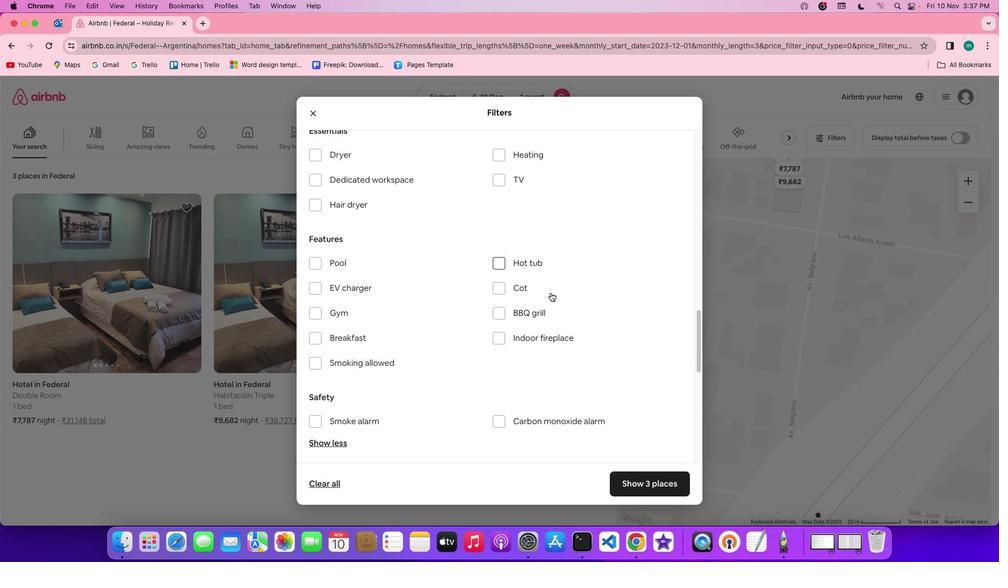 
Action: Mouse scrolled (551, 293) with delta (0, 0)
Screenshot: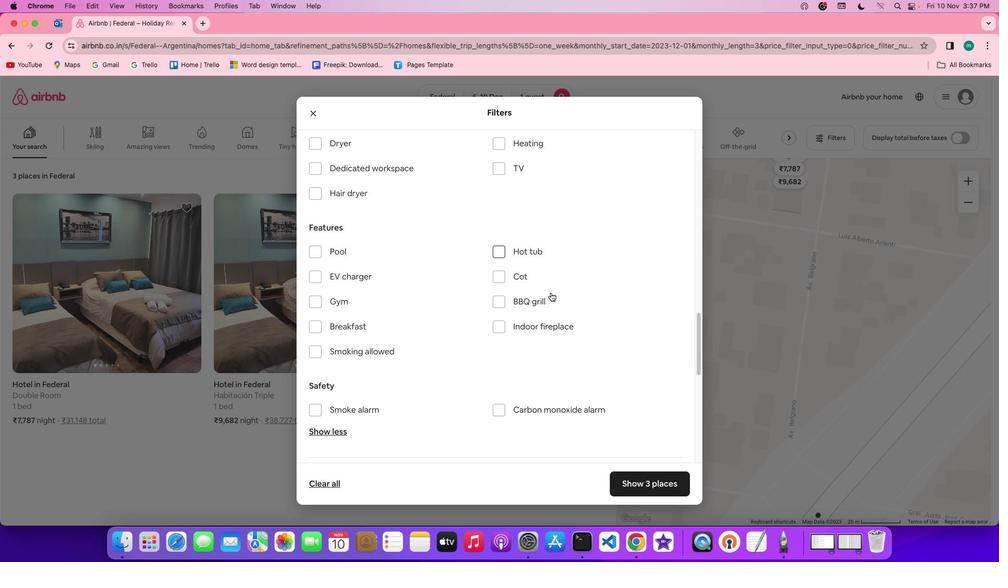 
Action: Mouse scrolled (551, 293) with delta (0, 0)
Screenshot: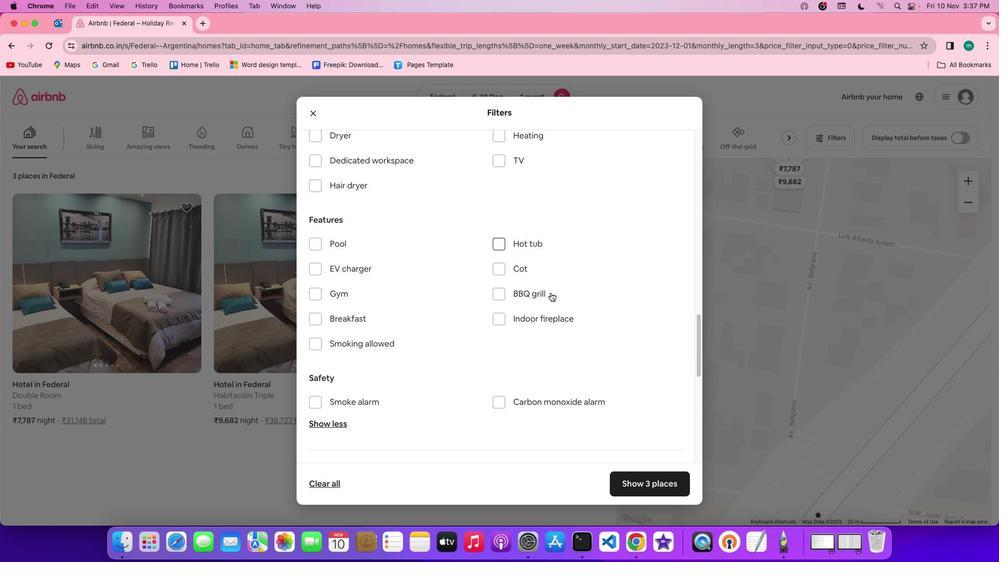 
Action: Mouse scrolled (551, 293) with delta (0, 0)
Screenshot: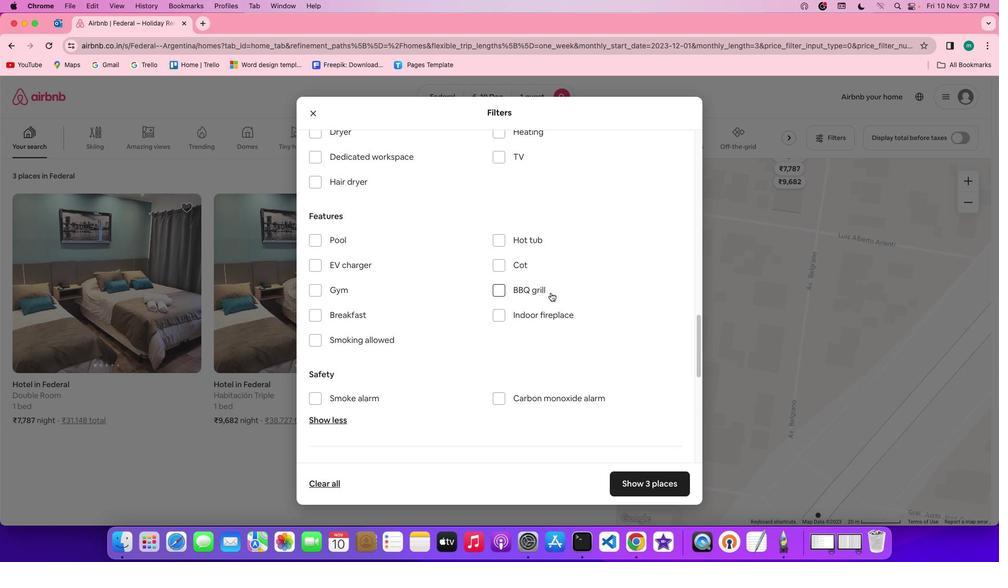 
Action: Mouse scrolled (551, 293) with delta (0, 0)
Screenshot: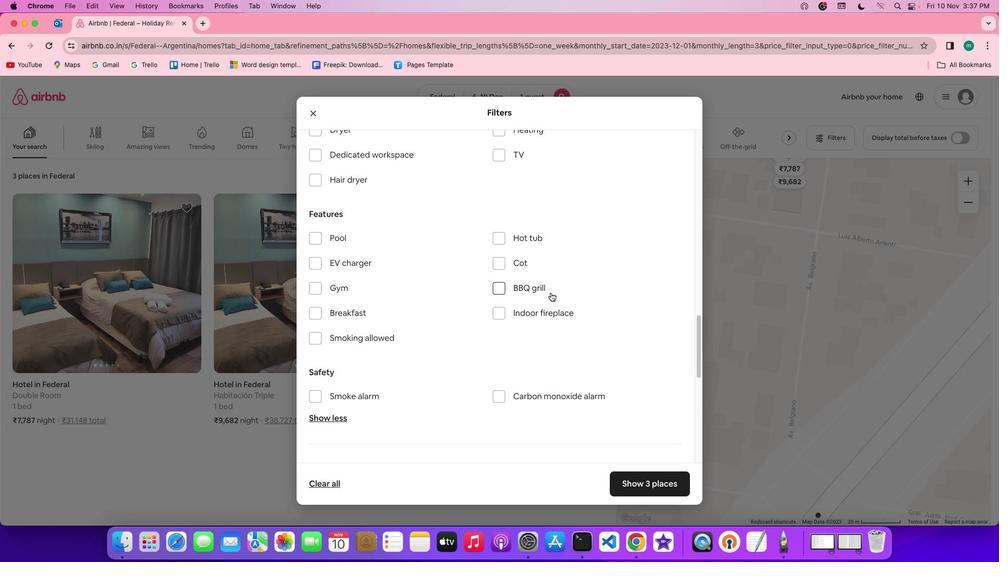 
Action: Mouse scrolled (551, 293) with delta (0, 0)
Screenshot: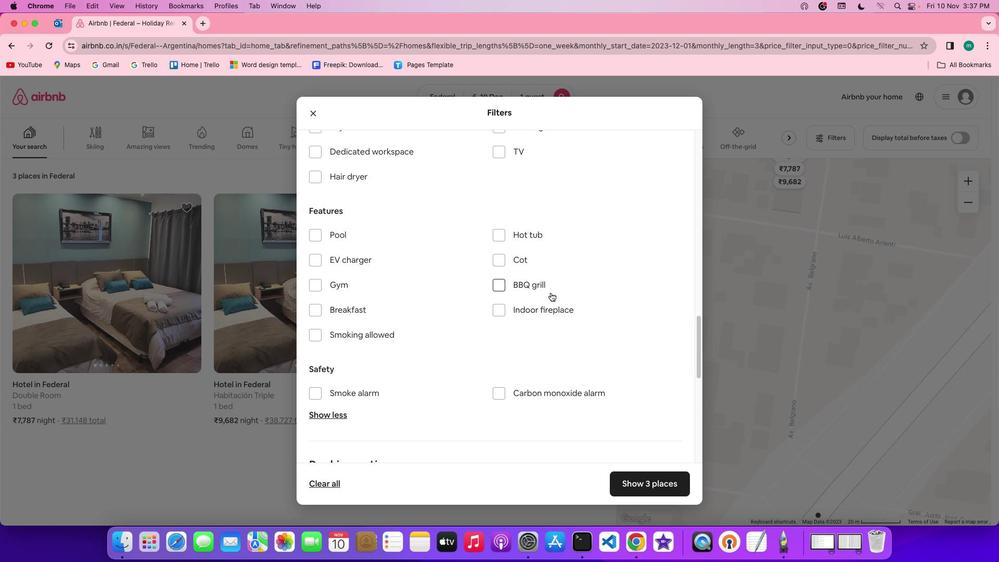 
Action: Mouse scrolled (551, 293) with delta (0, 0)
Screenshot: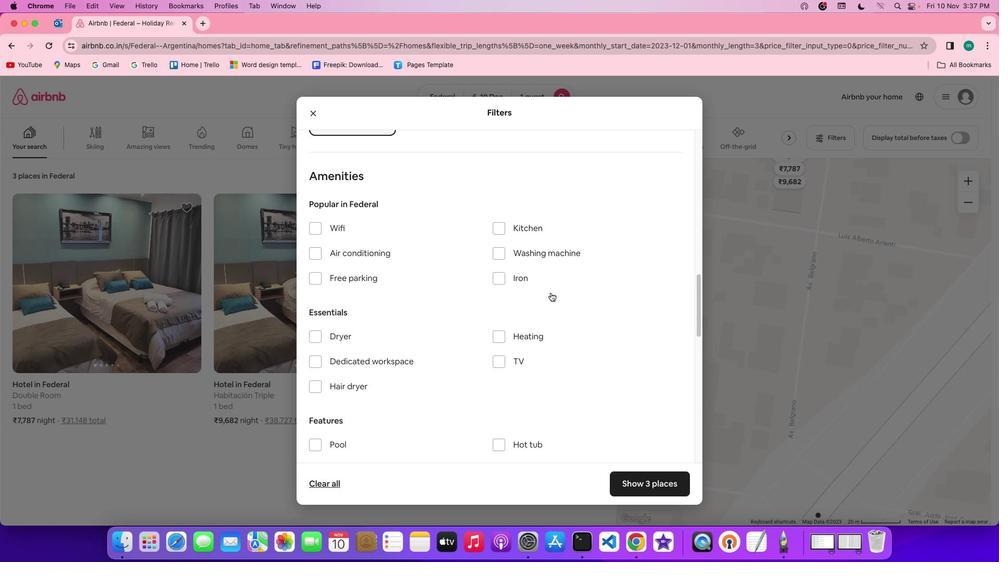 
Action: Mouse scrolled (551, 293) with delta (0, 0)
Screenshot: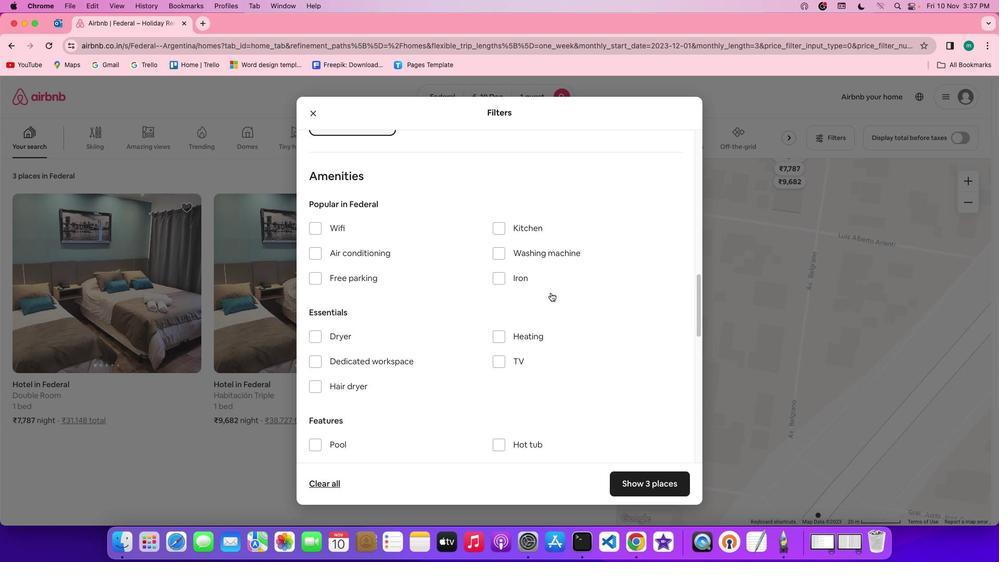 
Action: Mouse scrolled (551, 293) with delta (0, 1)
Screenshot: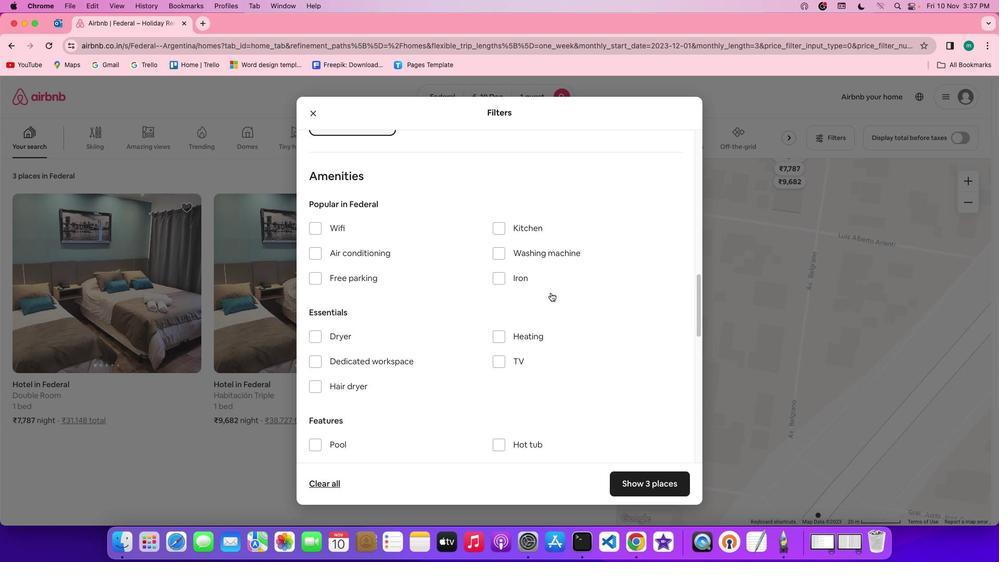
Action: Mouse scrolled (551, 293) with delta (0, 2)
Screenshot: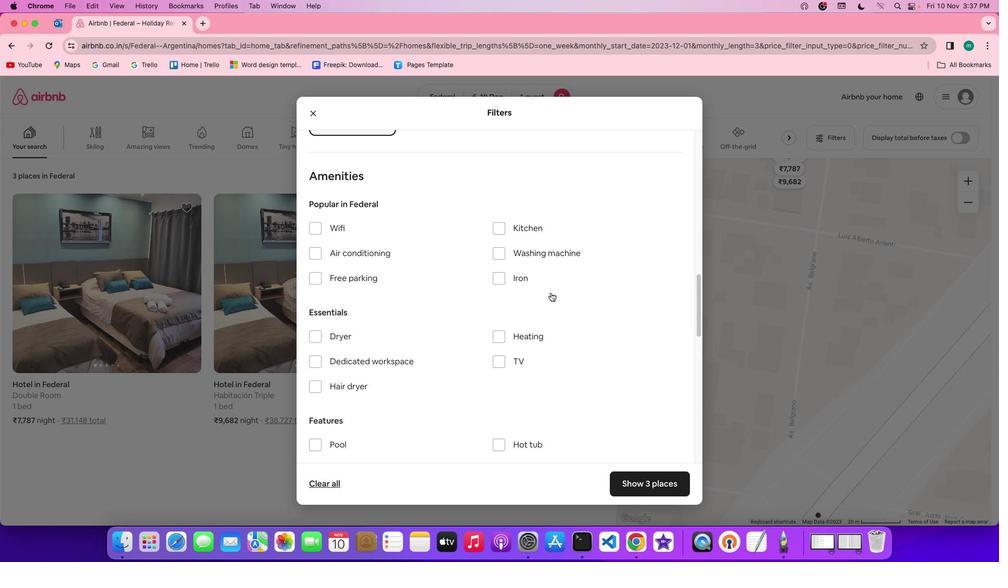 
Action: Mouse moved to (541, 290)
Screenshot: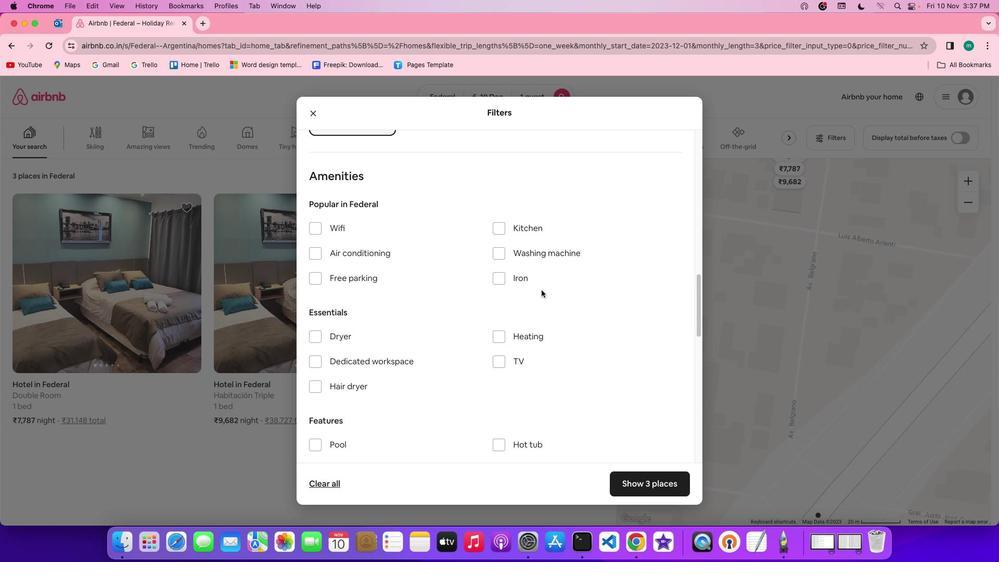 
Action: Mouse scrolled (541, 290) with delta (0, 0)
Screenshot: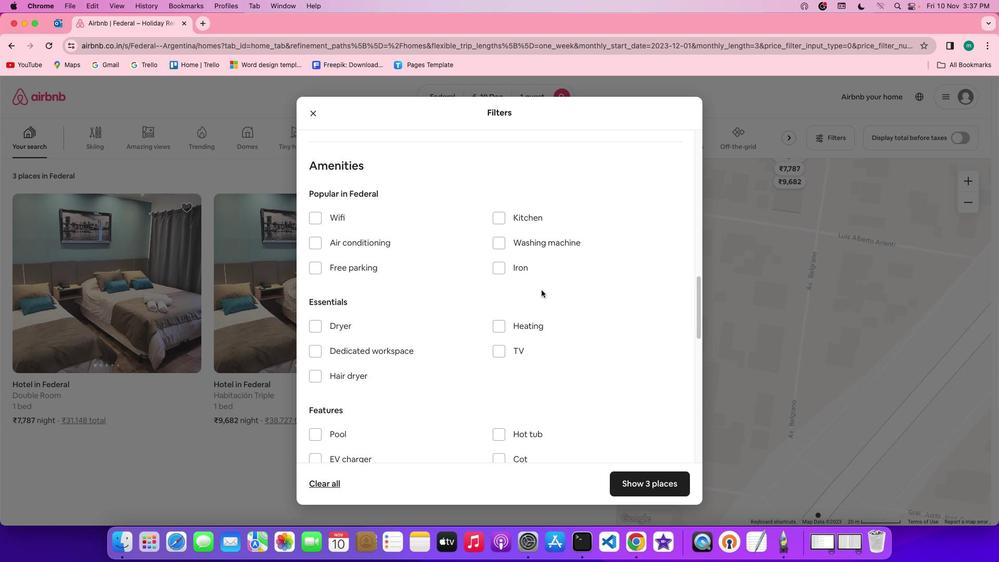 
Action: Mouse scrolled (541, 290) with delta (0, 0)
Screenshot: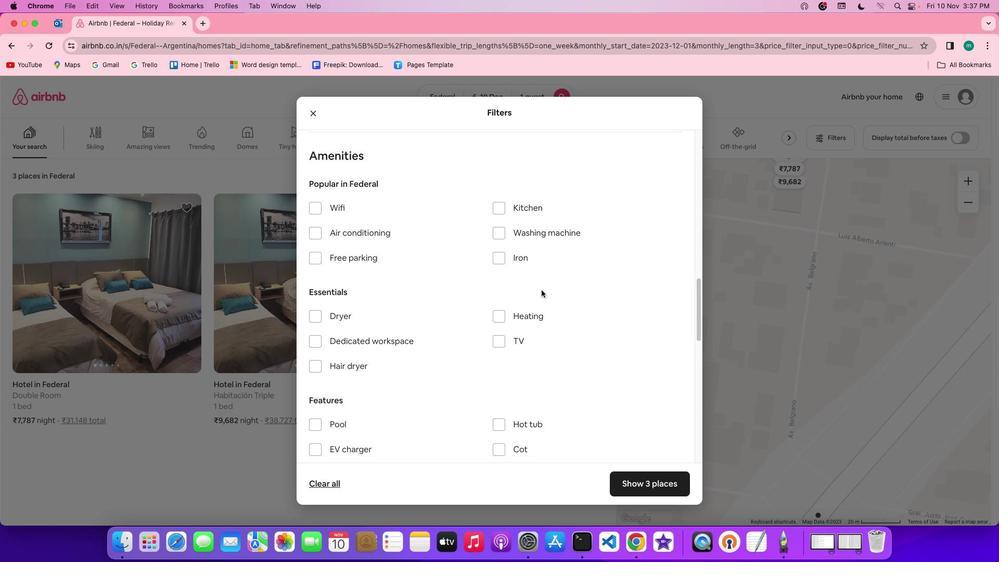 
Action: Mouse scrolled (541, 290) with delta (0, 0)
Screenshot: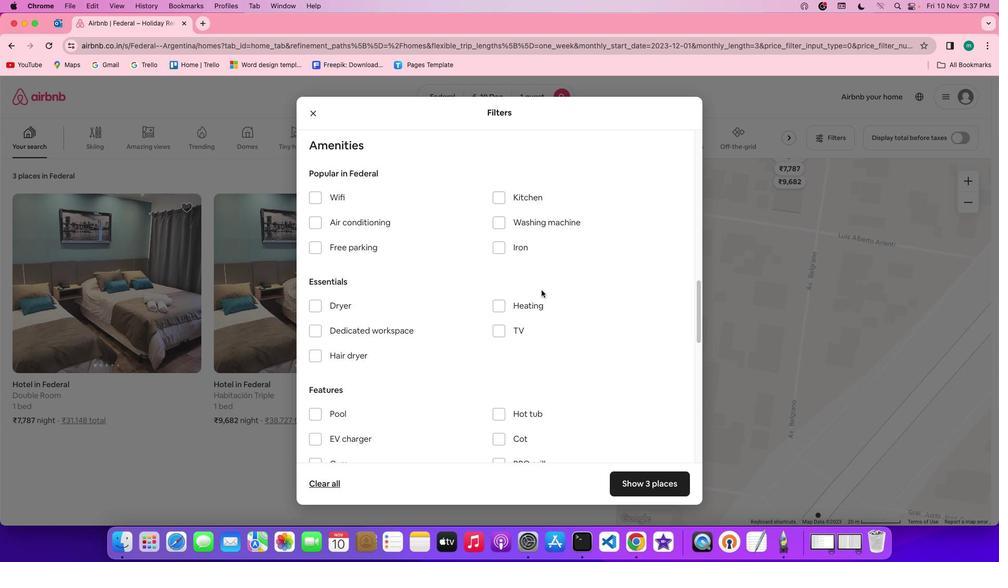 
Action: Mouse moved to (541, 290)
Screenshot: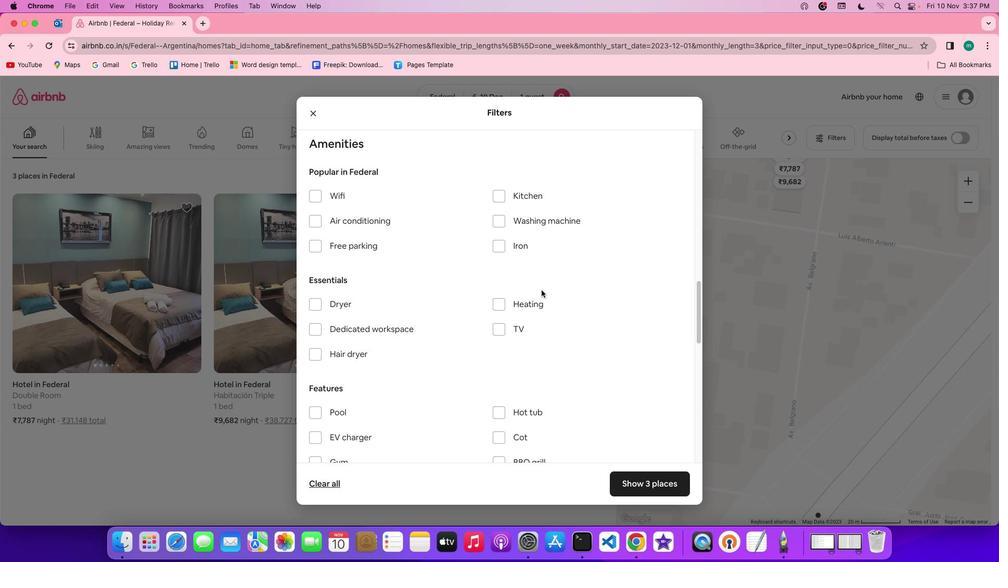 
Action: Mouse scrolled (541, 290) with delta (0, 0)
Screenshot: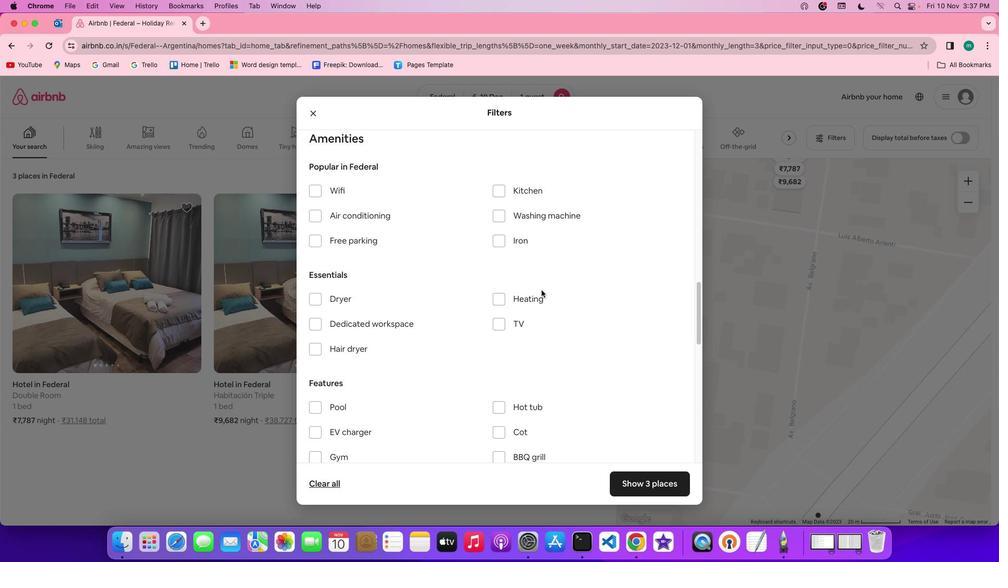 
Action: Mouse scrolled (541, 290) with delta (0, 0)
Screenshot: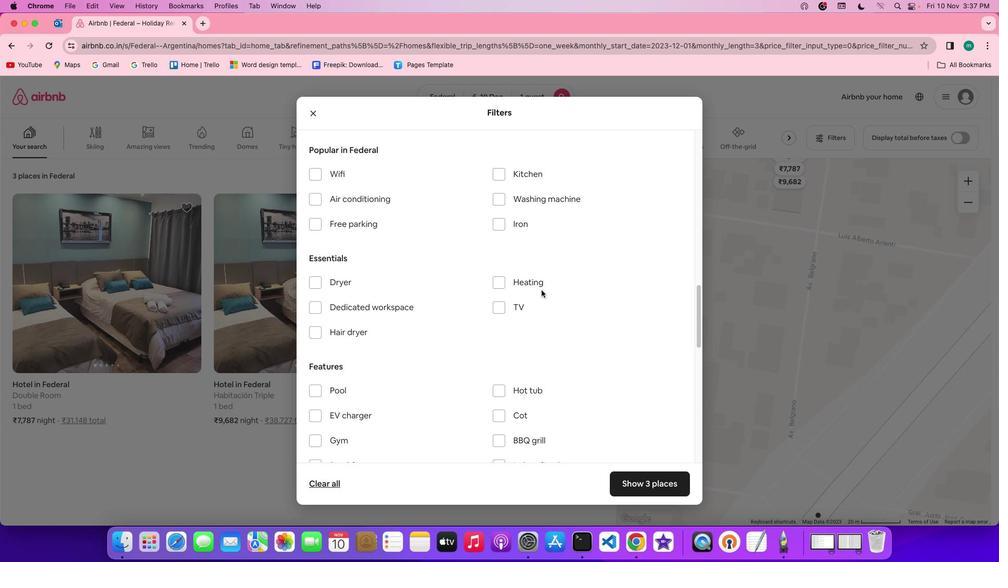 
Action: Mouse scrolled (541, 290) with delta (0, 0)
Screenshot: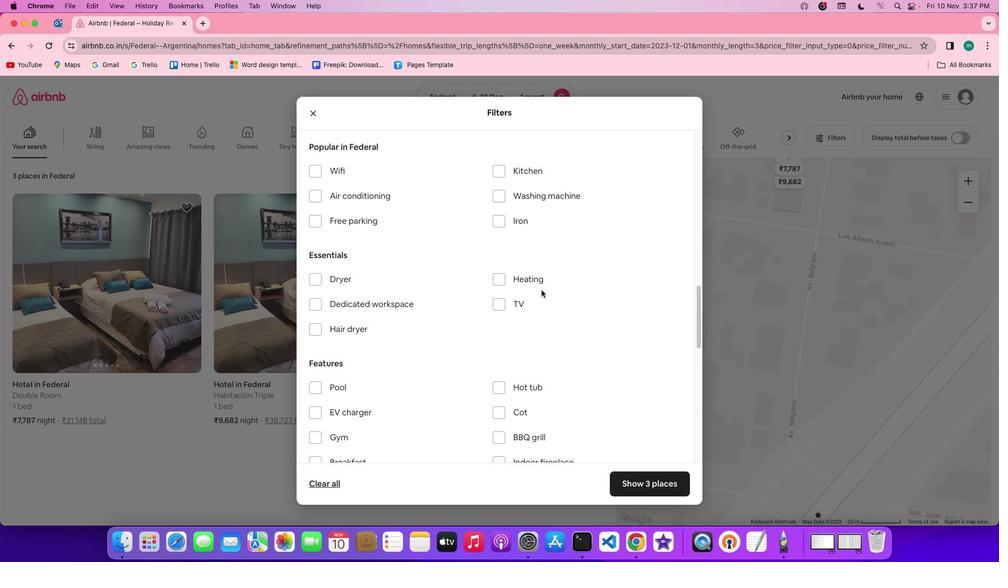 
Action: Mouse scrolled (541, 290) with delta (0, 0)
Screenshot: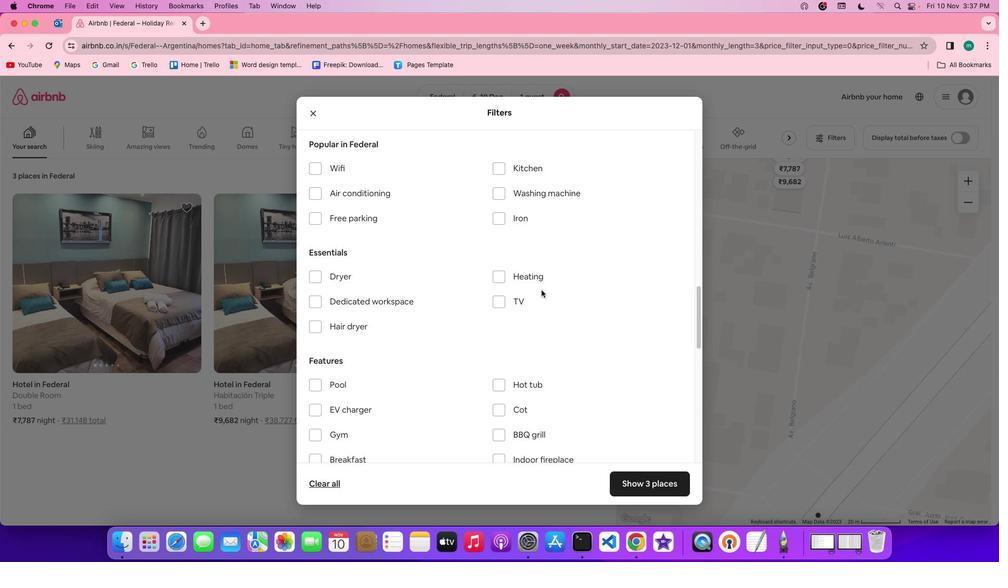 
Action: Mouse scrolled (541, 290) with delta (0, 0)
Screenshot: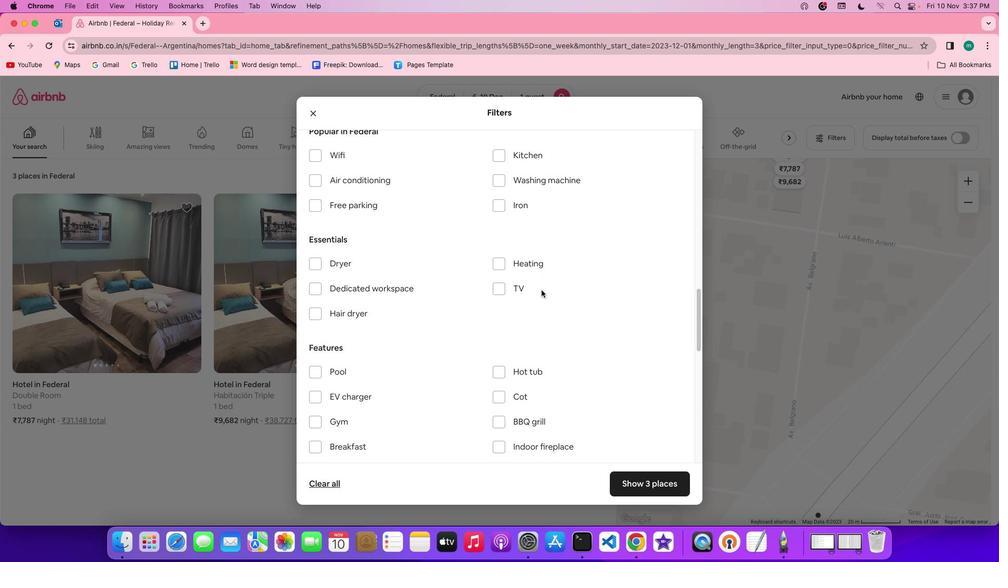 
Action: Mouse scrolled (541, 290) with delta (0, 0)
Screenshot: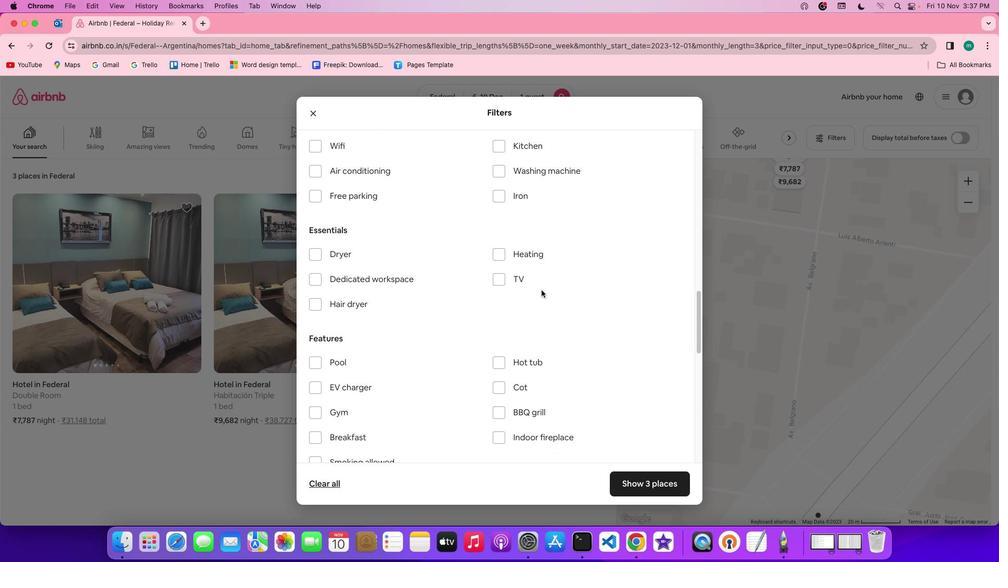 
Action: Mouse scrolled (541, 290) with delta (0, 0)
Screenshot: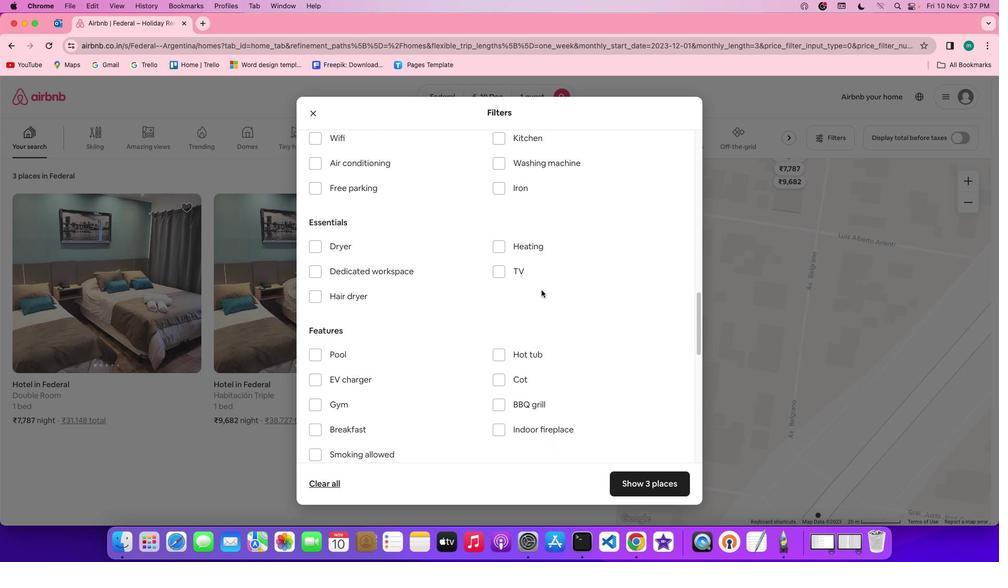 
Action: Mouse scrolled (541, 290) with delta (0, 0)
Screenshot: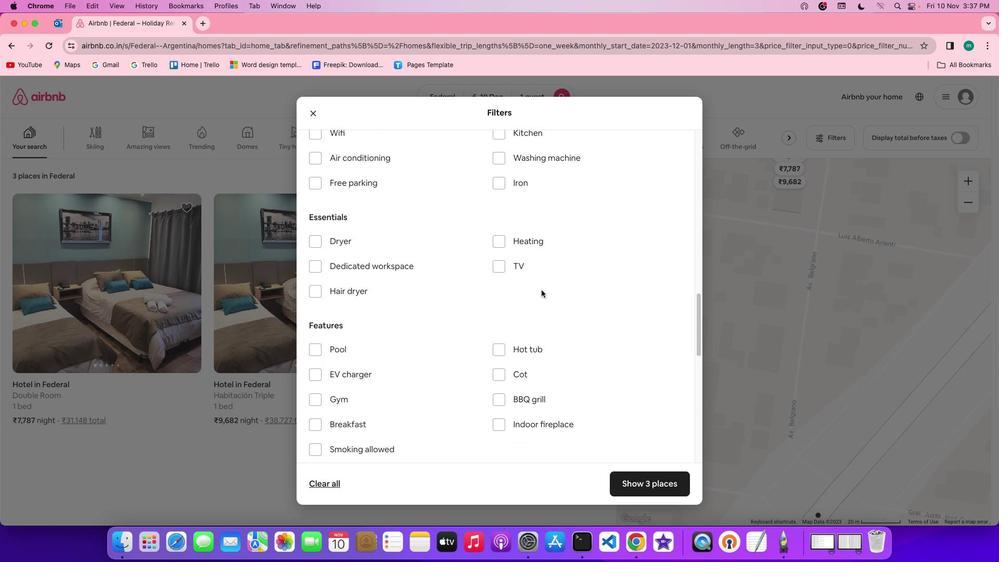 
Action: Mouse scrolled (541, 290) with delta (0, 0)
Screenshot: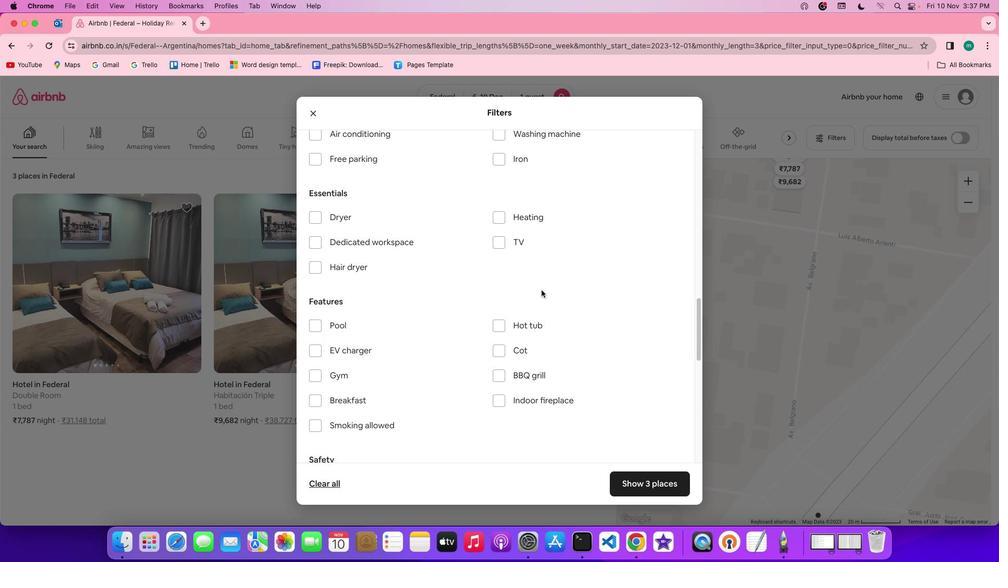 
Action: Mouse scrolled (541, 290) with delta (0, 0)
Screenshot: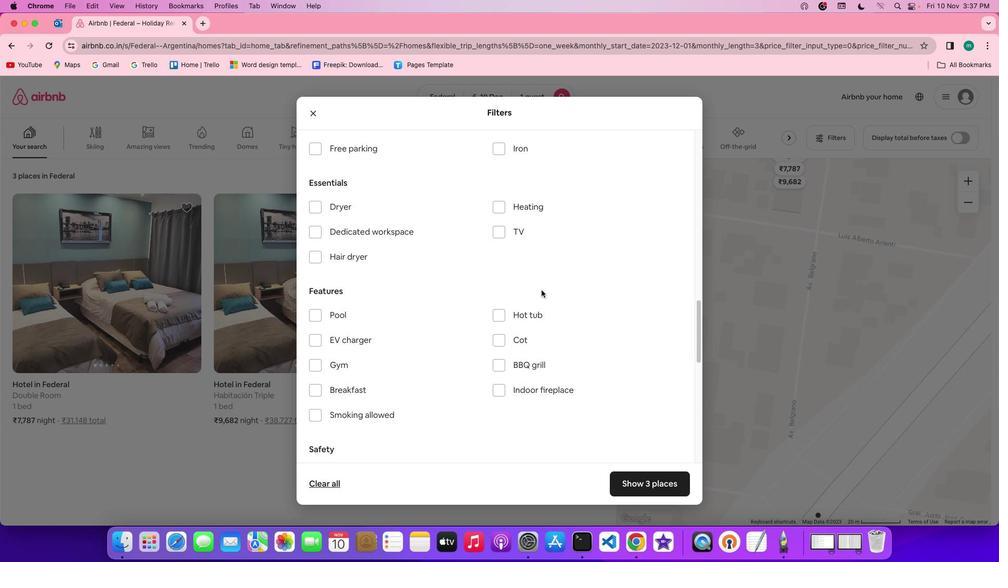 
Action: Mouse scrolled (541, 290) with delta (0, 0)
Screenshot: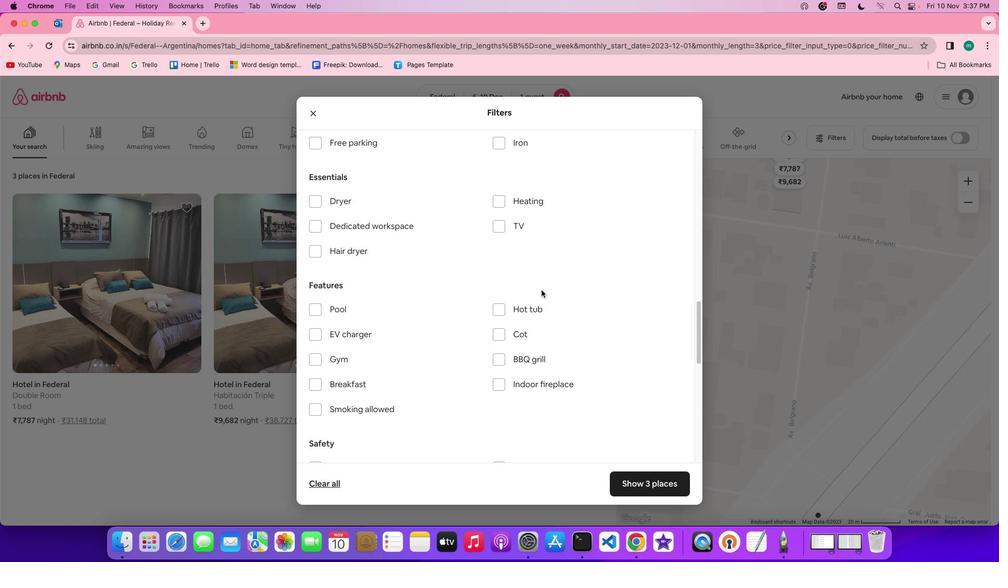 
Action: Mouse scrolled (541, 290) with delta (0, 0)
Screenshot: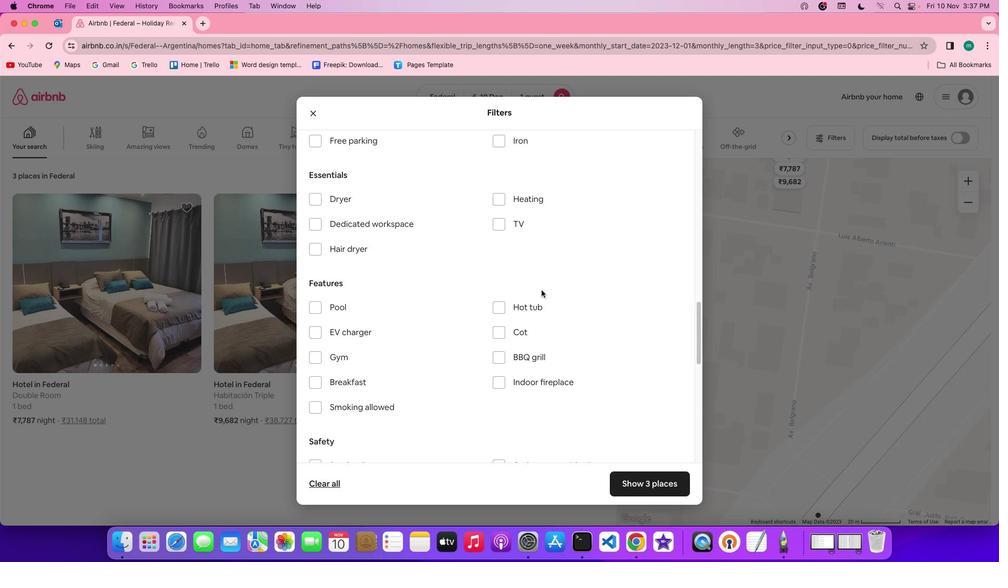 
Action: Mouse moved to (520, 197)
Screenshot: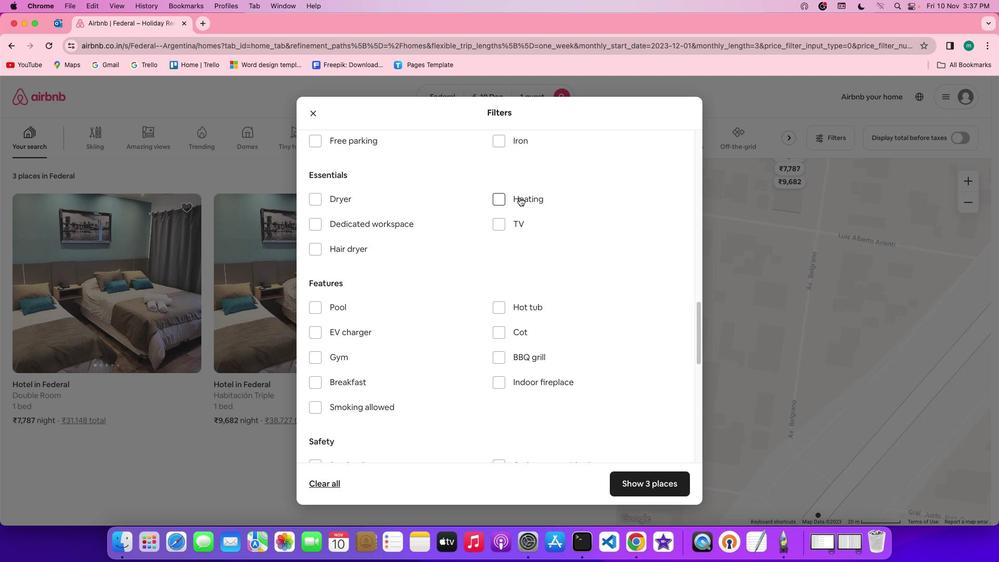 
Action: Mouse pressed left at (520, 197)
Screenshot: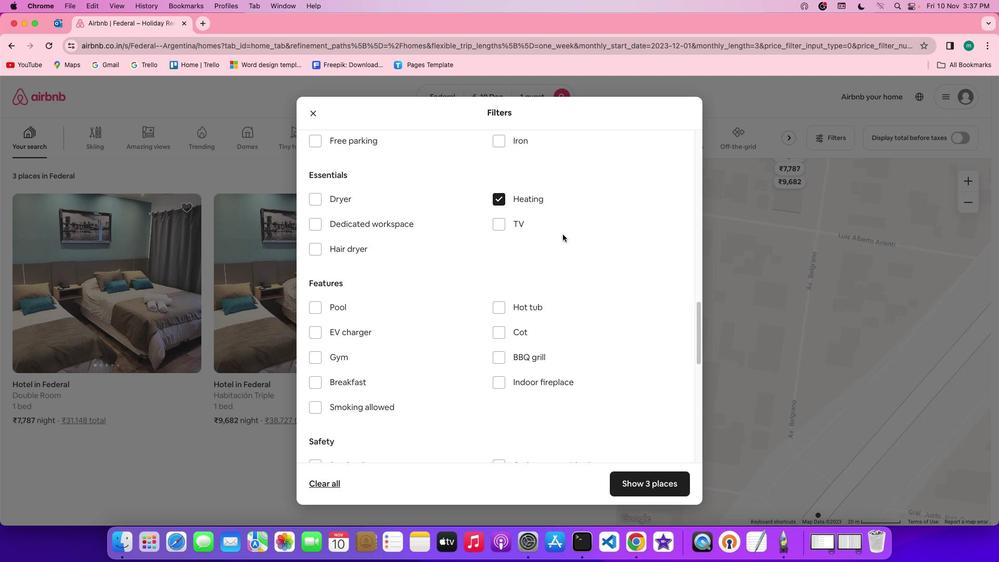 
Action: Mouse moved to (582, 271)
Screenshot: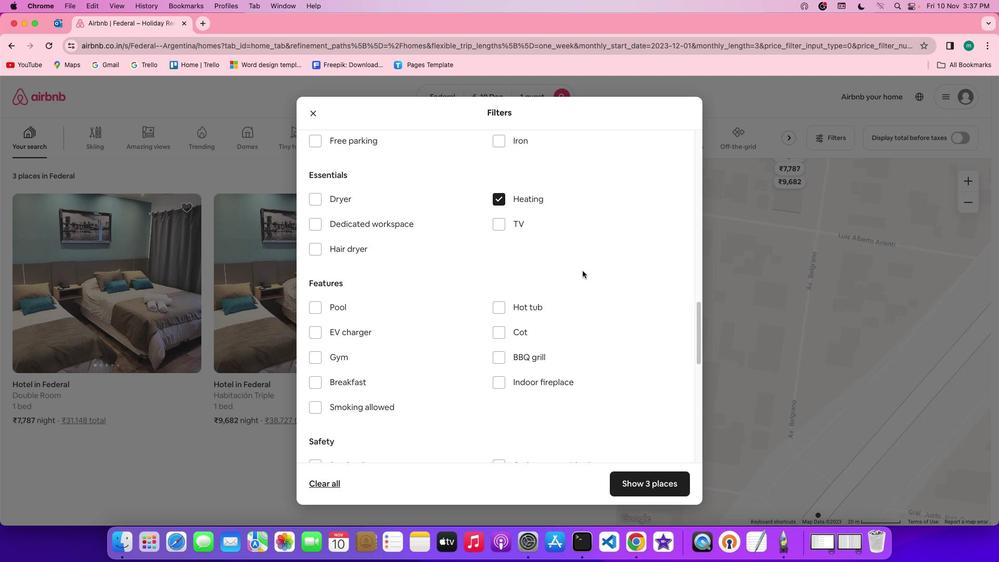 
Action: Mouse scrolled (582, 271) with delta (0, 0)
Screenshot: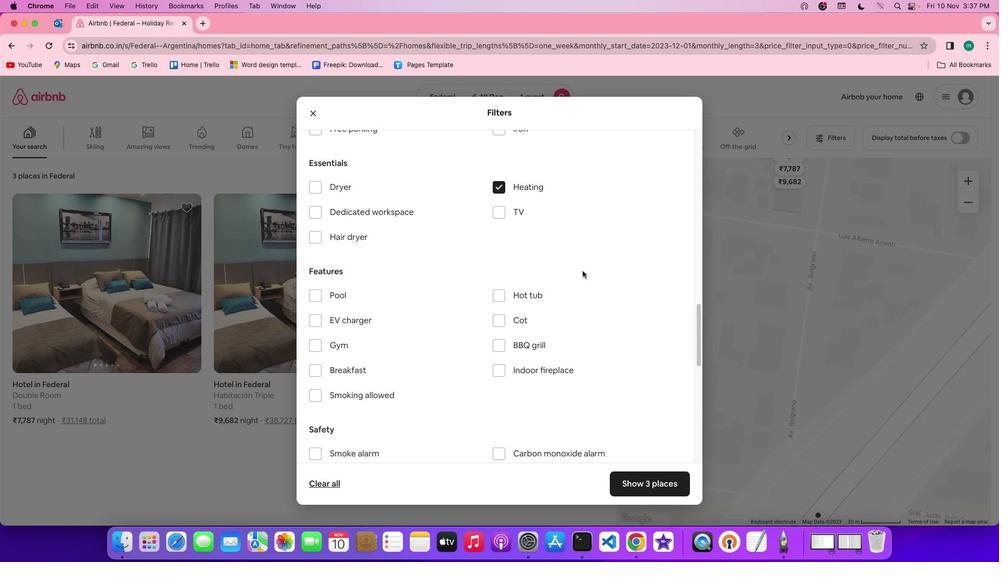 
Action: Mouse scrolled (582, 271) with delta (0, 0)
Screenshot: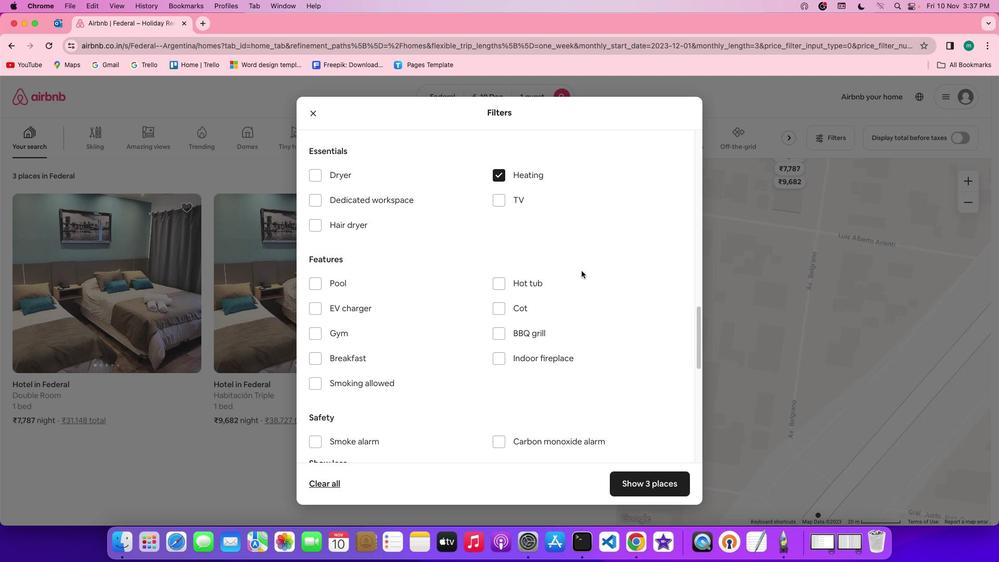 
Action: Mouse moved to (582, 271)
Screenshot: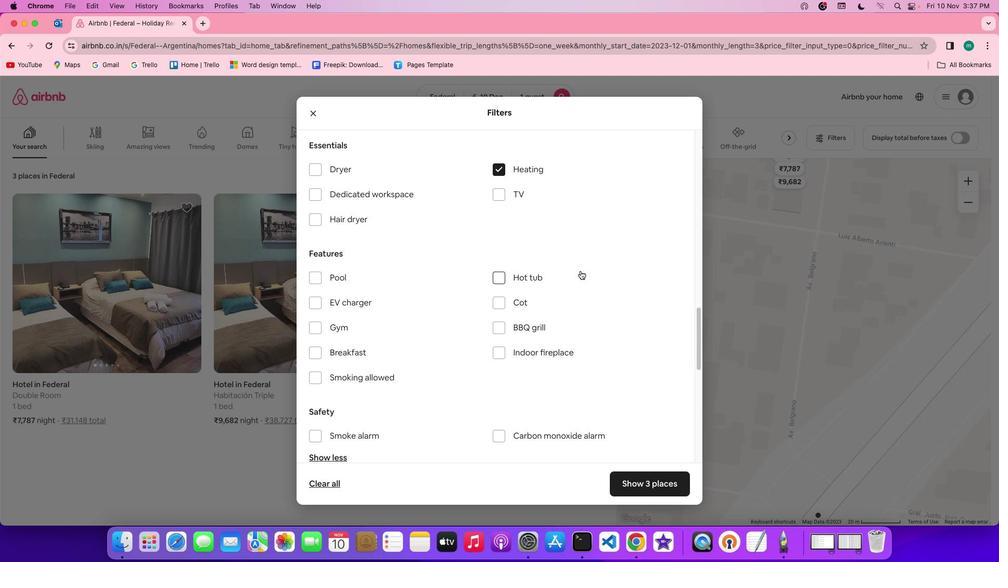 
Action: Mouse scrolled (582, 271) with delta (0, 0)
Screenshot: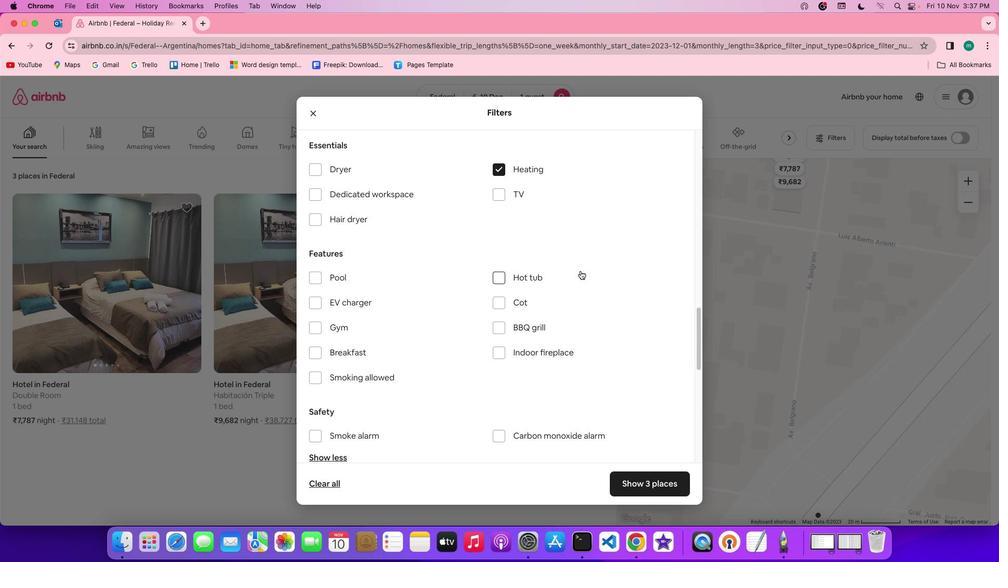 
Action: Mouse moved to (580, 271)
Screenshot: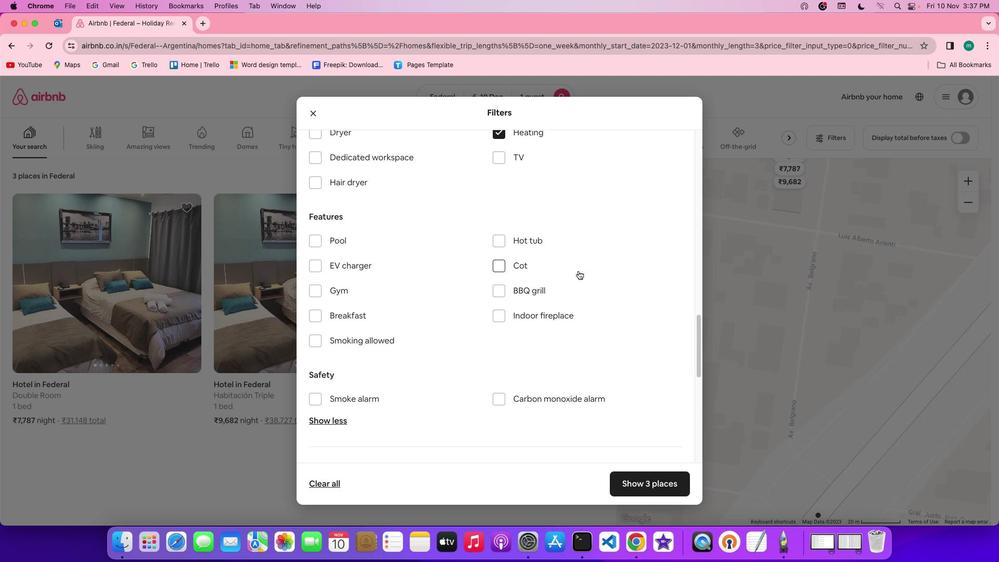 
Action: Mouse scrolled (580, 271) with delta (0, 0)
Screenshot: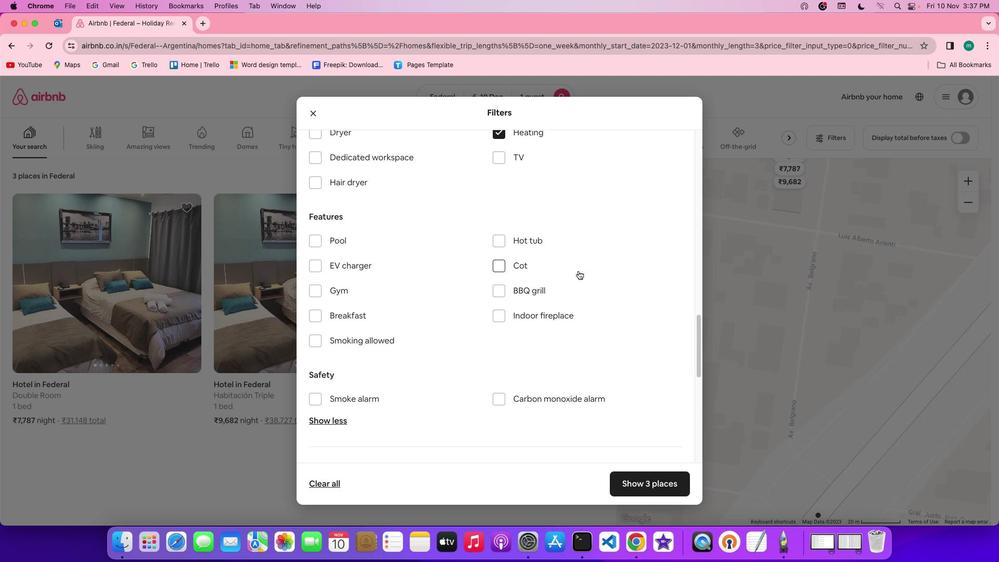 
Action: Mouse moved to (579, 271)
Screenshot: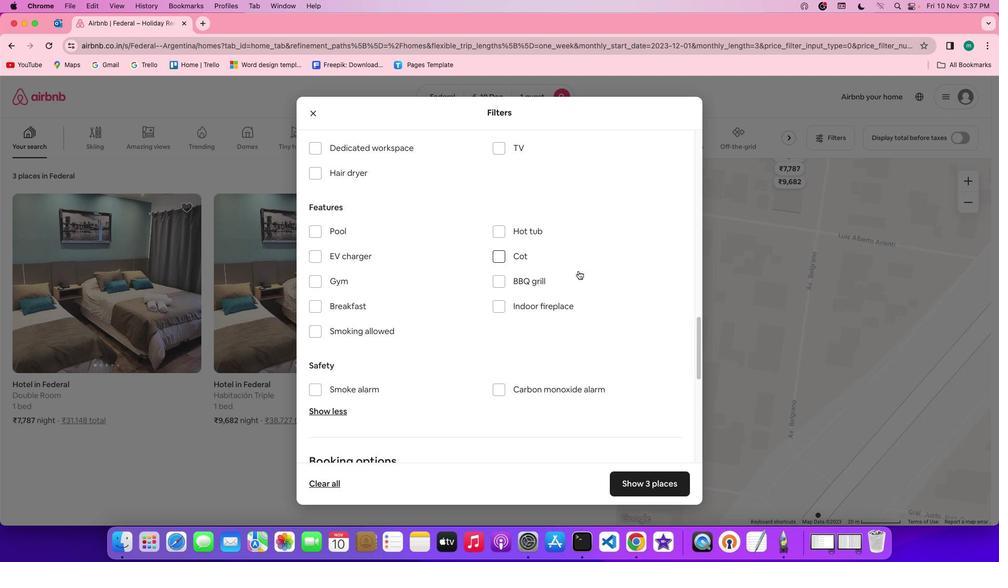 
Action: Mouse scrolled (579, 271) with delta (0, 0)
Screenshot: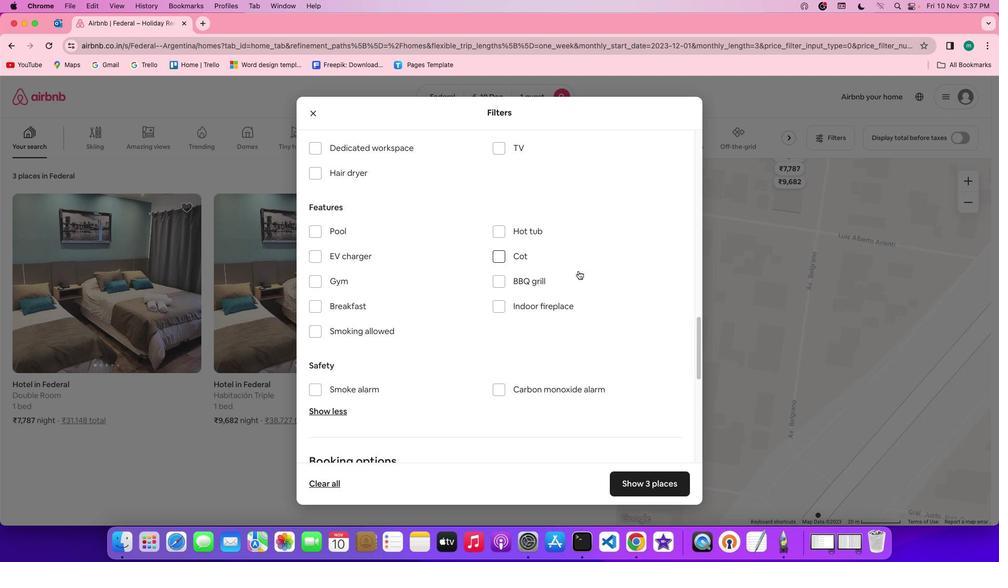 
Action: Mouse moved to (579, 271)
Screenshot: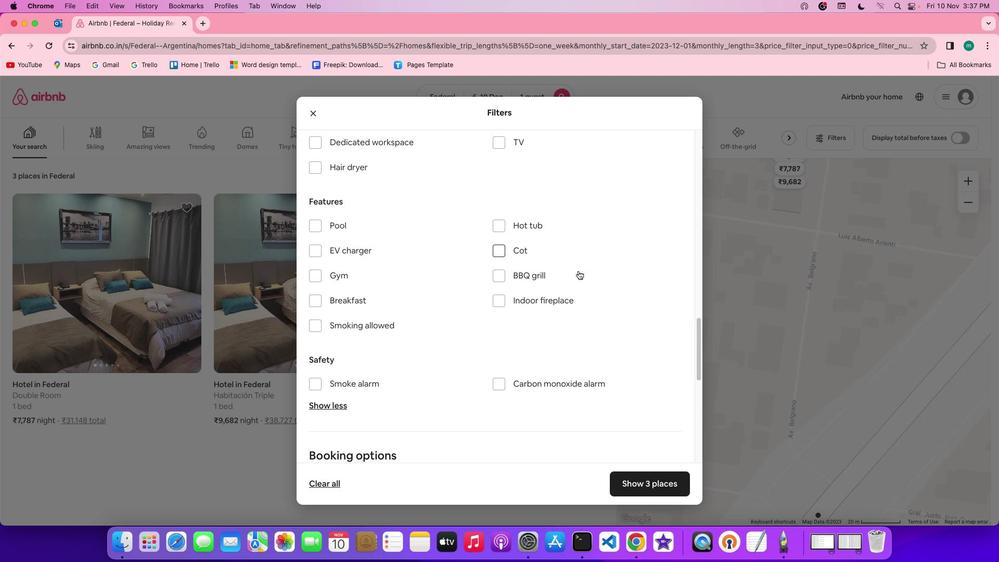 
Action: Mouse scrolled (579, 271) with delta (0, 0)
Screenshot: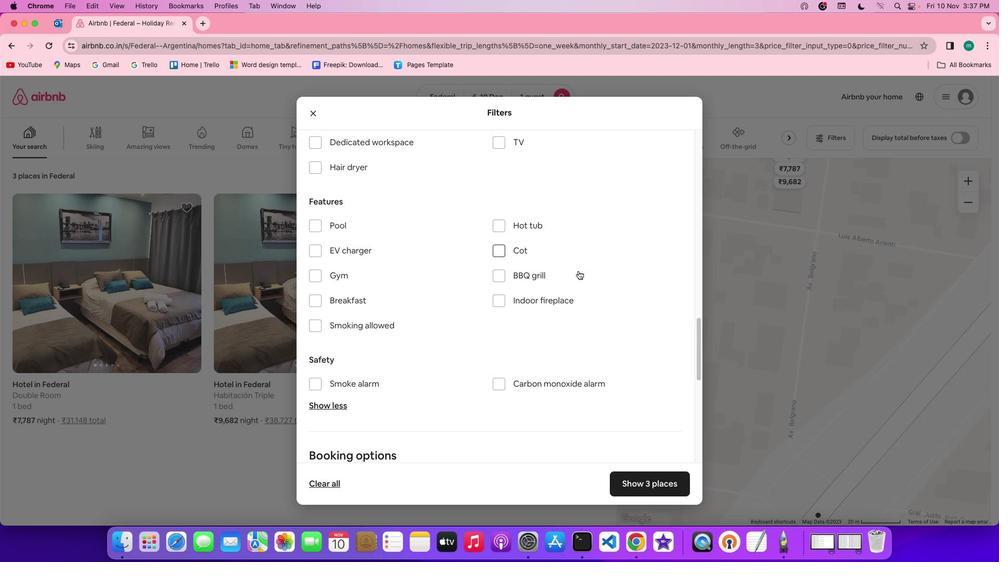 
Action: Mouse moved to (578, 271)
Screenshot: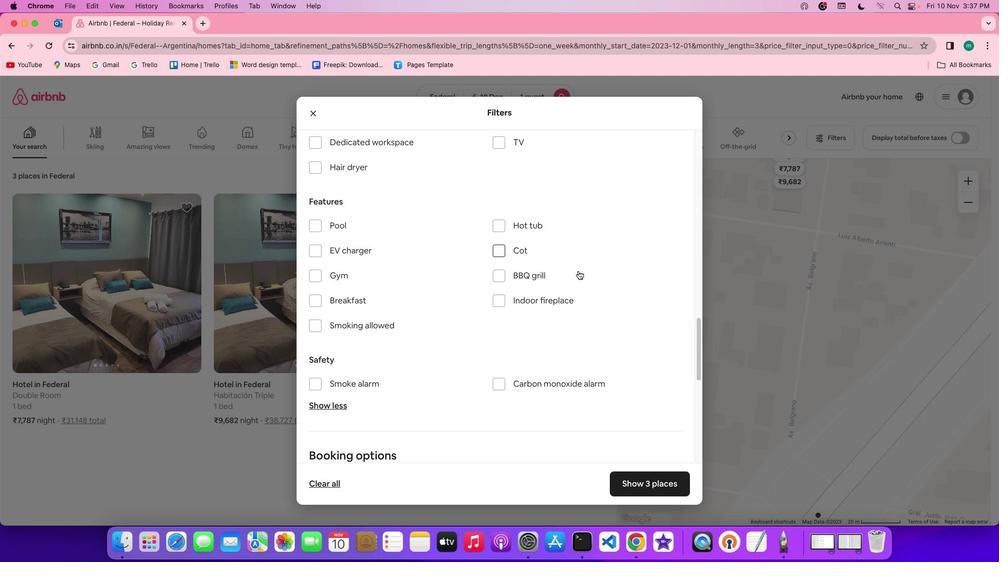 
Action: Mouse scrolled (578, 271) with delta (0, 0)
Screenshot: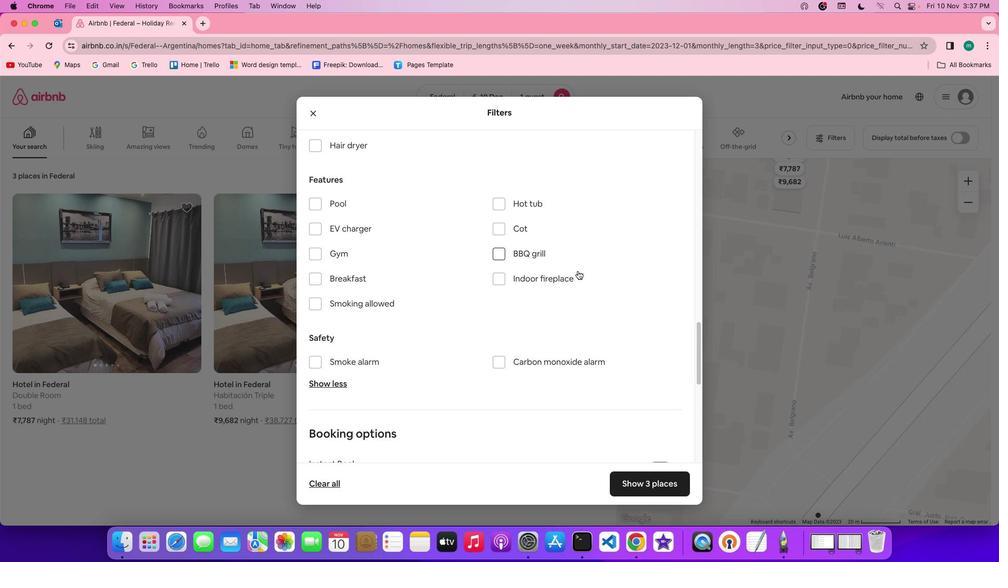 
Action: Mouse scrolled (578, 271) with delta (0, 0)
Screenshot: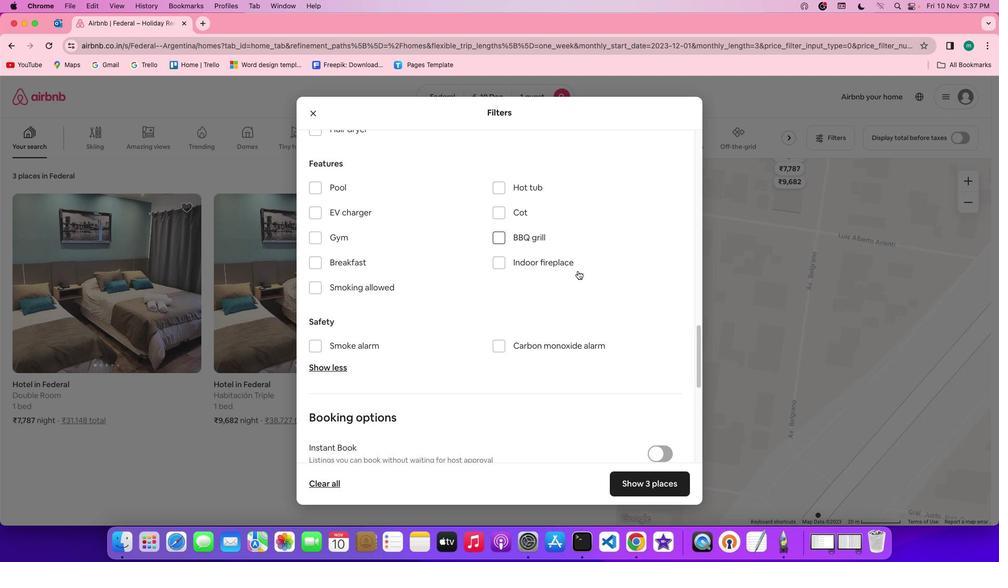 
Action: Mouse moved to (578, 271)
Screenshot: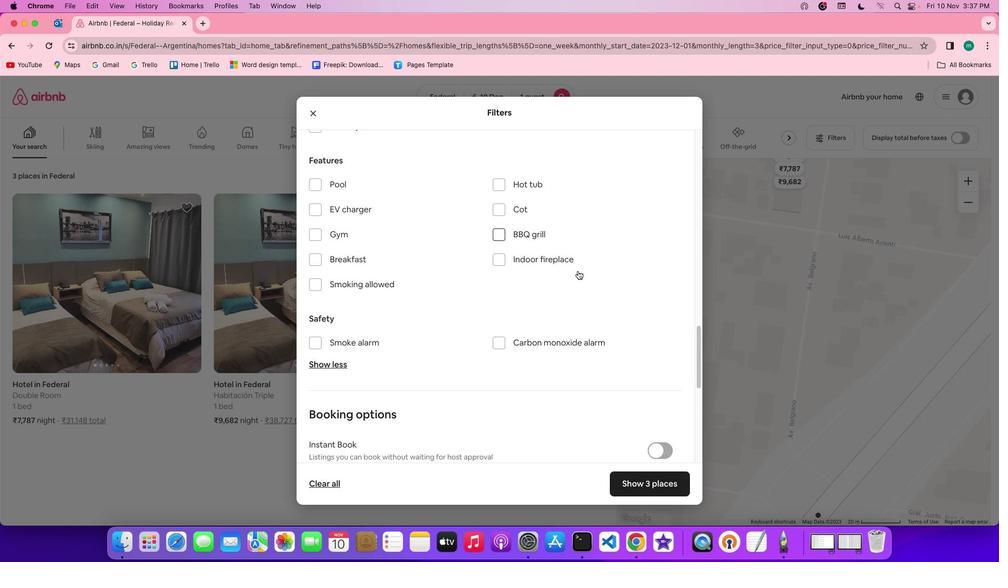 
Action: Mouse scrolled (578, 271) with delta (0, 0)
Screenshot: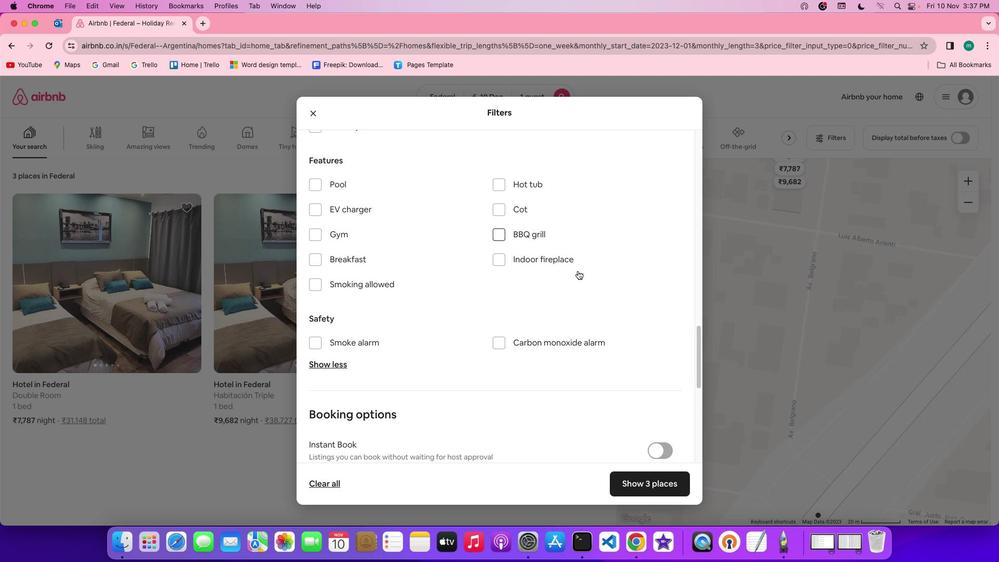 
Action: Mouse moved to (578, 271)
Screenshot: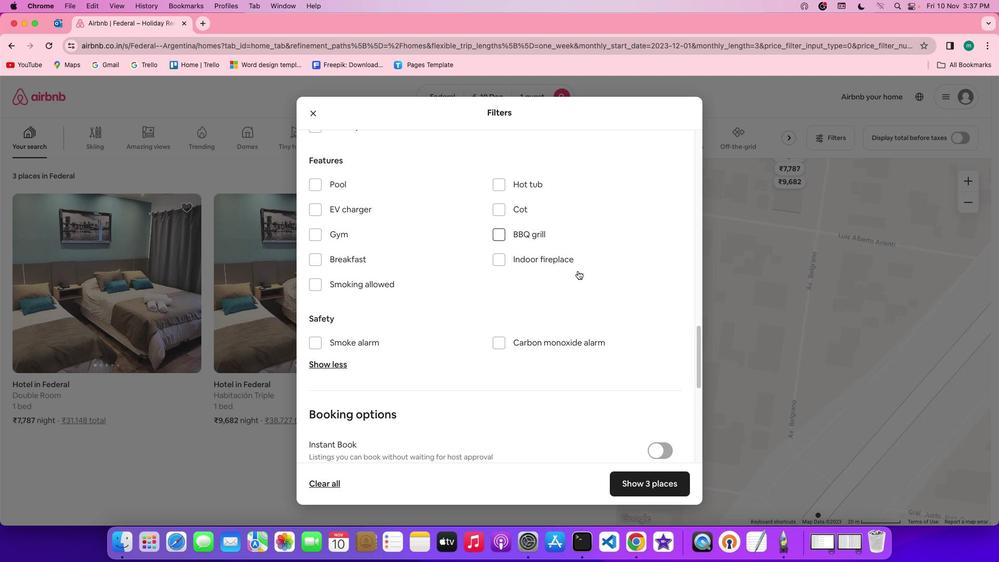 
Action: Mouse scrolled (578, 271) with delta (0, 0)
Screenshot: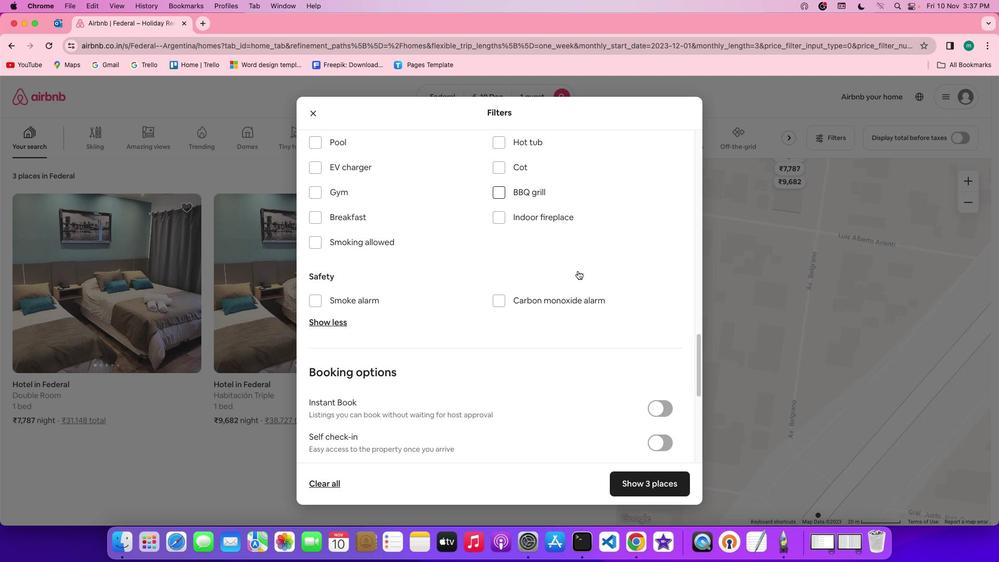 
Action: Mouse scrolled (578, 271) with delta (0, 0)
Screenshot: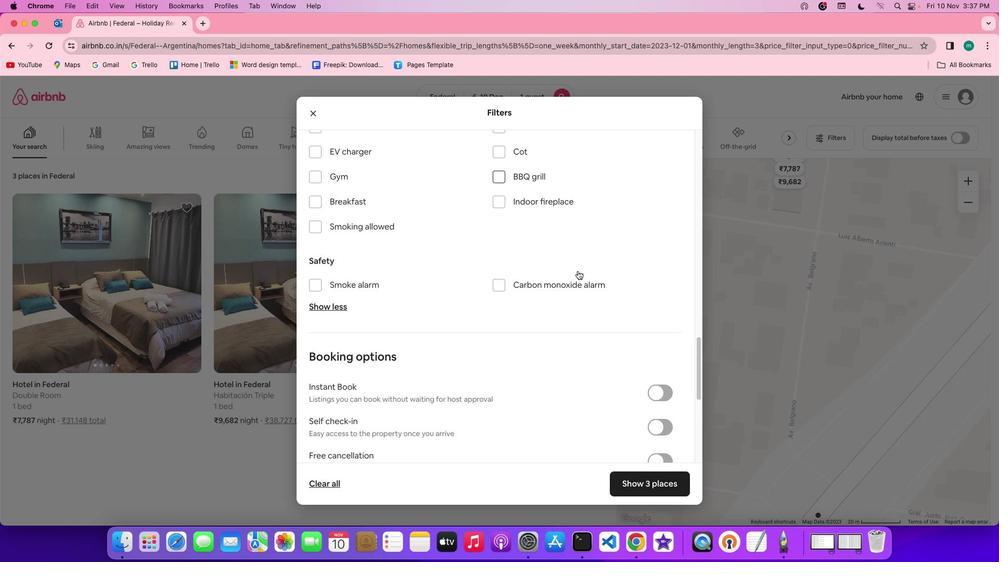 
Action: Mouse scrolled (578, 271) with delta (0, -1)
Screenshot: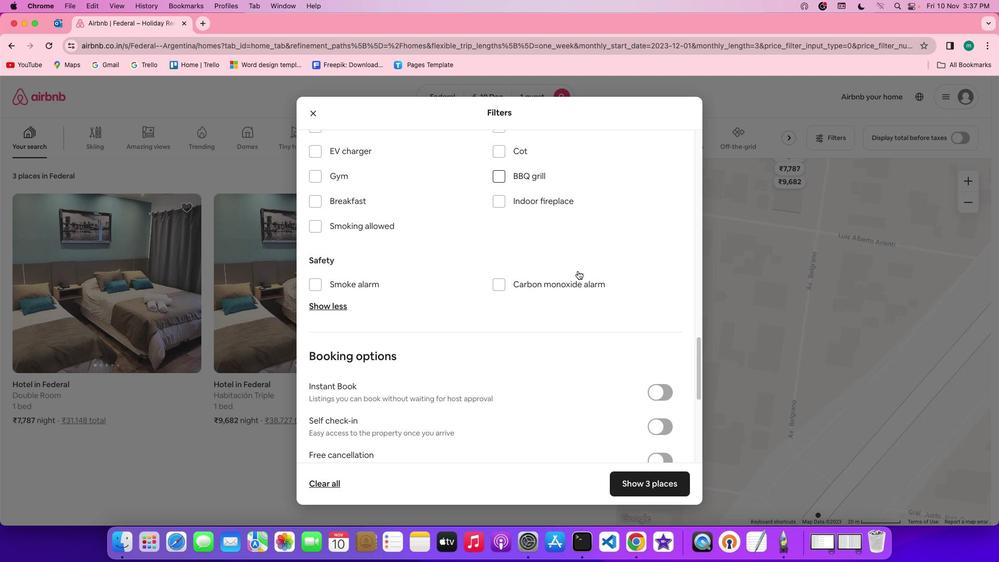 
Action: Mouse scrolled (578, 271) with delta (0, 0)
Screenshot: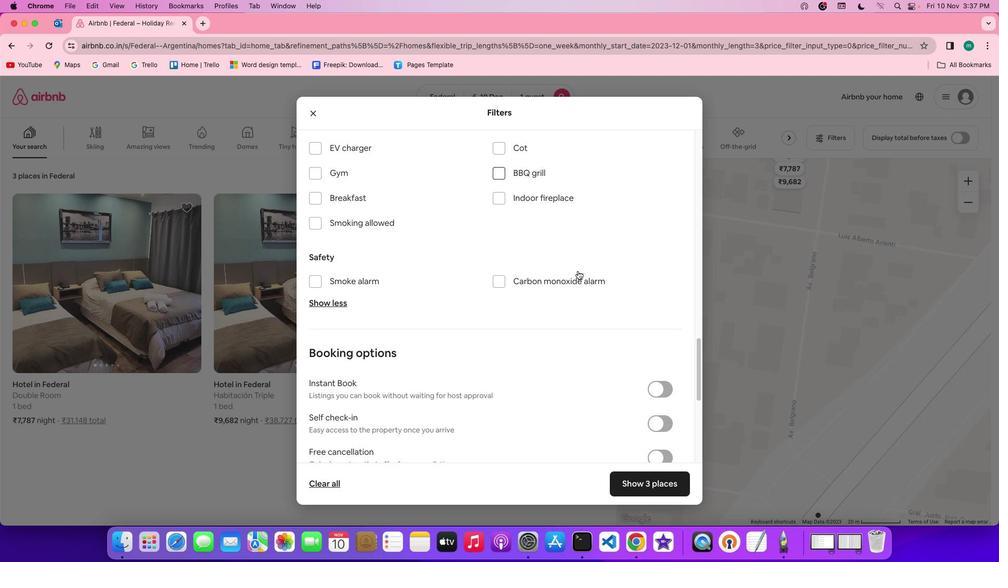 
Action: Mouse scrolled (578, 271) with delta (0, 0)
Screenshot: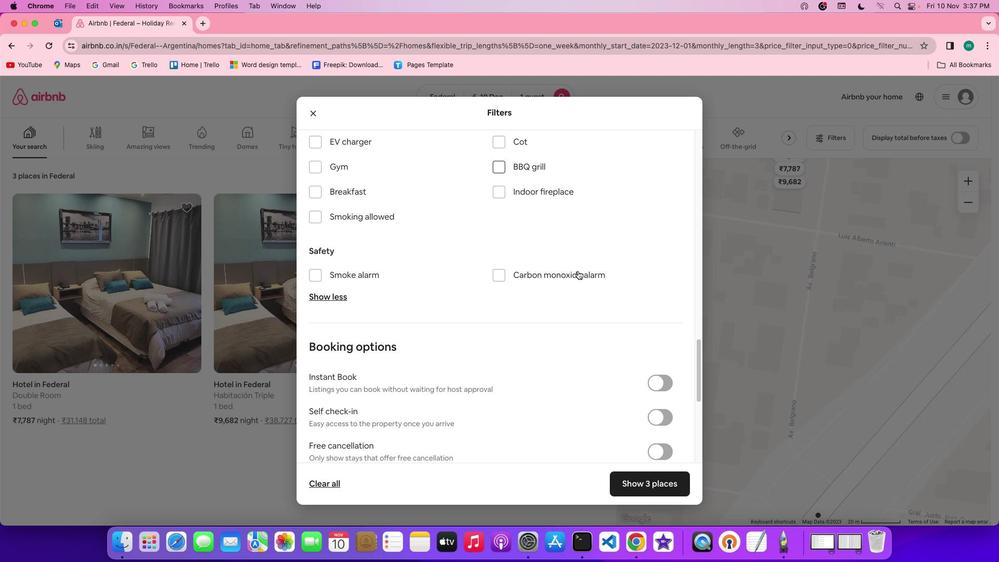 
Action: Mouse scrolled (578, 271) with delta (0, 0)
Screenshot: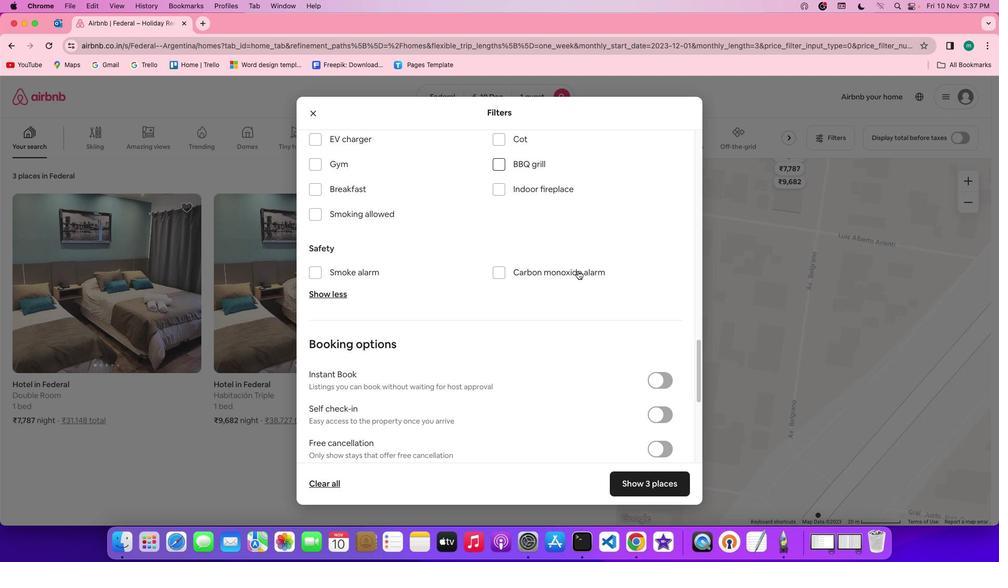 
Action: Mouse scrolled (578, 271) with delta (0, 0)
Screenshot: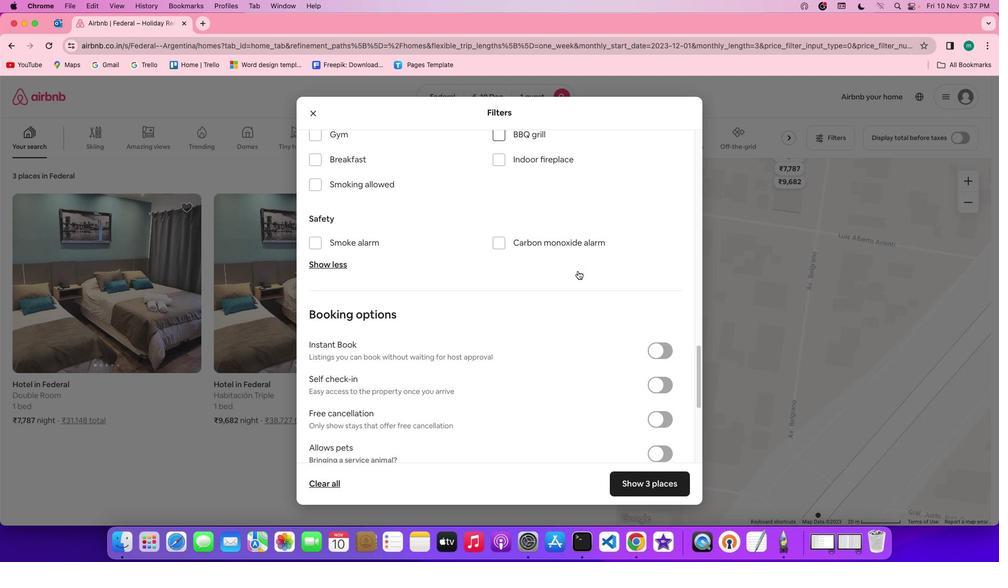 
Action: Mouse scrolled (578, 271) with delta (0, 0)
Screenshot: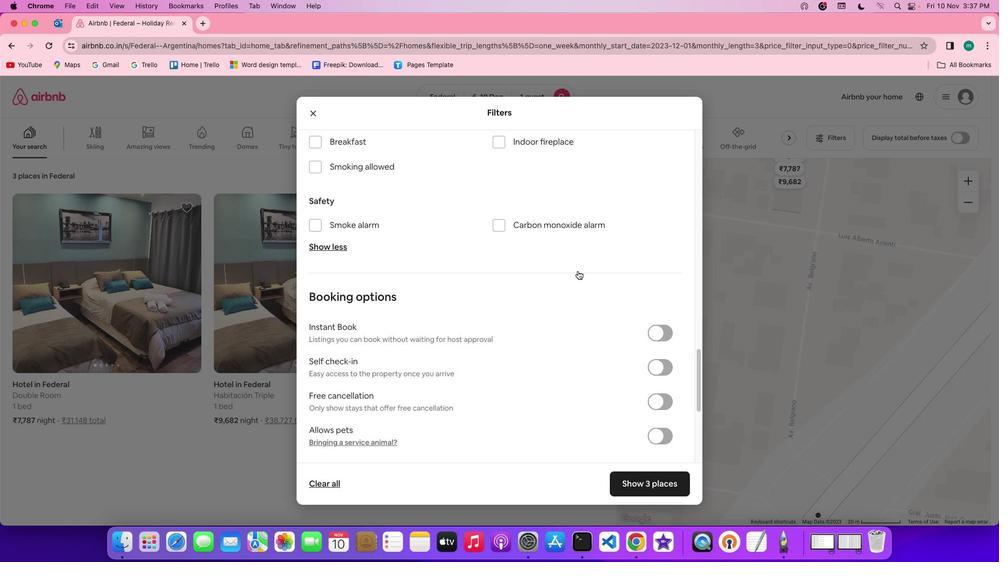 
Action: Mouse scrolled (578, 271) with delta (0, 0)
Screenshot: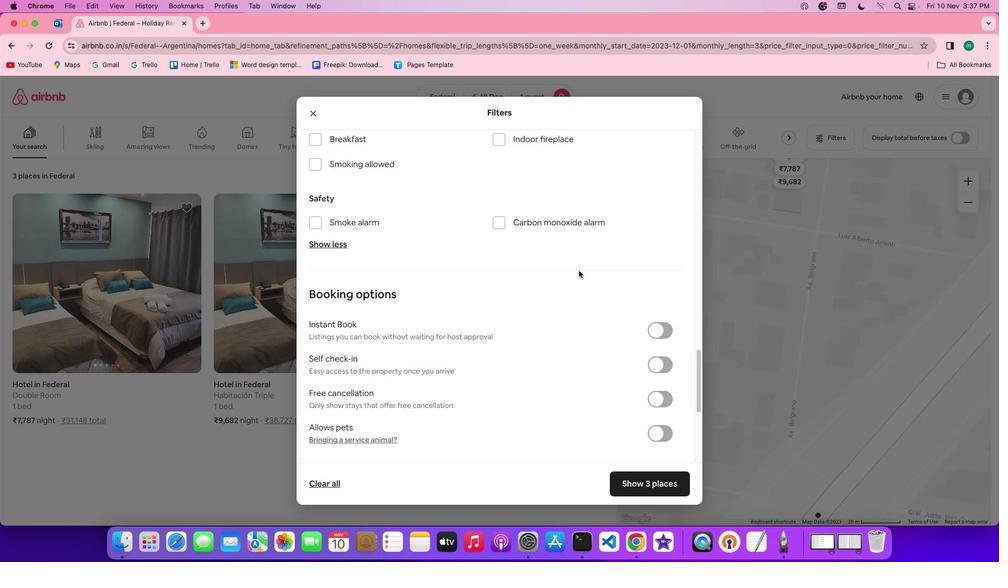 
Action: Mouse moved to (579, 271)
Screenshot: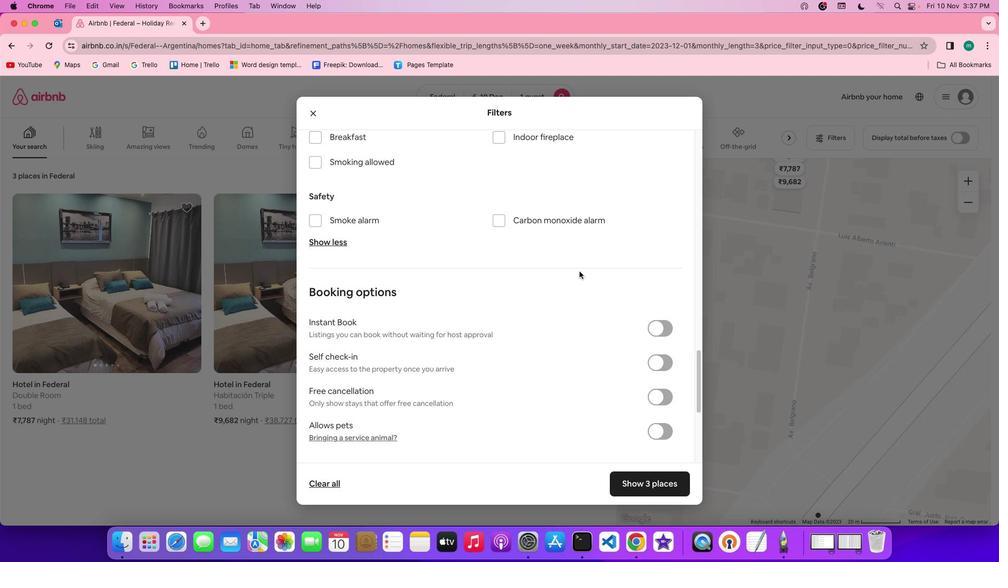 
Action: Mouse scrolled (579, 271) with delta (0, 0)
Screenshot: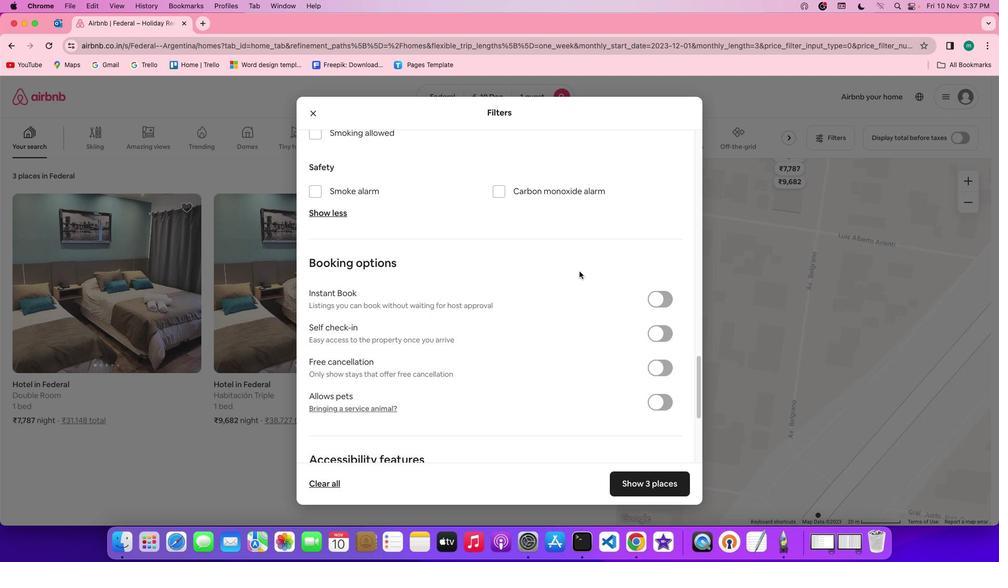 
Action: Mouse scrolled (579, 271) with delta (0, 0)
Screenshot: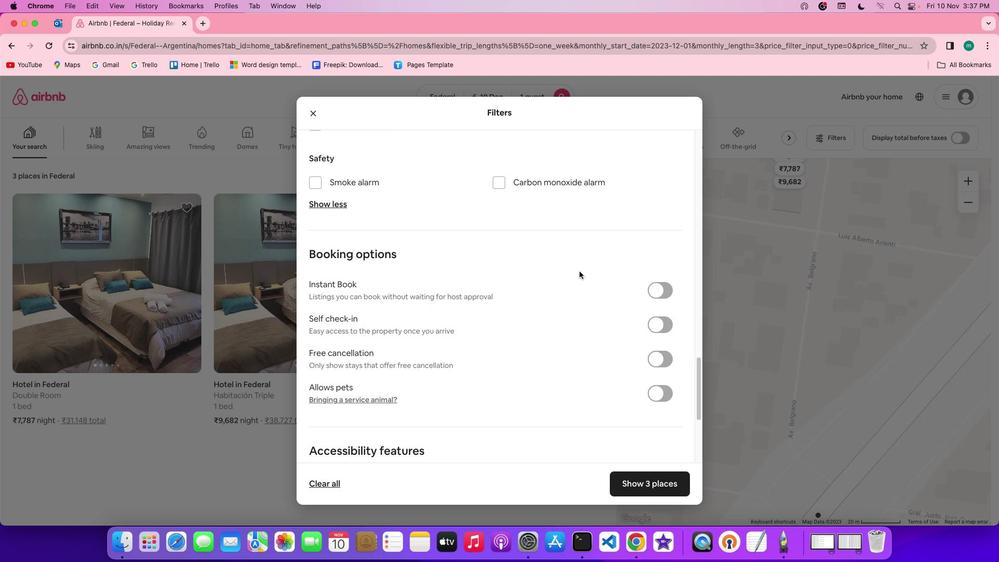 
Action: Mouse scrolled (579, 271) with delta (0, 0)
Screenshot: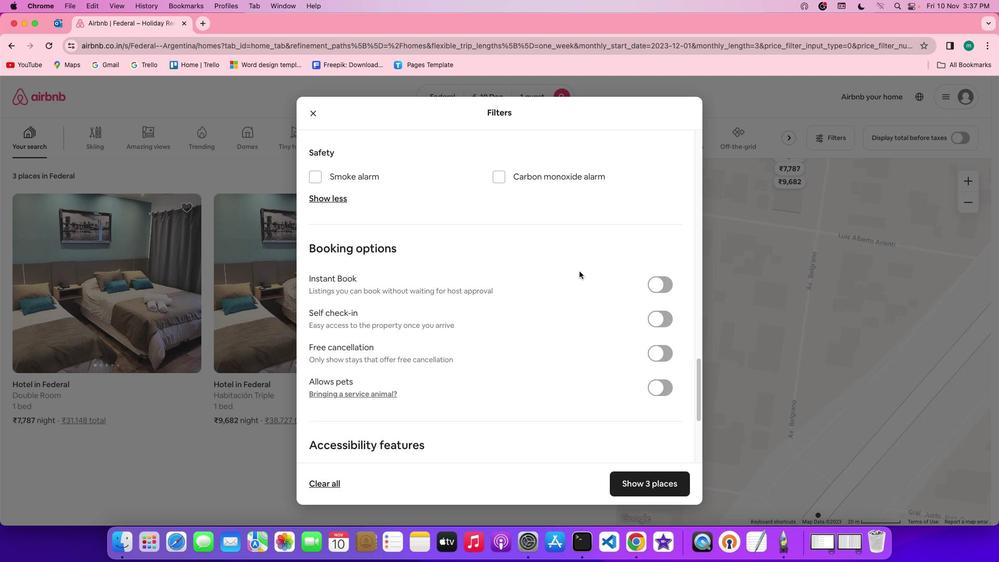 
Action: Mouse scrolled (579, 271) with delta (0, 0)
Screenshot: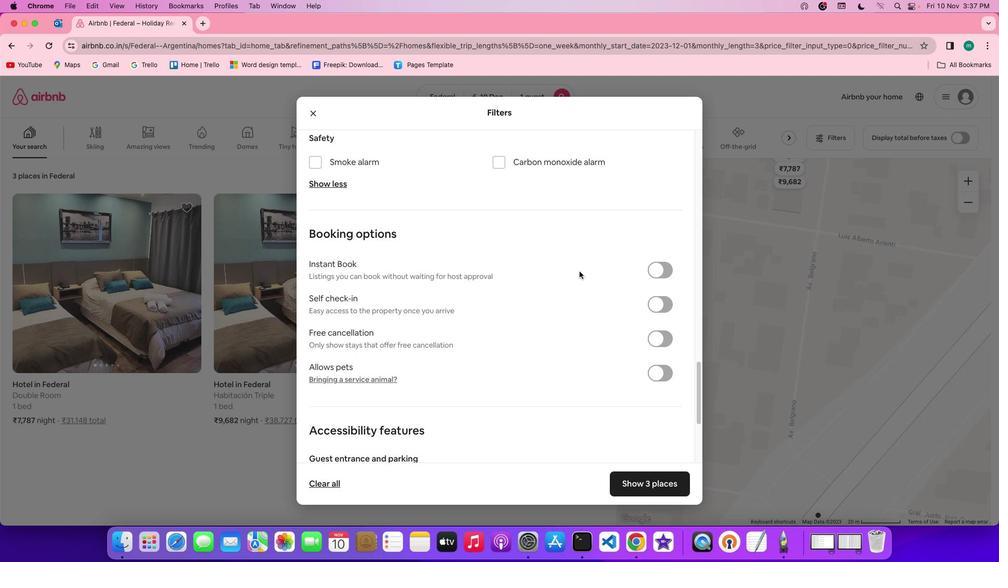 
Action: Mouse scrolled (579, 271) with delta (0, 0)
Screenshot: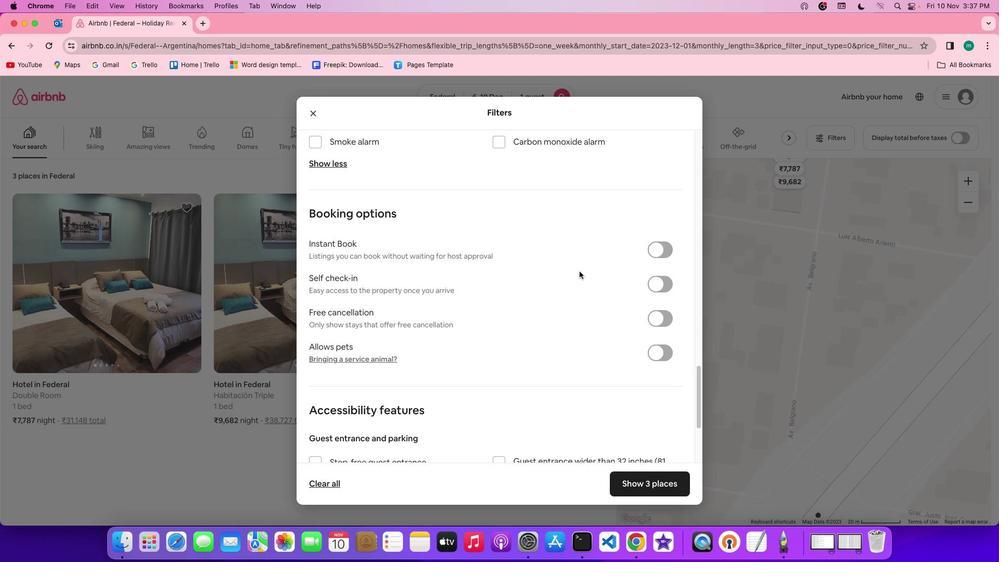 
Action: Mouse scrolled (579, 271) with delta (0, 0)
Screenshot: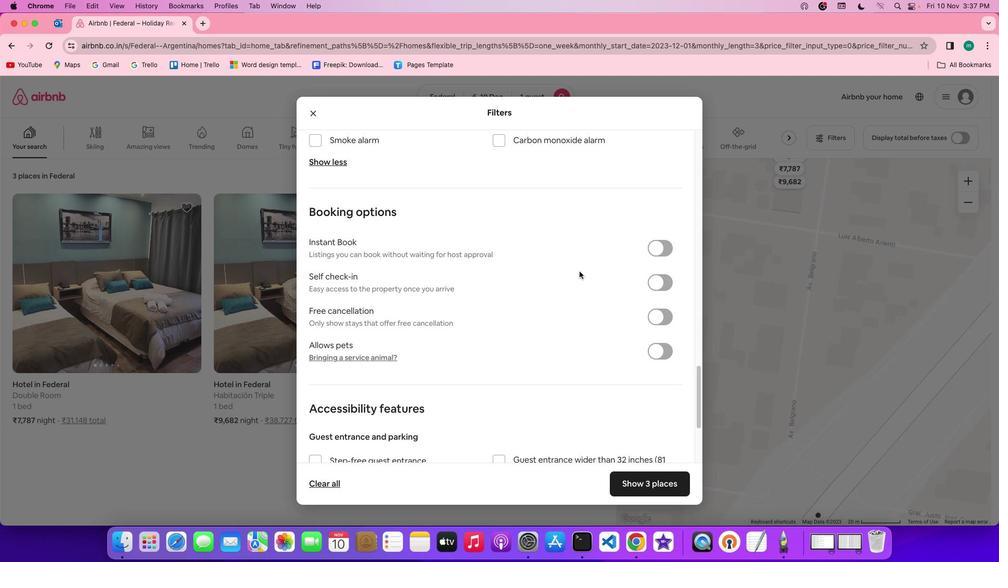 
Action: Mouse scrolled (579, 271) with delta (0, 0)
Screenshot: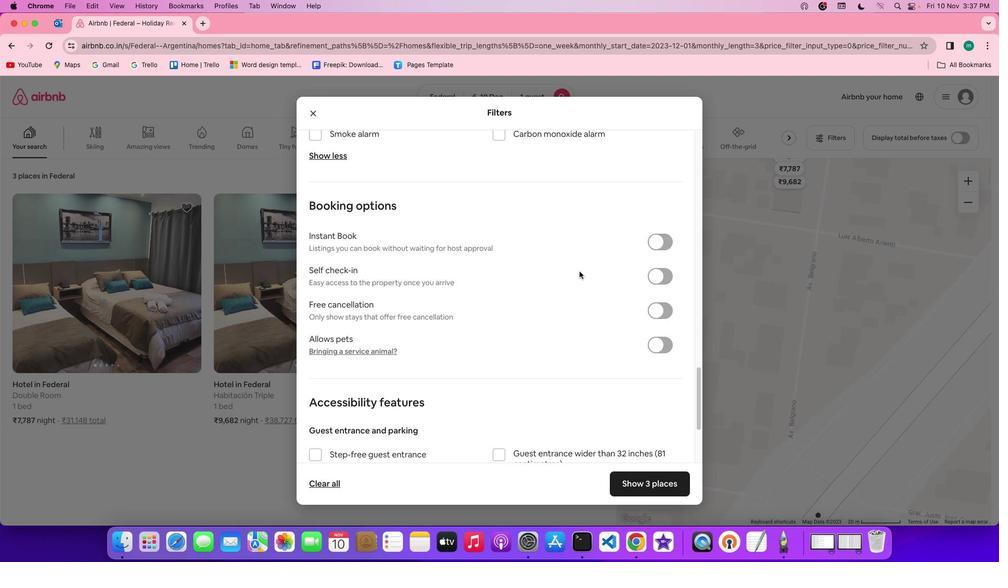 
Action: Mouse scrolled (579, 271) with delta (0, 0)
Screenshot: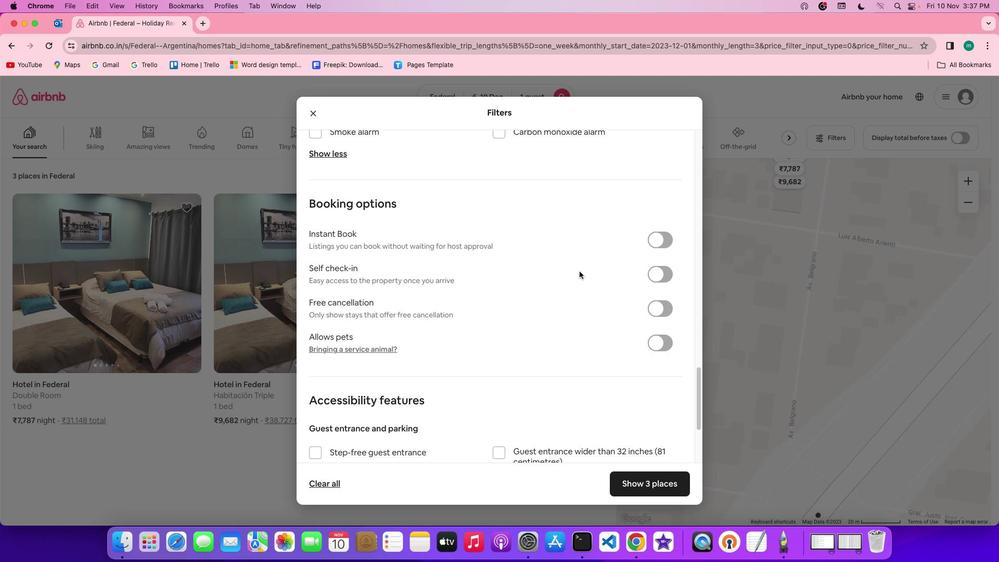 
Action: Mouse scrolled (579, 271) with delta (0, 0)
Screenshot: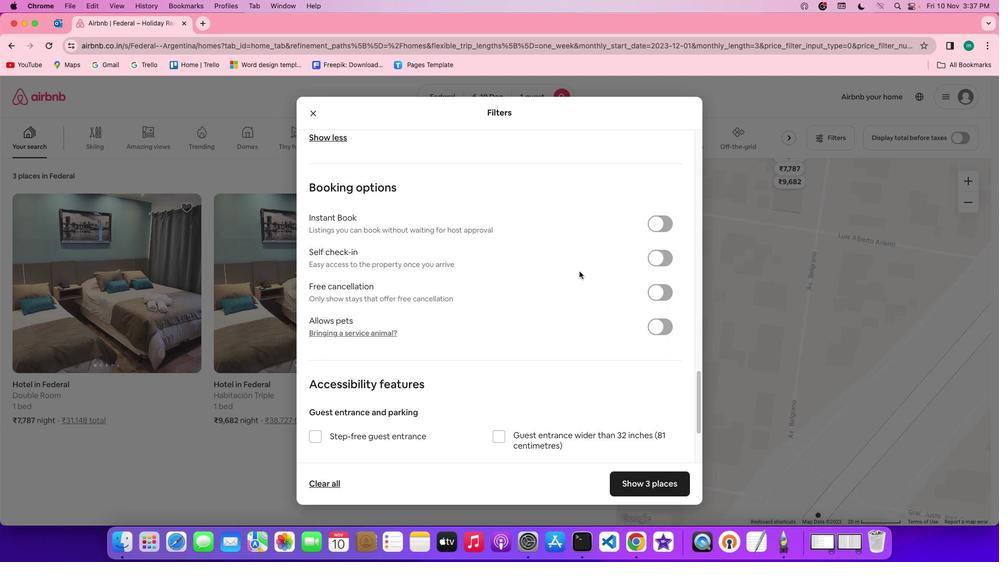 
Action: Mouse scrolled (579, 271) with delta (0, 0)
Screenshot: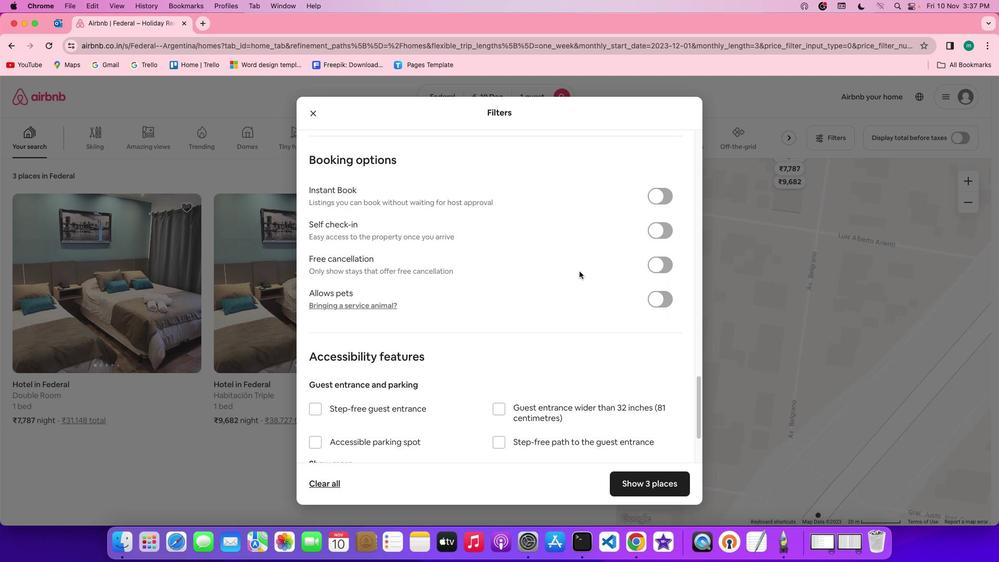 
Action: Mouse scrolled (579, 271) with delta (0, 0)
Screenshot: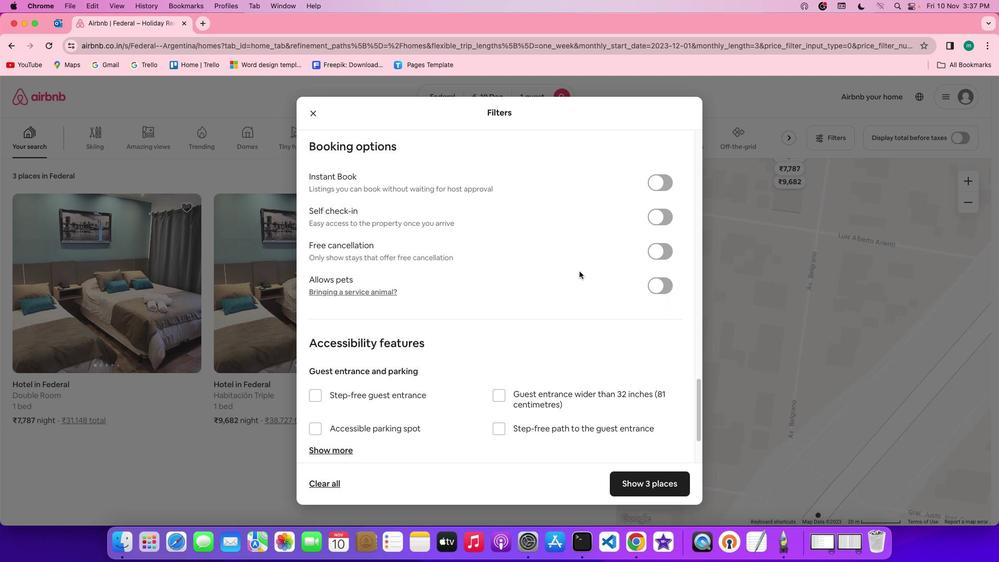
Action: Mouse scrolled (579, 271) with delta (0, 0)
Screenshot: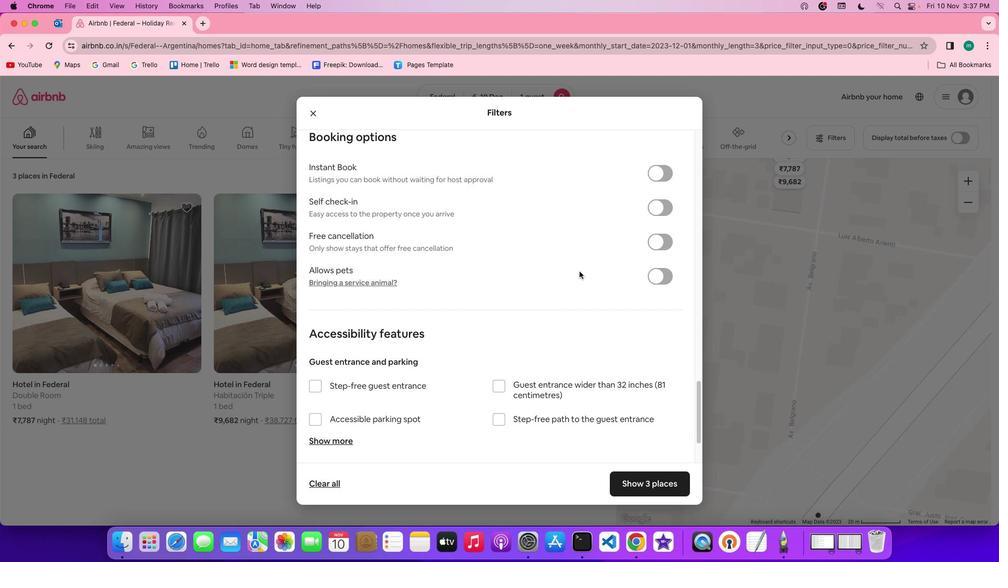 
Action: Mouse scrolled (579, 271) with delta (0, 0)
Screenshot: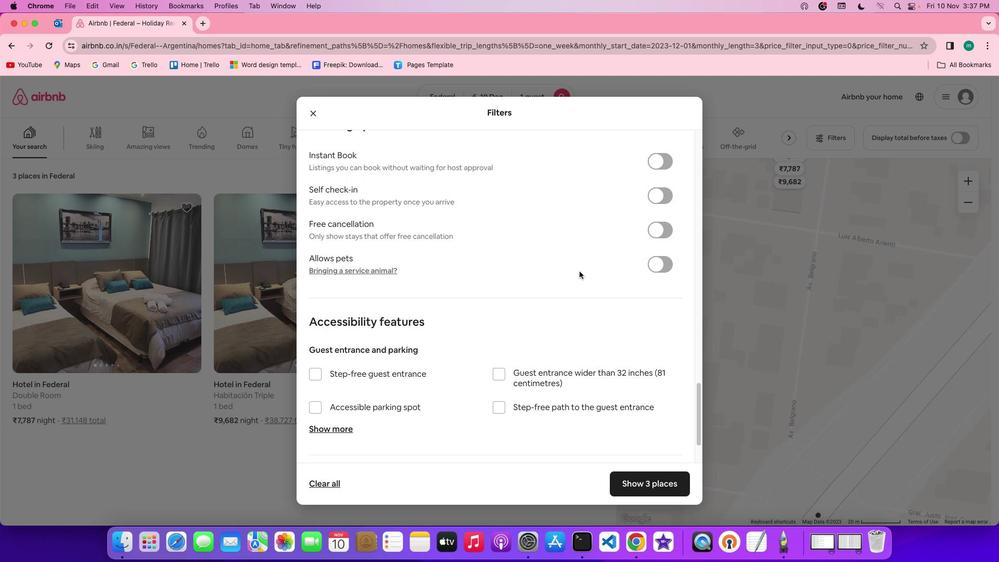 
Action: Mouse scrolled (579, 271) with delta (0, 0)
Screenshot: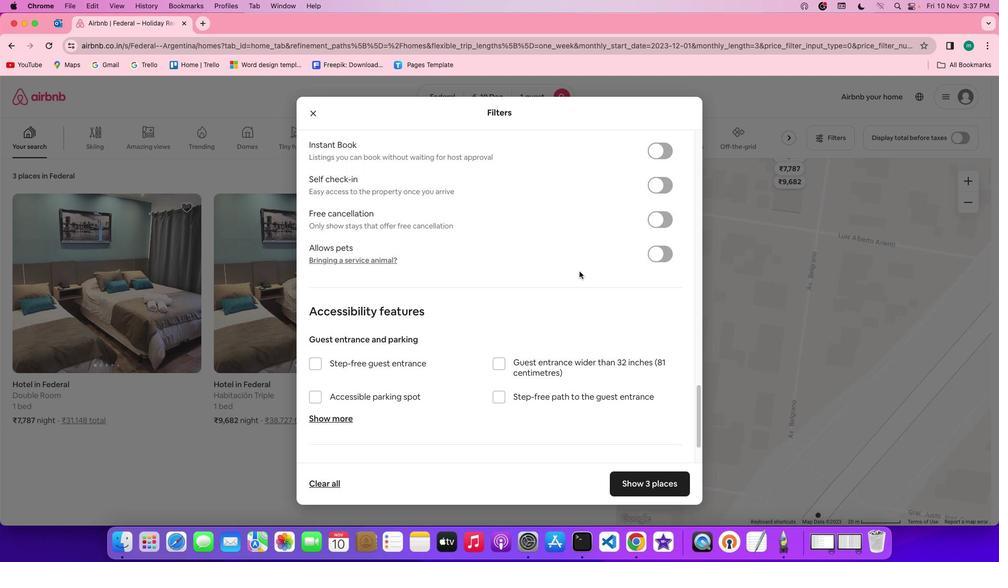 
Action: Mouse scrolled (579, 271) with delta (0, 0)
Screenshot: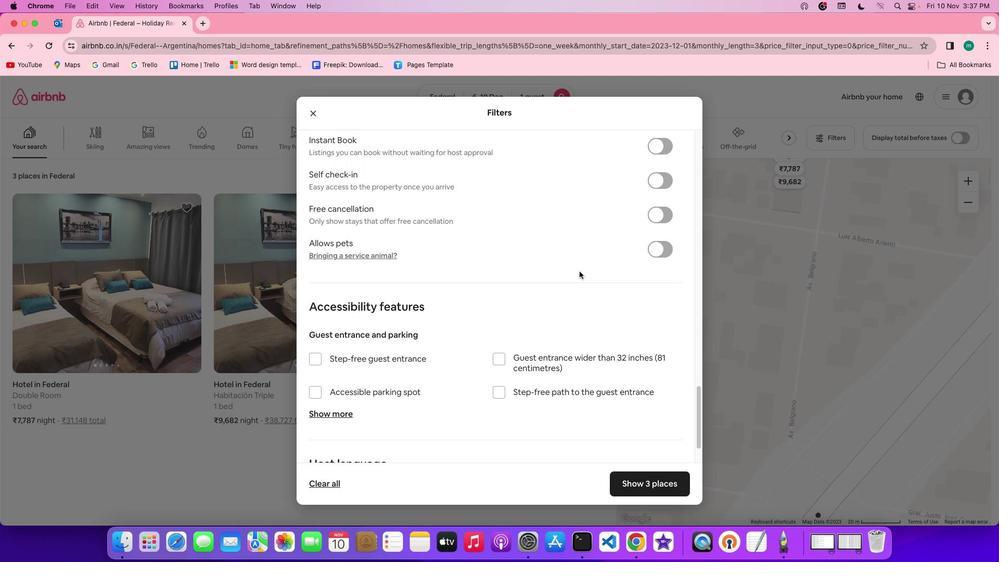 
Action: Mouse moved to (657, 182)
Screenshot: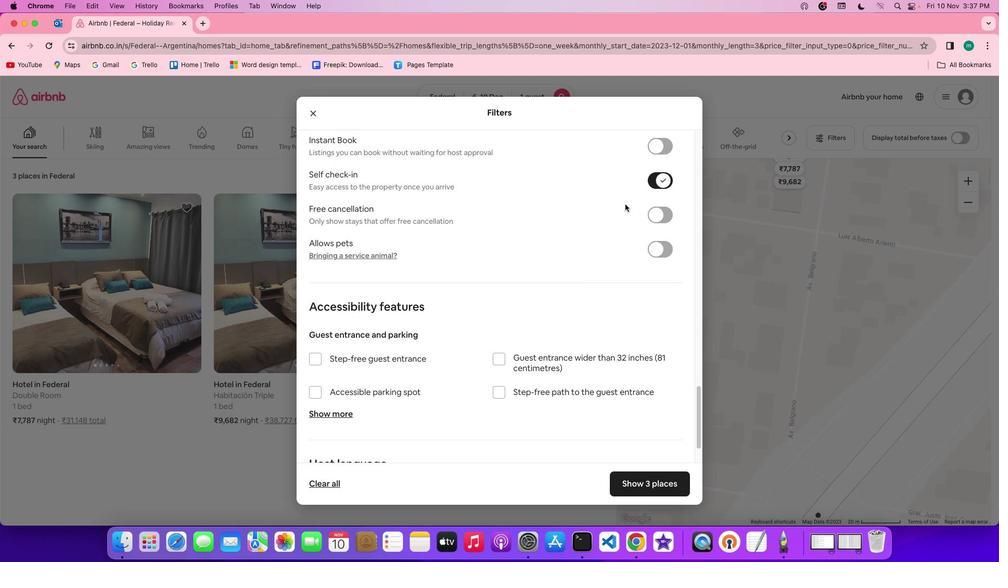 
Action: Mouse pressed left at (657, 182)
Screenshot: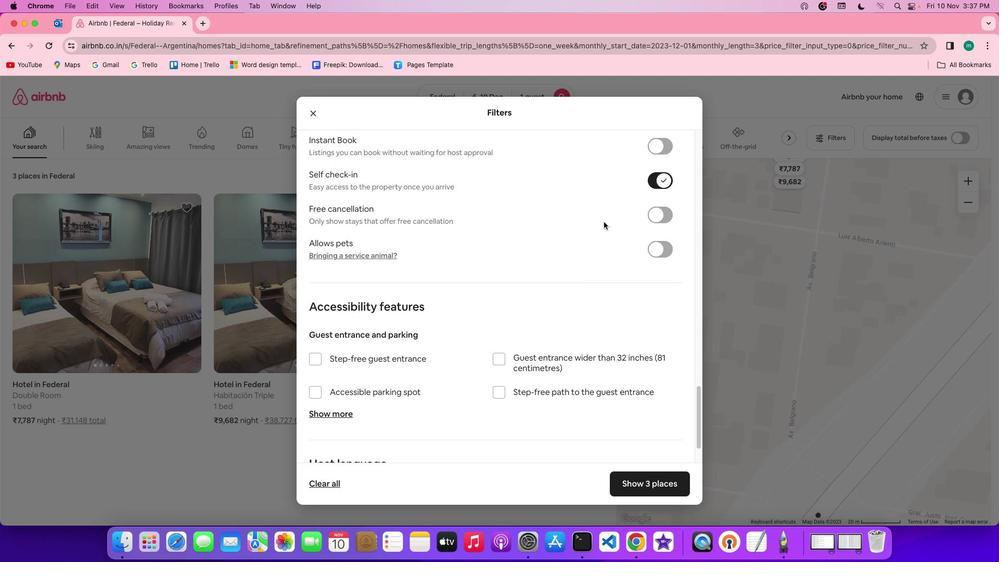 
Action: Mouse moved to (532, 274)
Screenshot: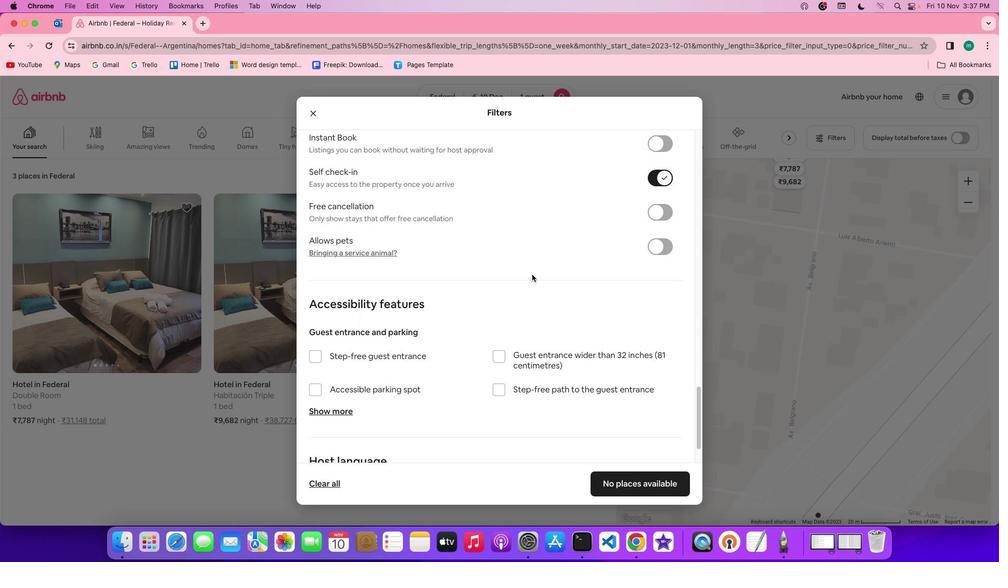 
Action: Mouse scrolled (532, 274) with delta (0, 0)
Screenshot: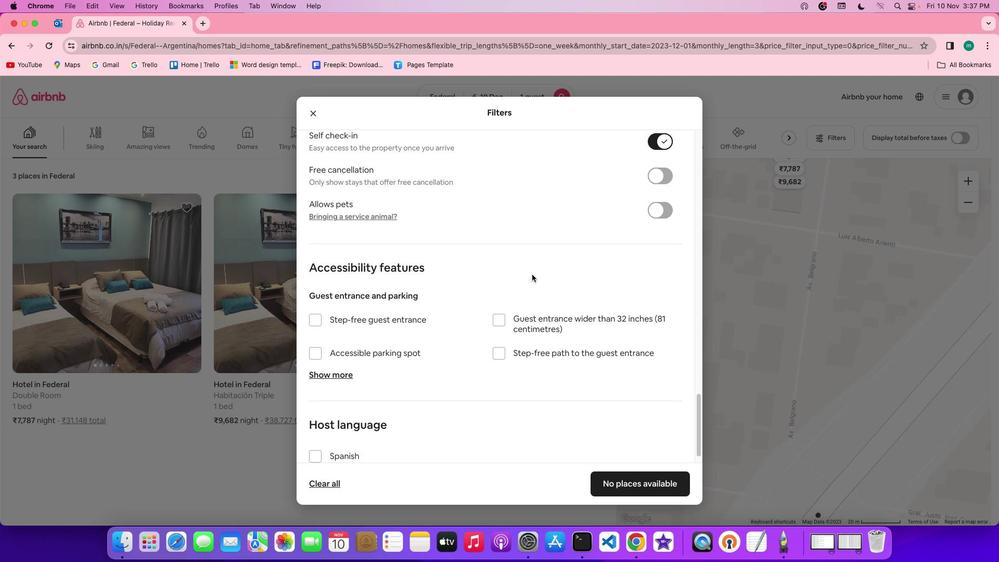 
Action: Mouse scrolled (532, 274) with delta (0, 0)
Screenshot: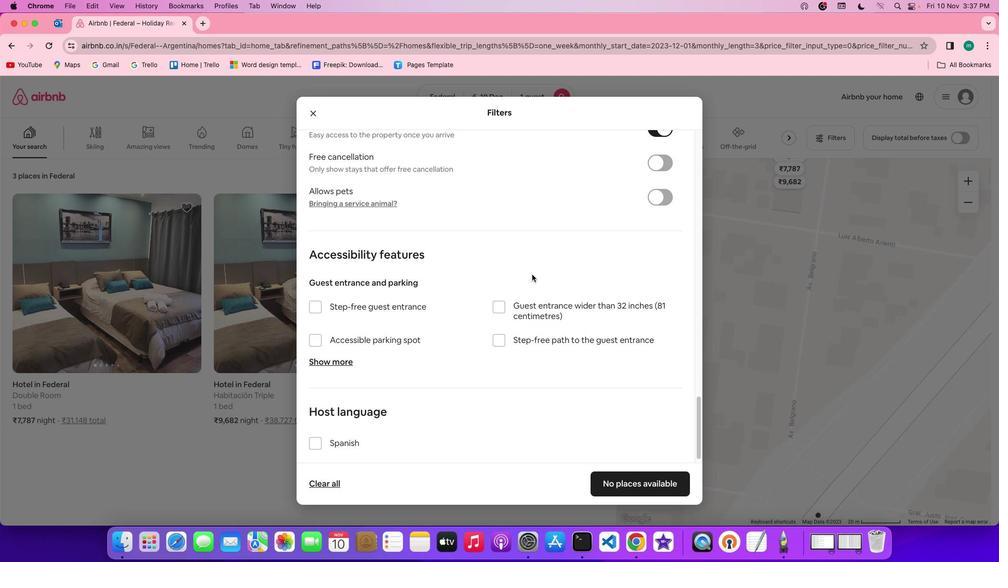 
Action: Mouse scrolled (532, 274) with delta (0, 0)
Screenshot: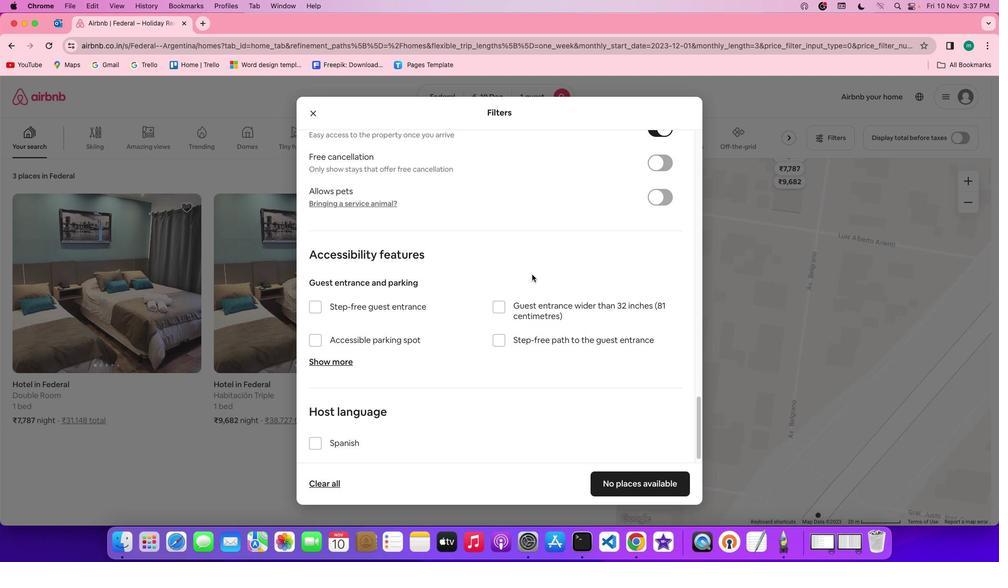 
Action: Mouse scrolled (532, 274) with delta (0, 0)
Screenshot: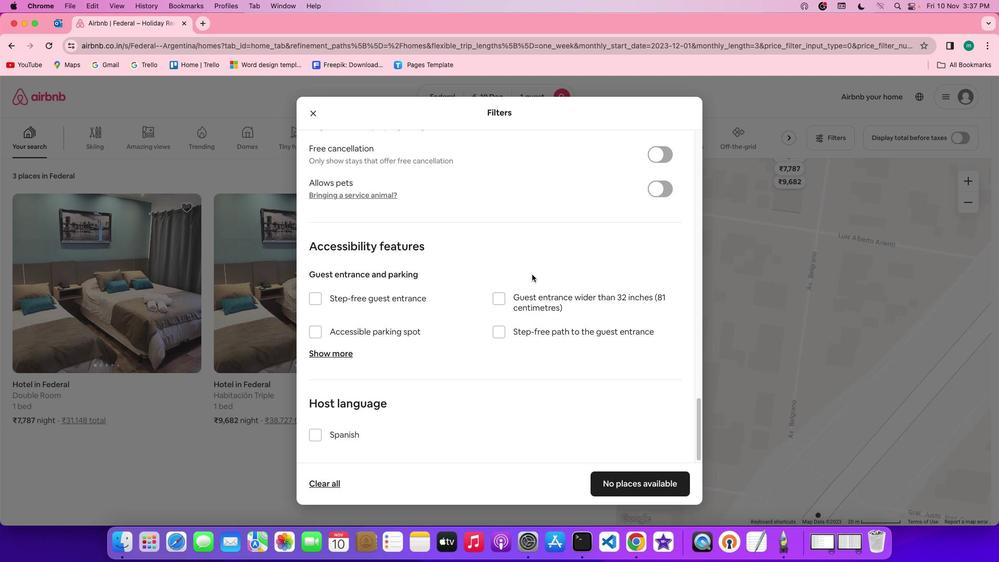 
Action: Mouse scrolled (532, 274) with delta (0, 0)
Screenshot: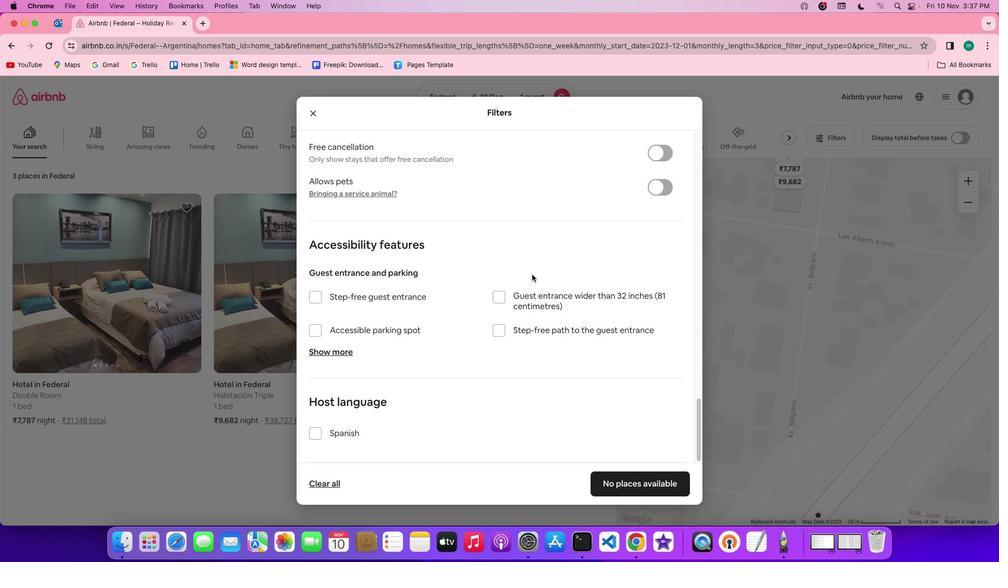 
Action: Mouse scrolled (532, 274) with delta (0, -1)
Screenshot: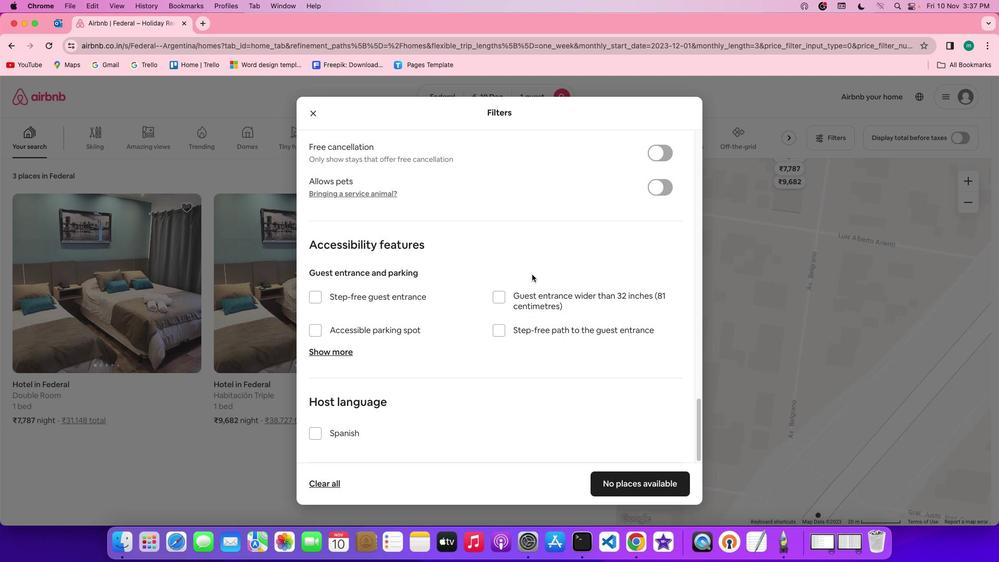 
Action: Mouse scrolled (532, 274) with delta (0, 0)
Screenshot: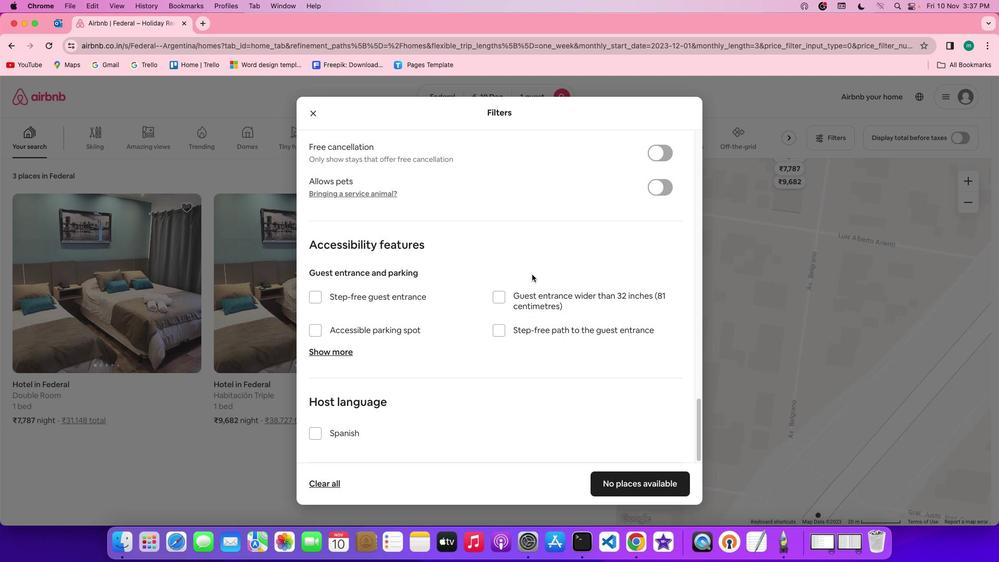 
Action: Mouse scrolled (532, 274) with delta (0, 0)
Screenshot: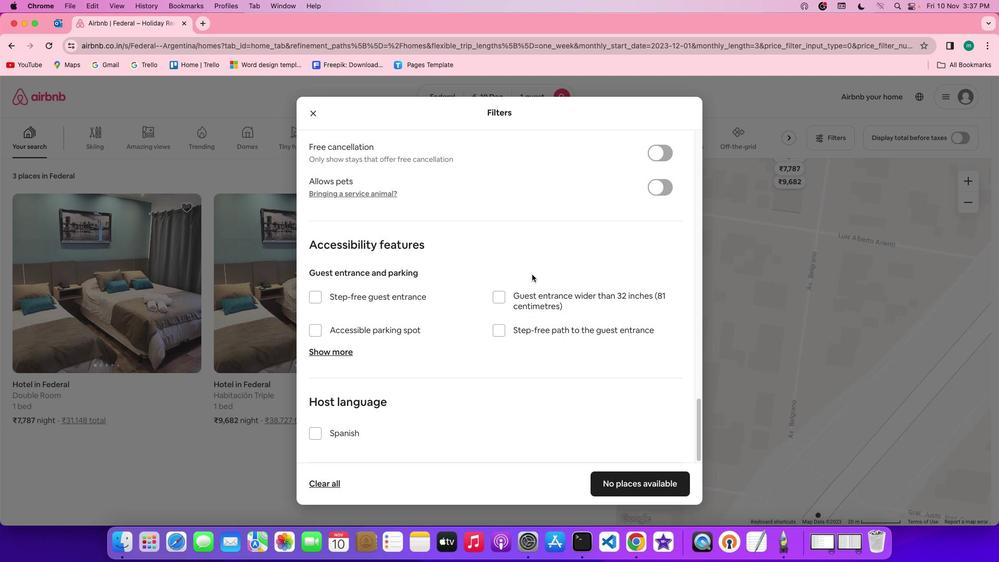 
Action: Mouse scrolled (532, 274) with delta (0, 0)
Screenshot: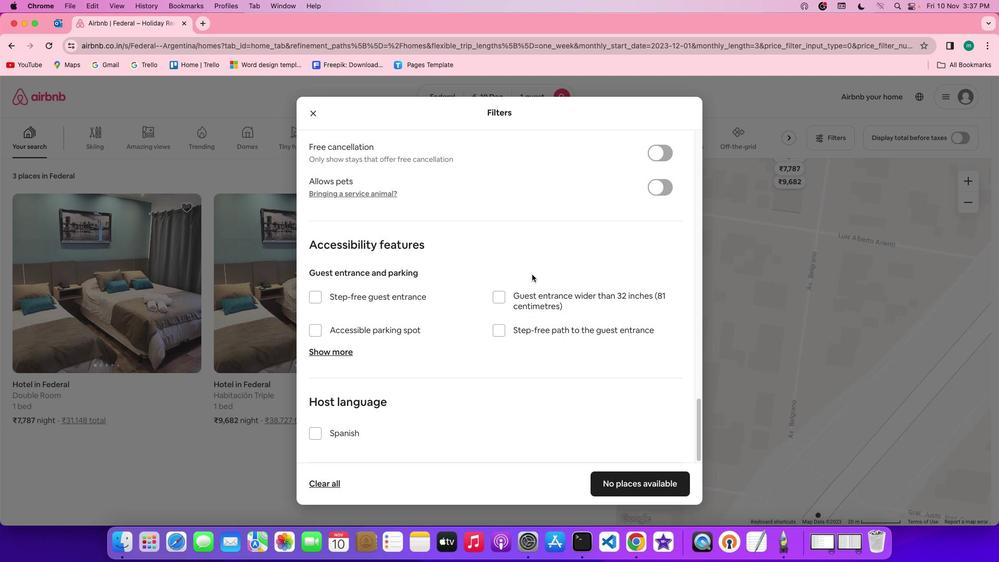 
Action: Mouse scrolled (532, 274) with delta (0, -1)
Screenshot: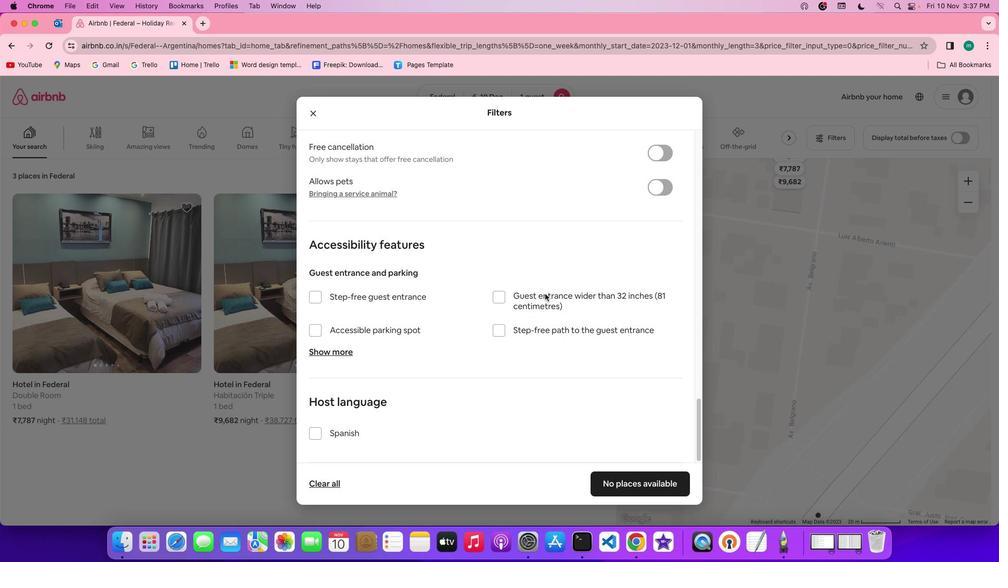 
Action: Mouse moved to (628, 481)
Screenshot: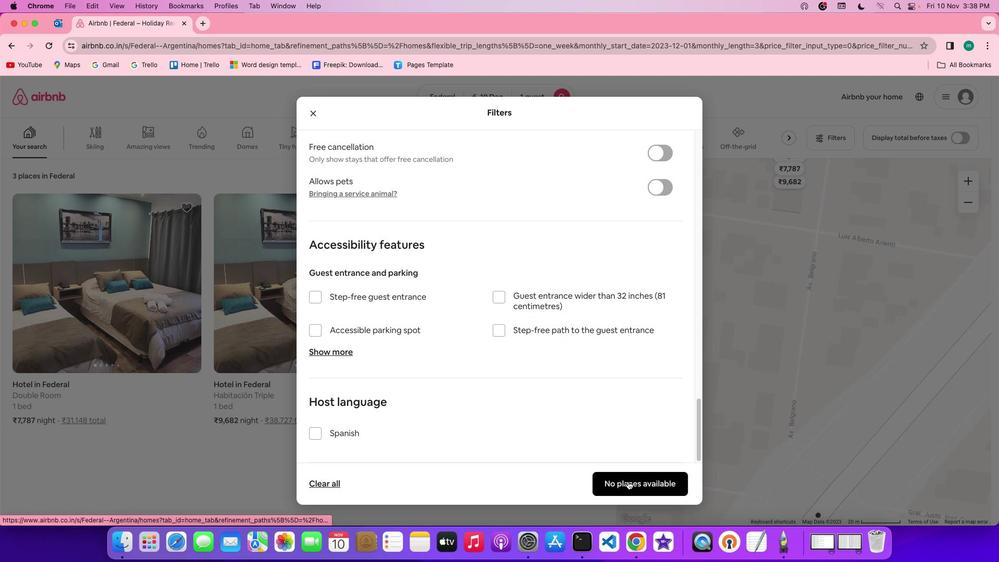 
Action: Mouse pressed left at (628, 481)
Screenshot: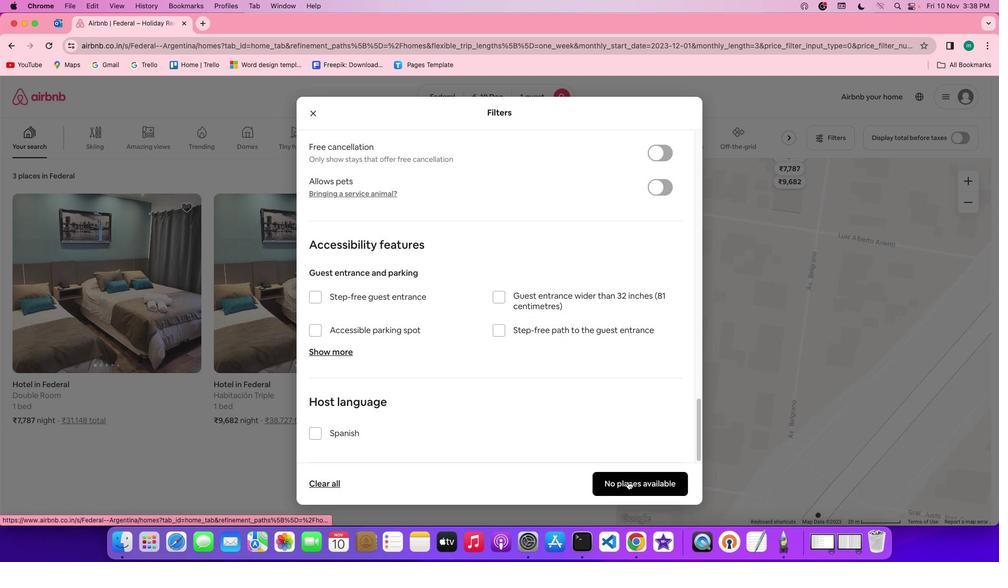 
Action: Mouse moved to (163, 274)
Screenshot: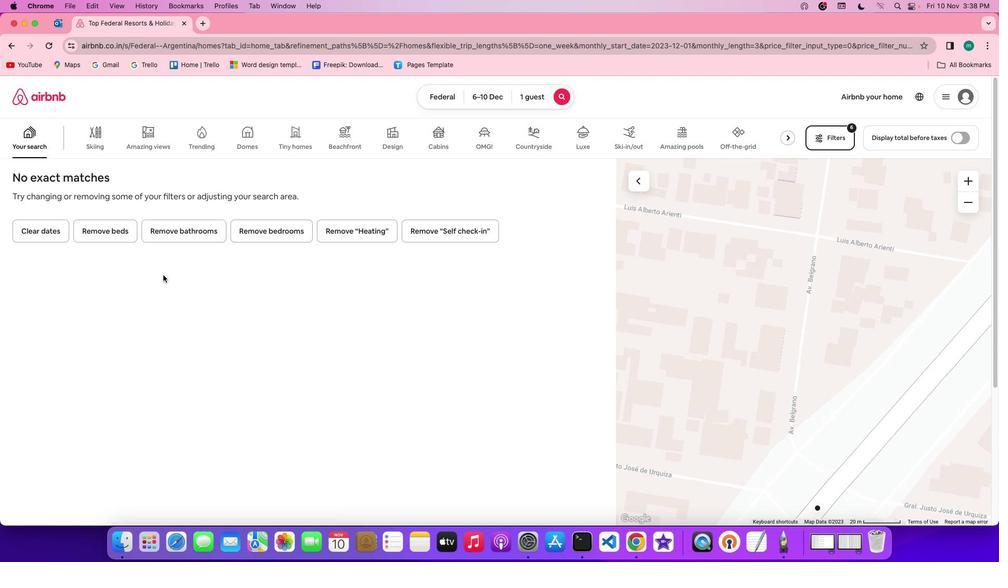 
